 Task: Find connections with filter location Andradina with filter topic #contentmarketingwith filter profile language Spanish with filter current company Mott MacDonald with filter school Careers for youth in Salem with filter industry Farming with filter service category Training with filter keywords title Translator
Action: Mouse moved to (679, 119)
Screenshot: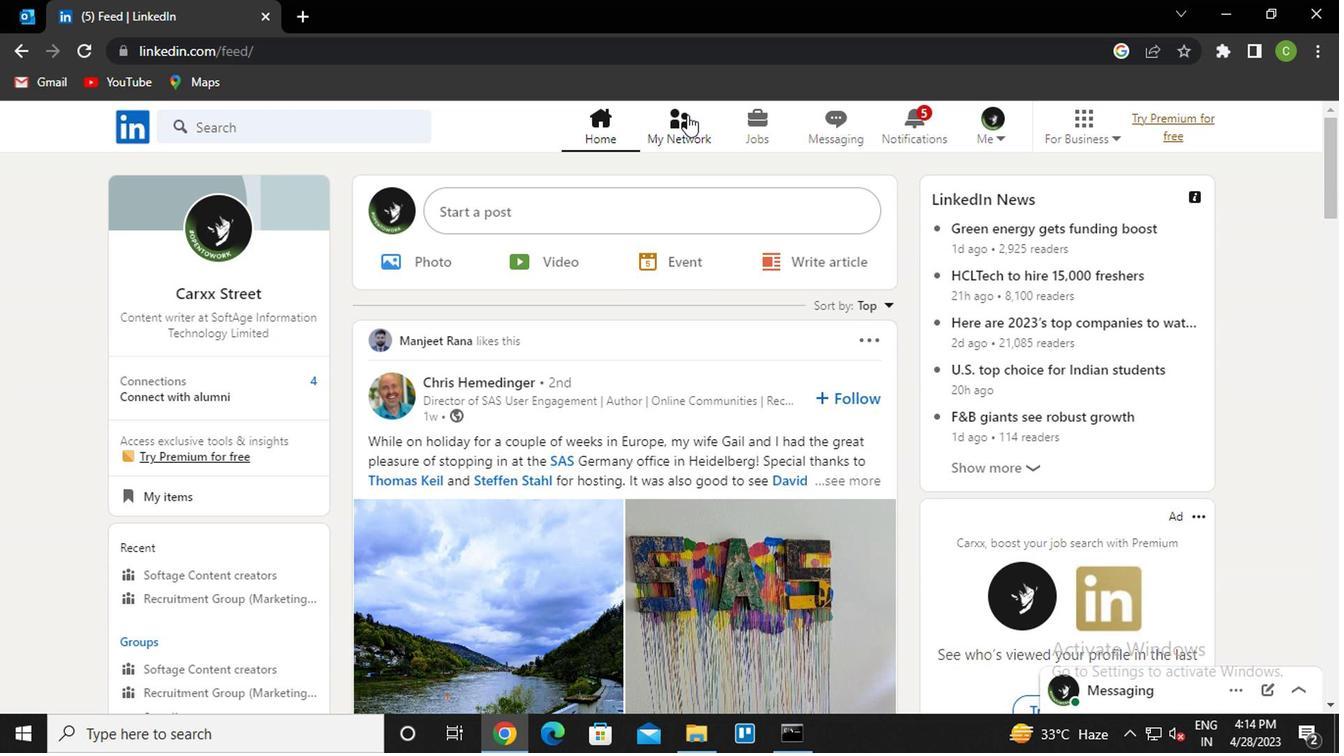 
Action: Mouse pressed left at (679, 119)
Screenshot: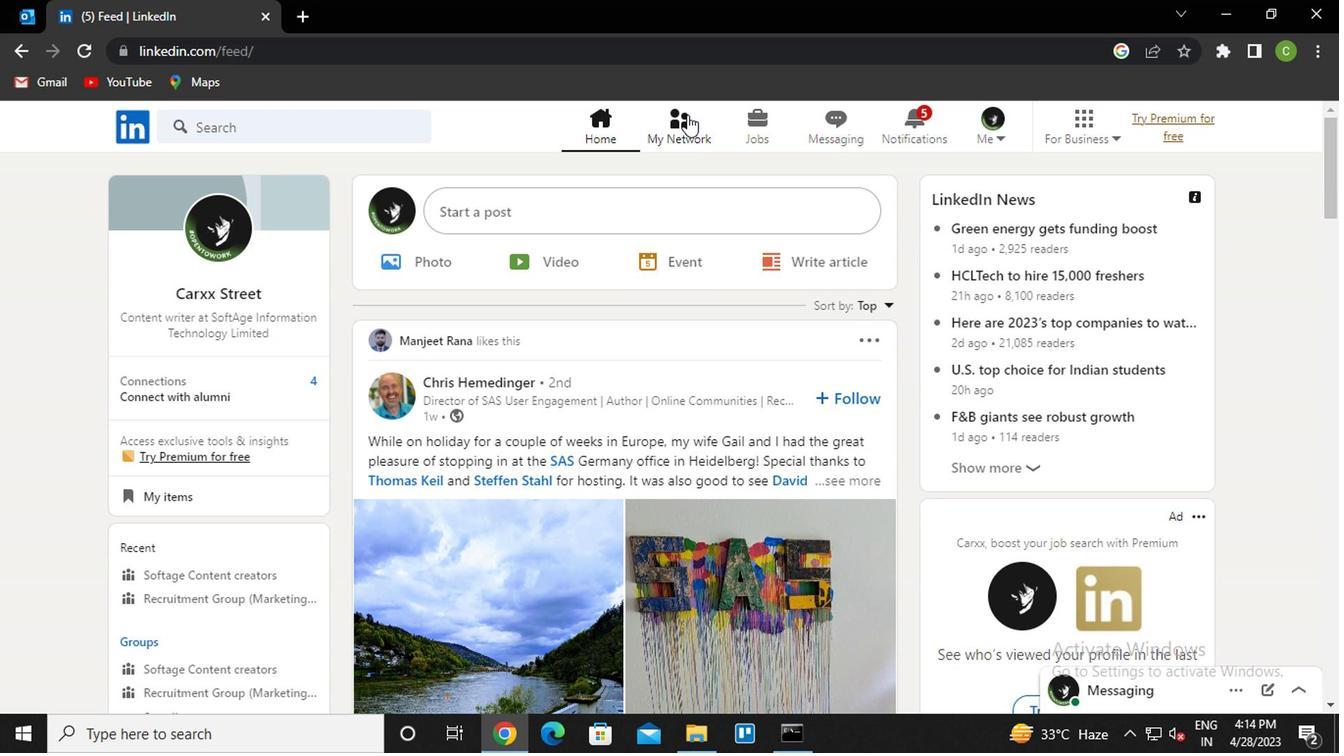 
Action: Mouse moved to (281, 242)
Screenshot: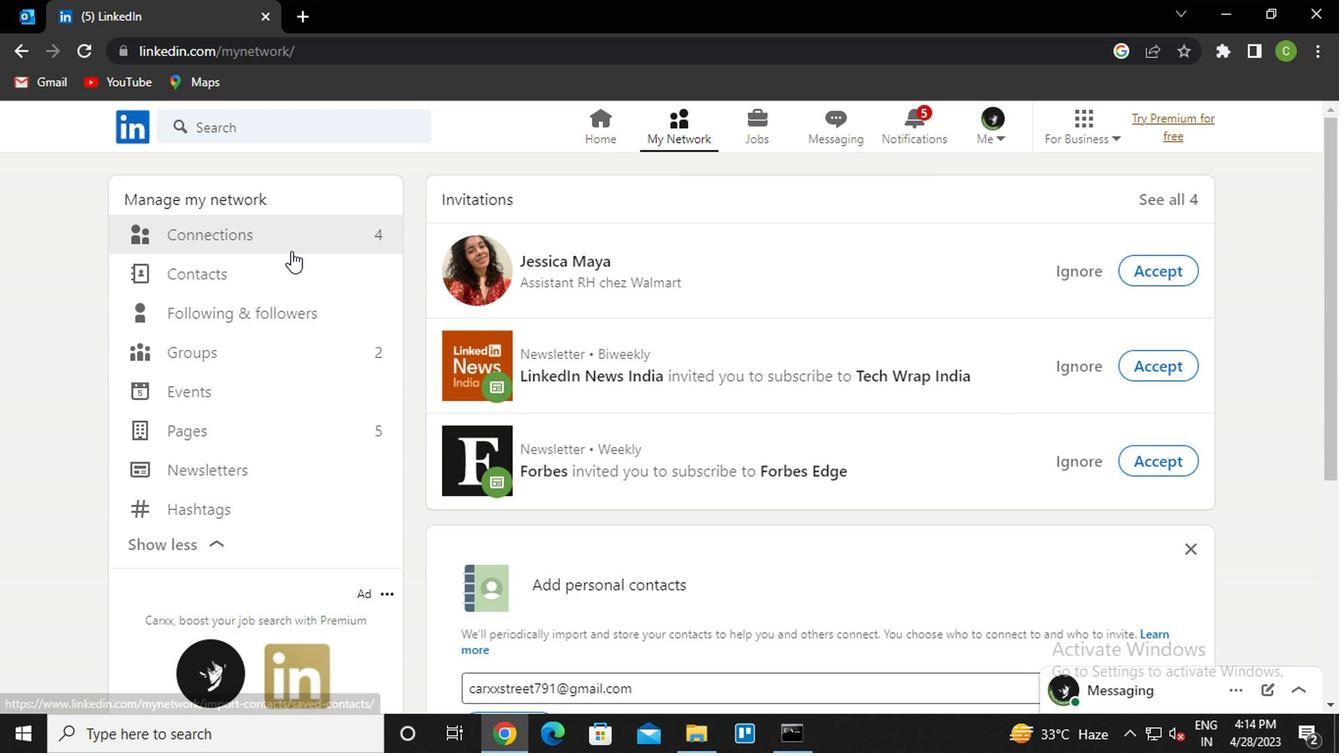 
Action: Mouse pressed left at (281, 242)
Screenshot: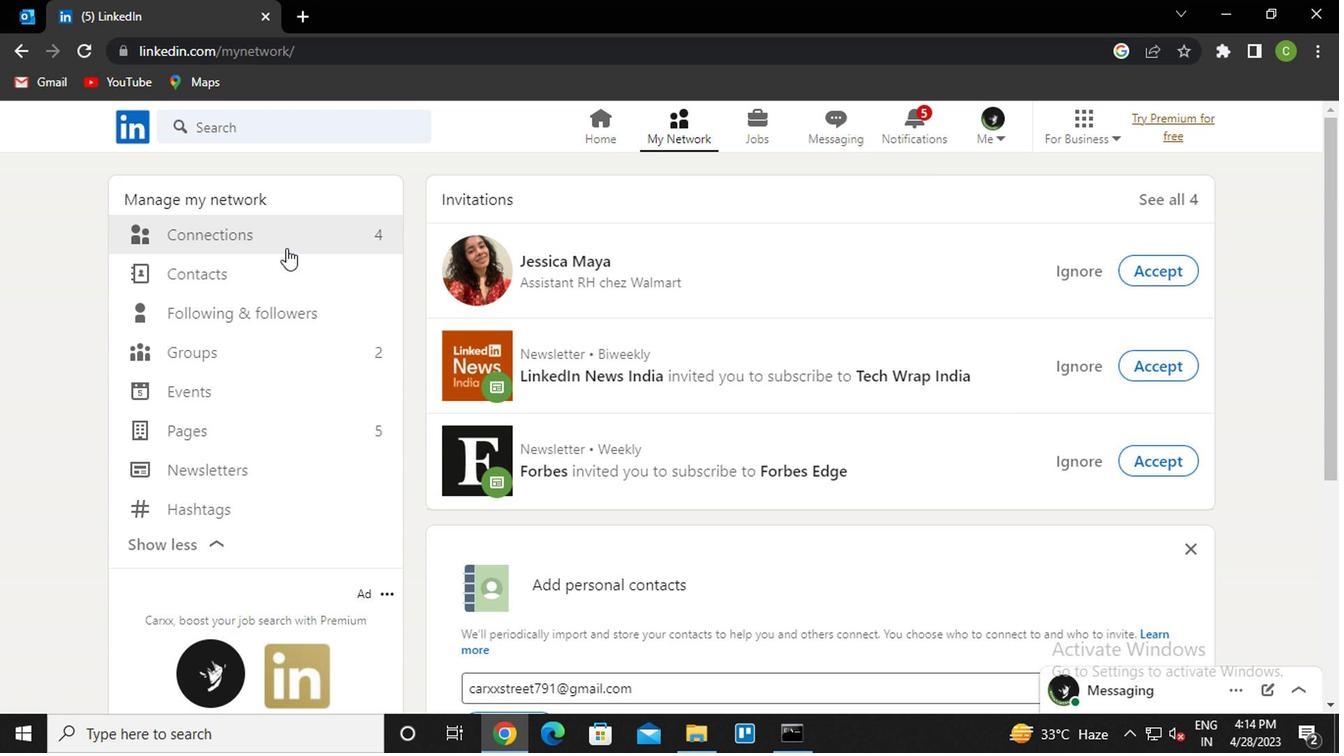 
Action: Mouse moved to (811, 236)
Screenshot: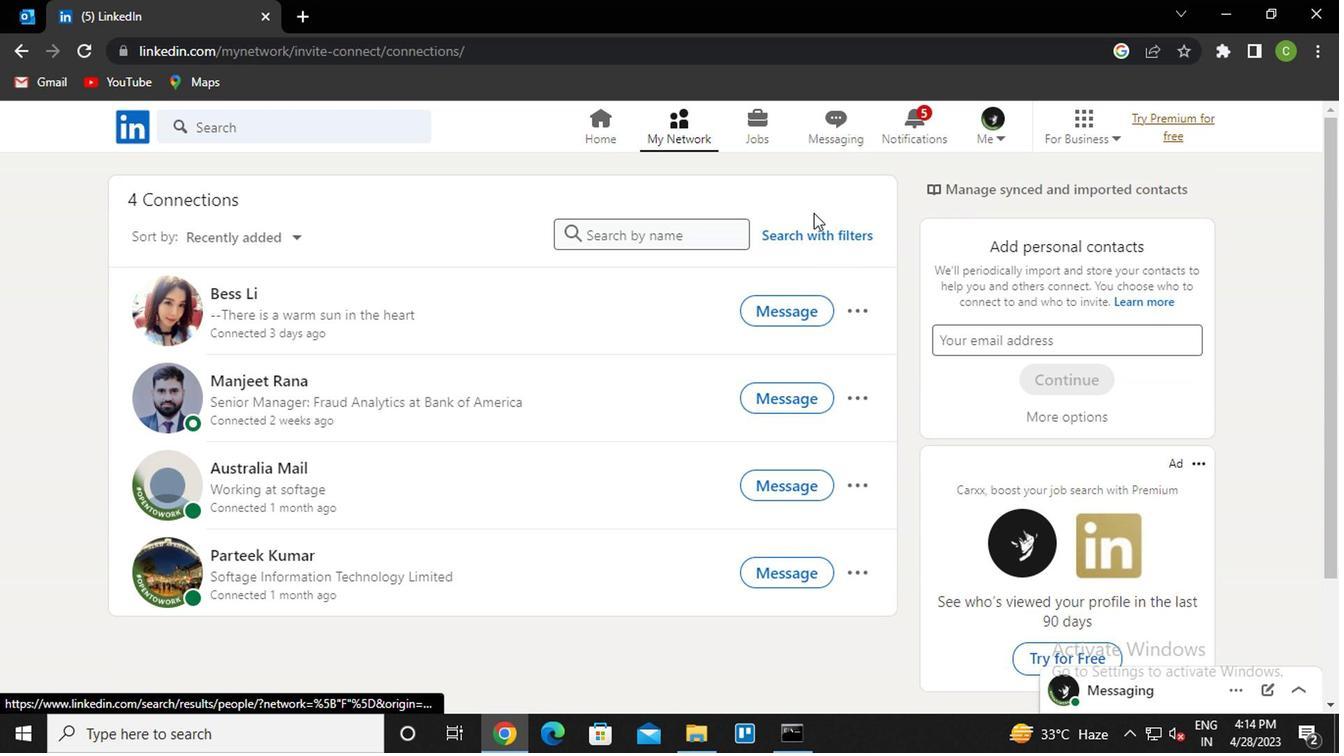 
Action: Mouse pressed left at (811, 236)
Screenshot: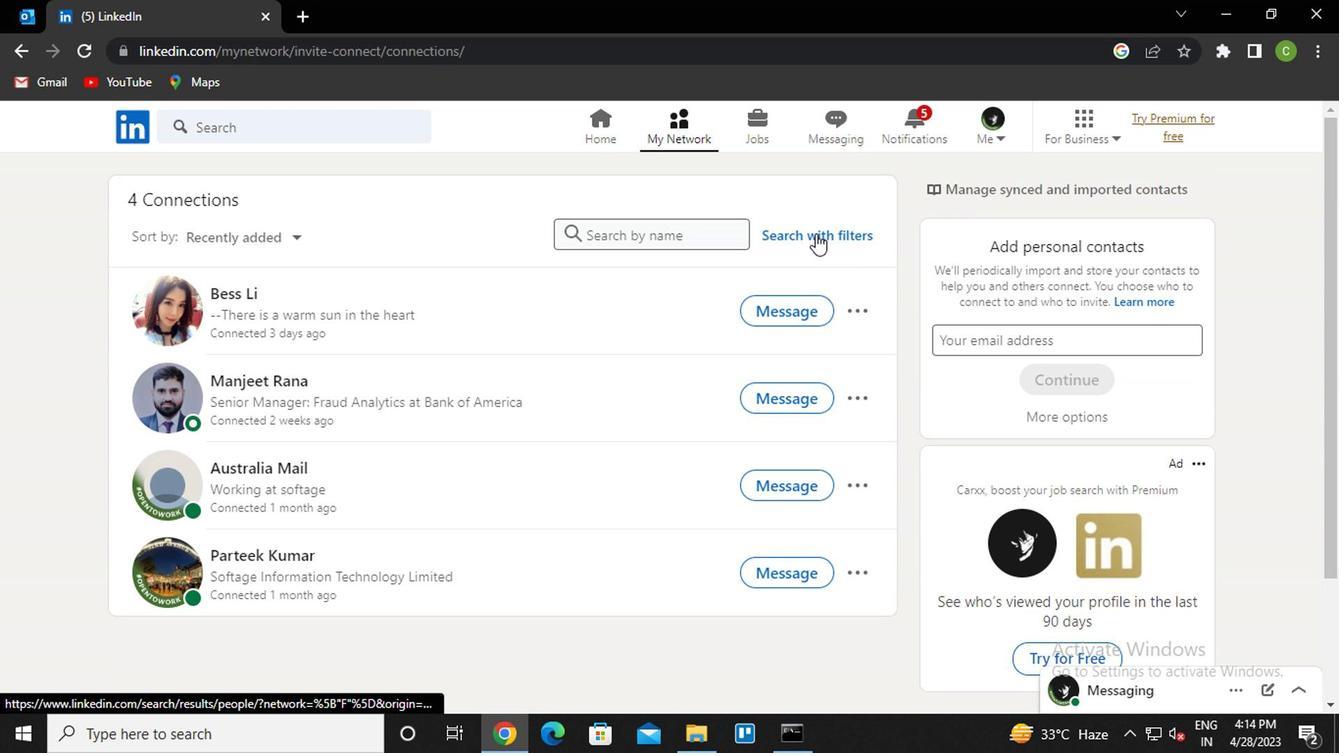 
Action: Mouse moved to (735, 178)
Screenshot: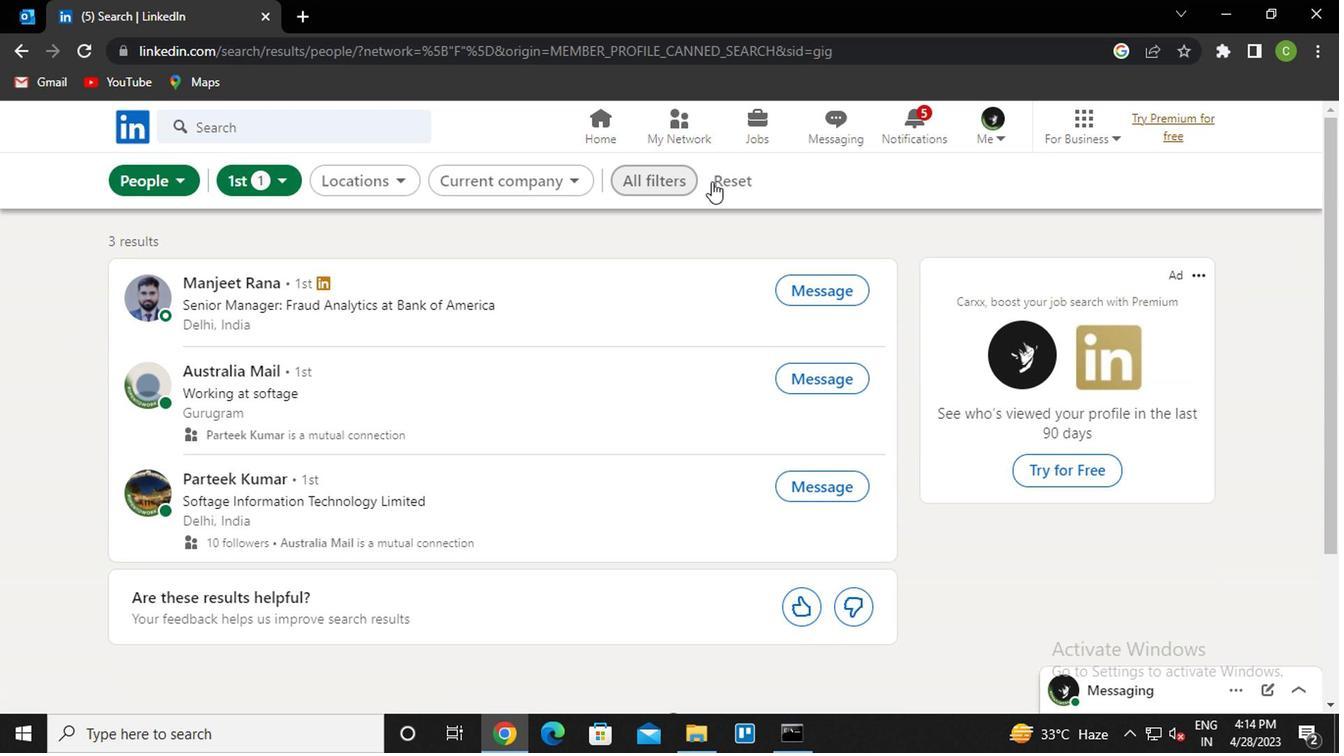 
Action: Mouse pressed left at (735, 178)
Screenshot: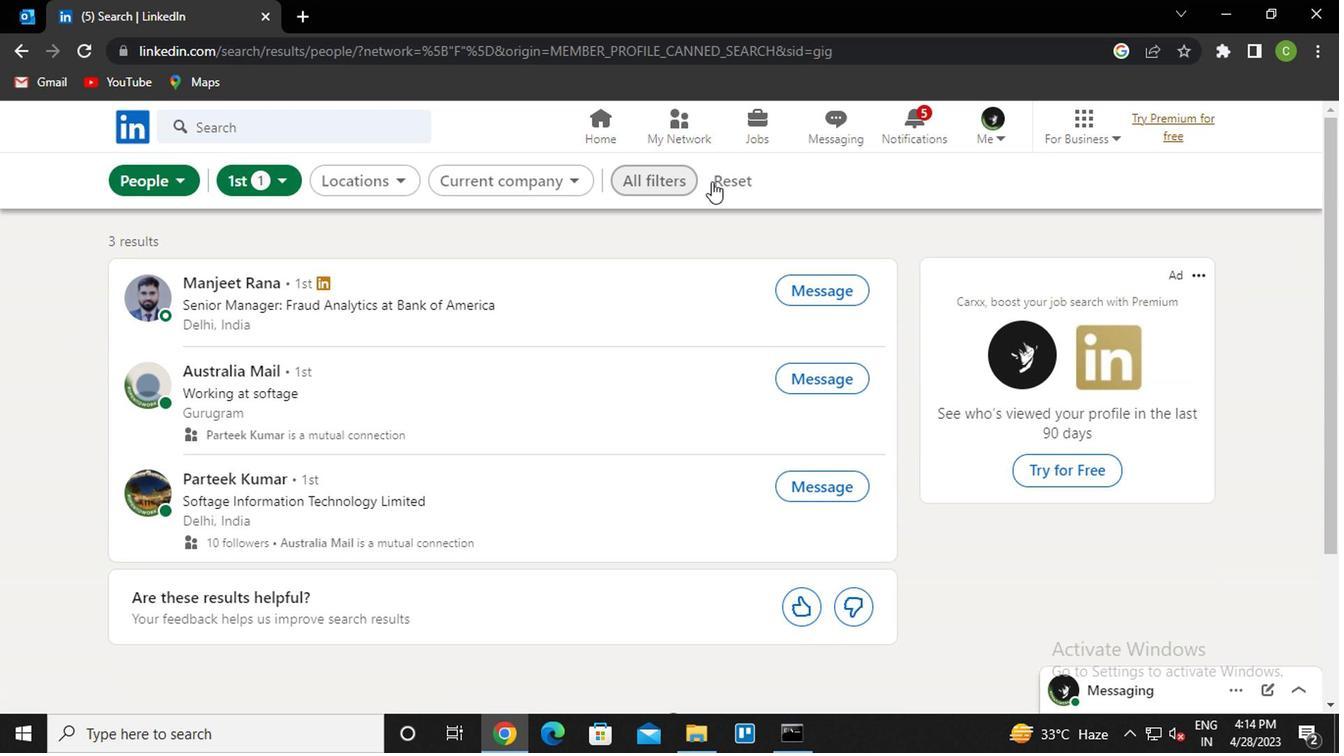 
Action: Mouse moved to (698, 182)
Screenshot: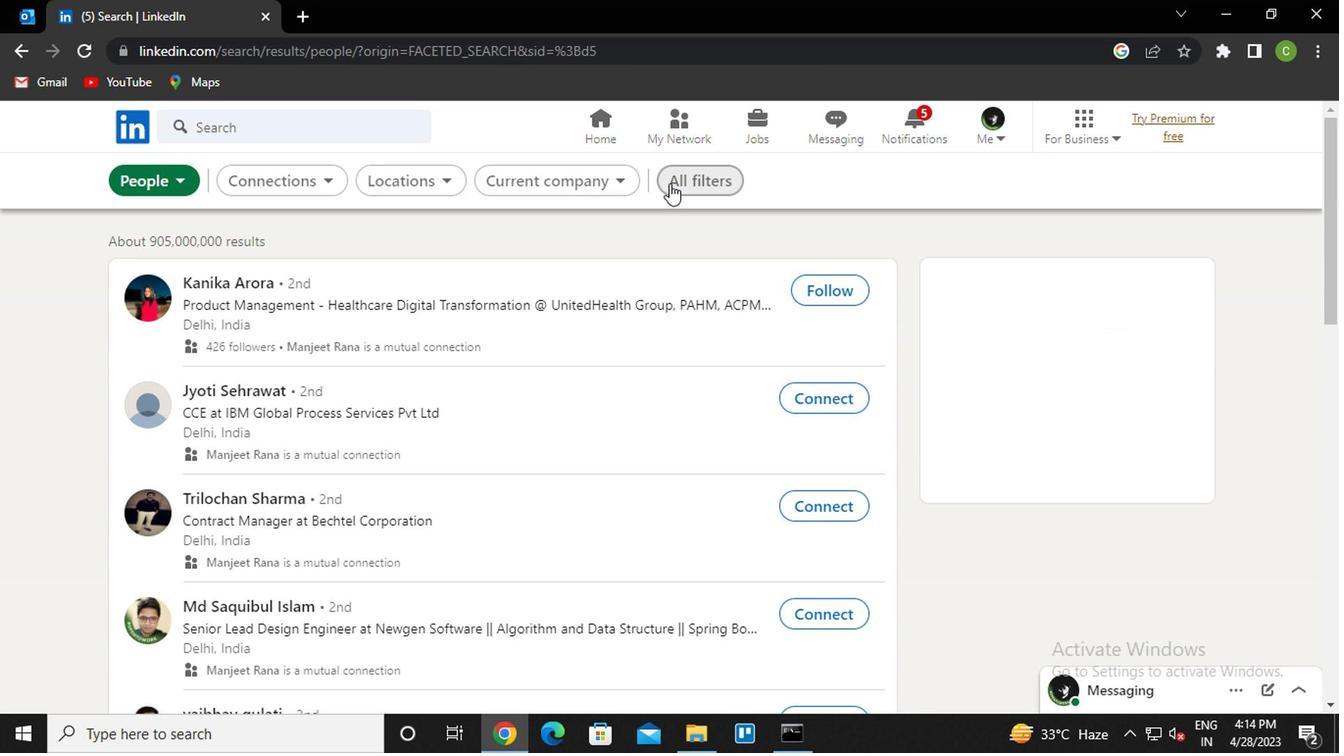 
Action: Mouse pressed left at (698, 182)
Screenshot: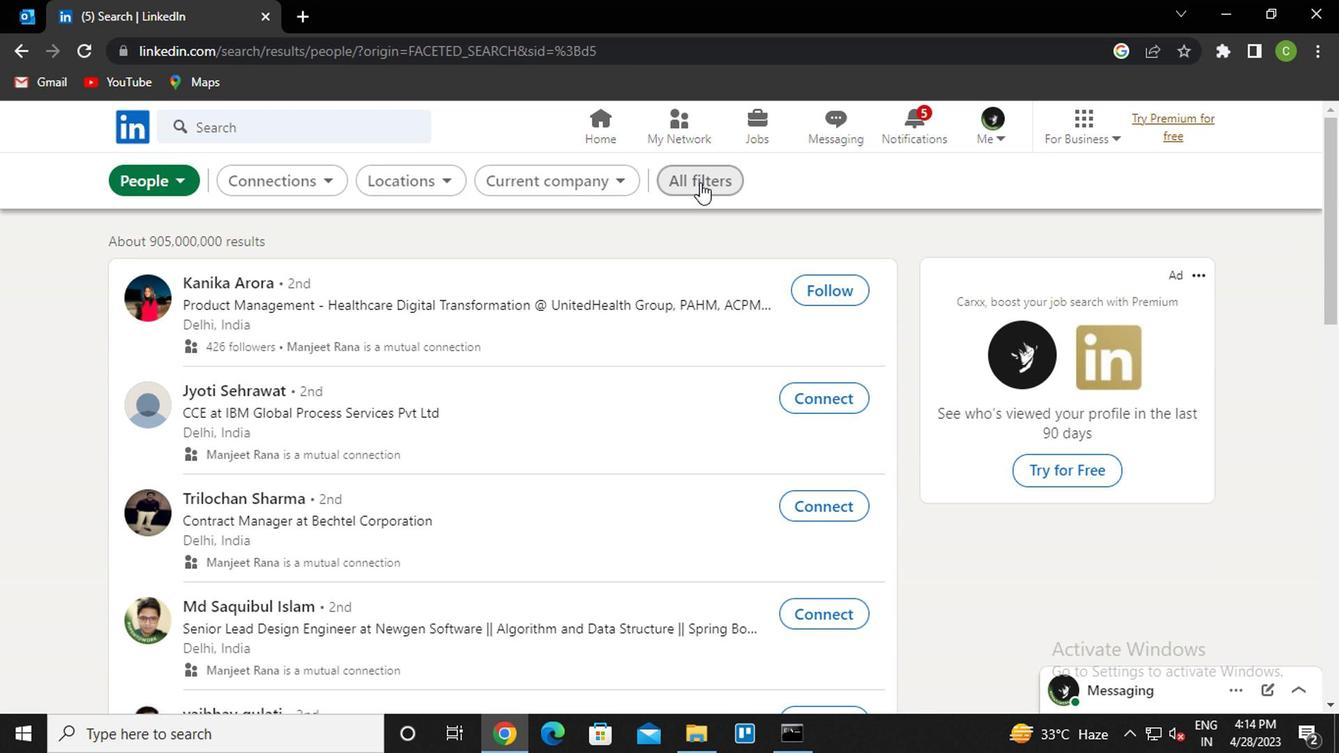 
Action: Mouse moved to (1069, 388)
Screenshot: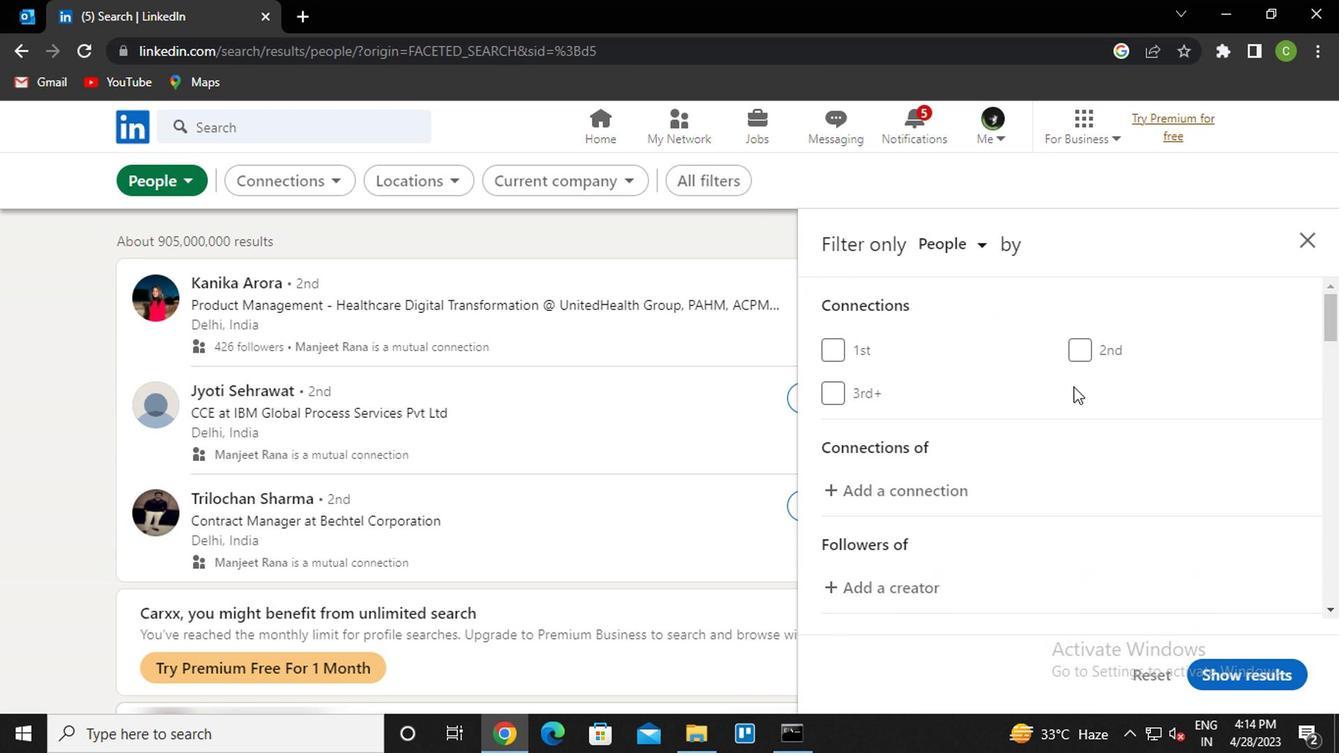 
Action: Mouse scrolled (1069, 387) with delta (0, 0)
Screenshot: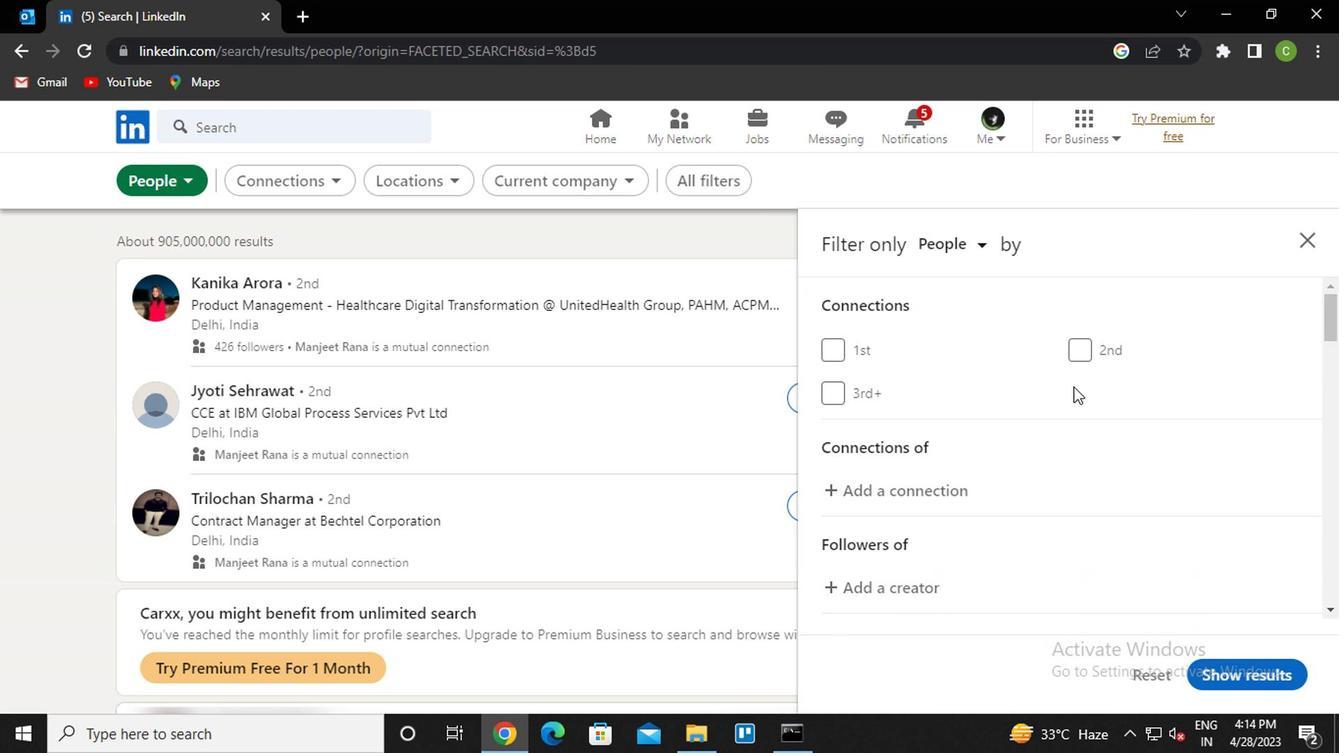 
Action: Mouse scrolled (1069, 387) with delta (0, 0)
Screenshot: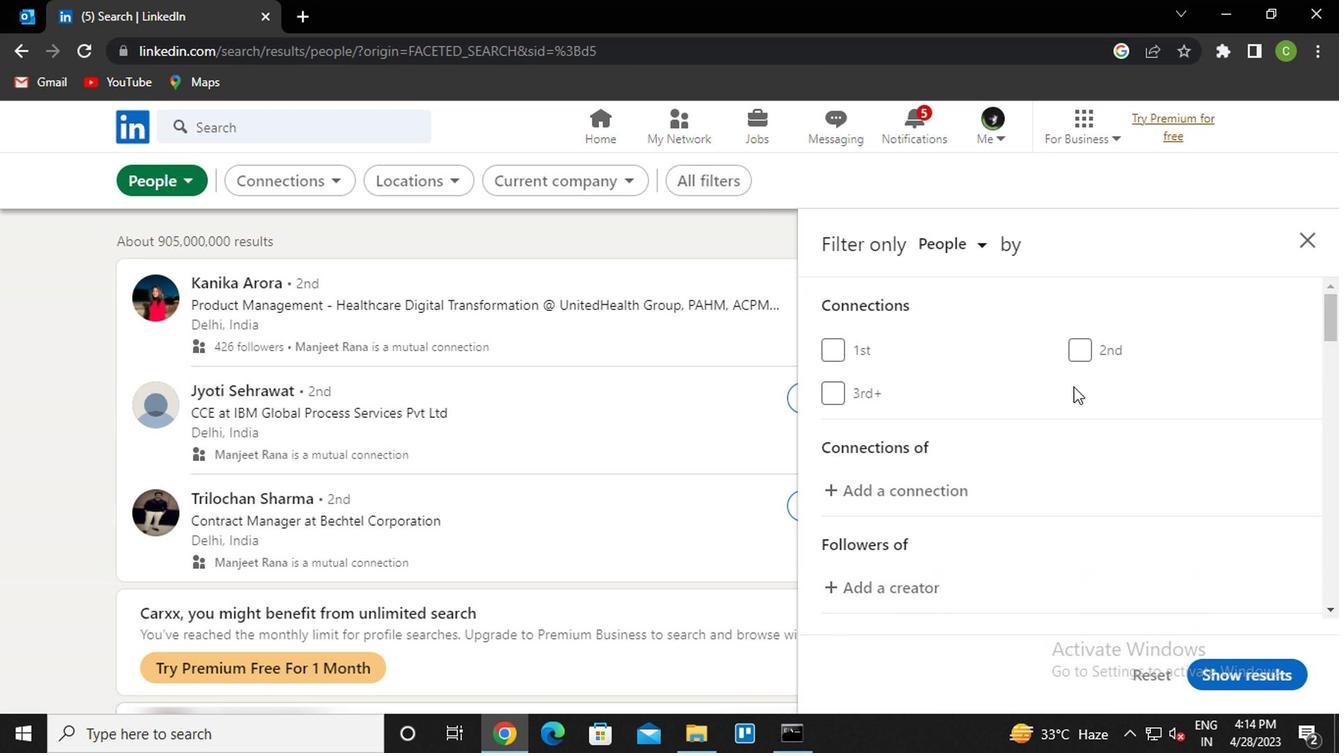 
Action: Mouse scrolled (1069, 387) with delta (0, 0)
Screenshot: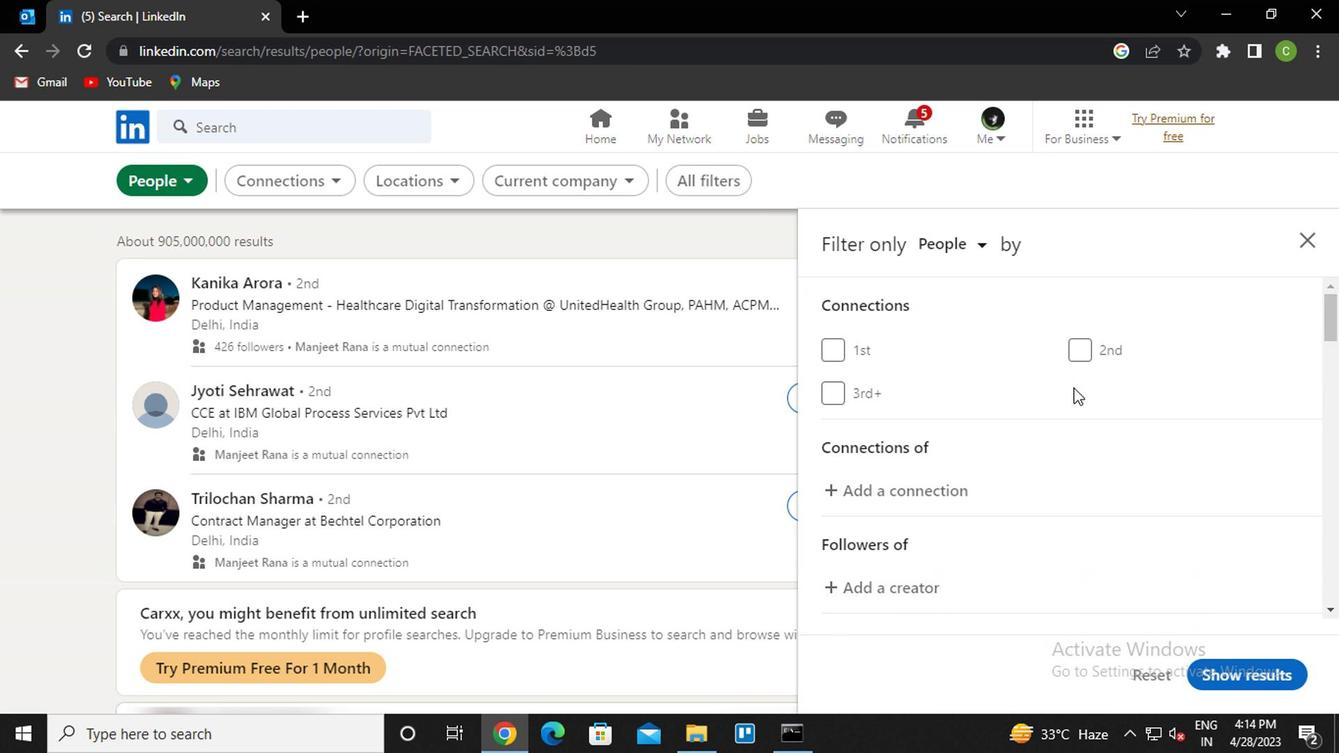 
Action: Mouse moved to (1114, 472)
Screenshot: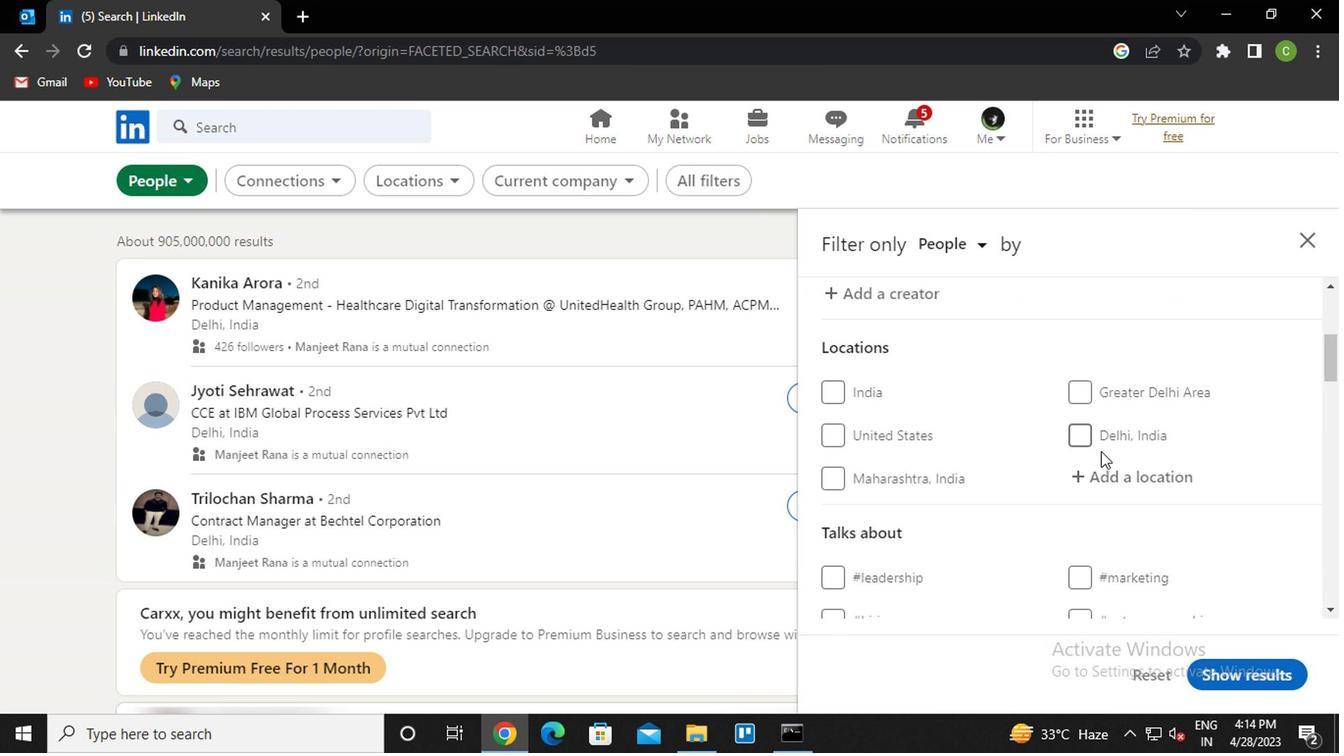 
Action: Mouse pressed left at (1114, 472)
Screenshot: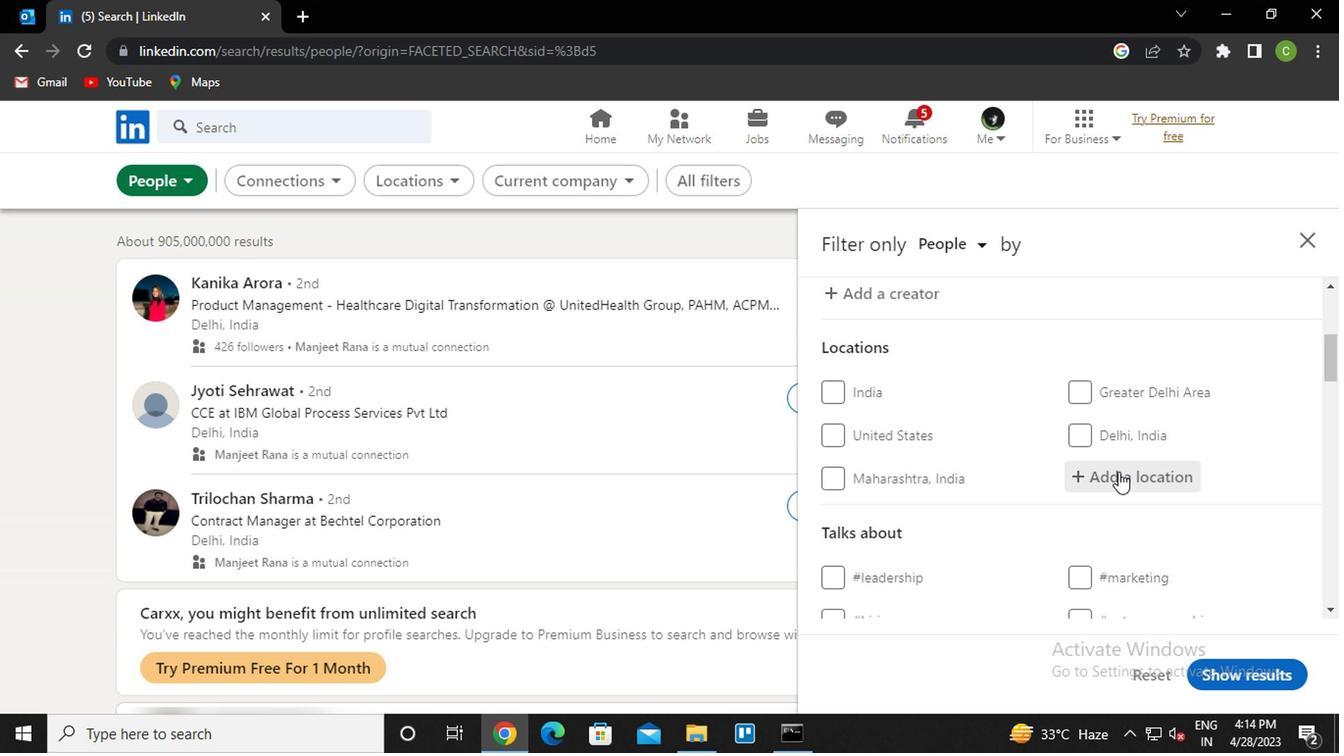 
Action: Key pressed <Key.caps_lock>a<Key.caps_lock>ndra<Key.down><Key.down><Key.enter>
Screenshot: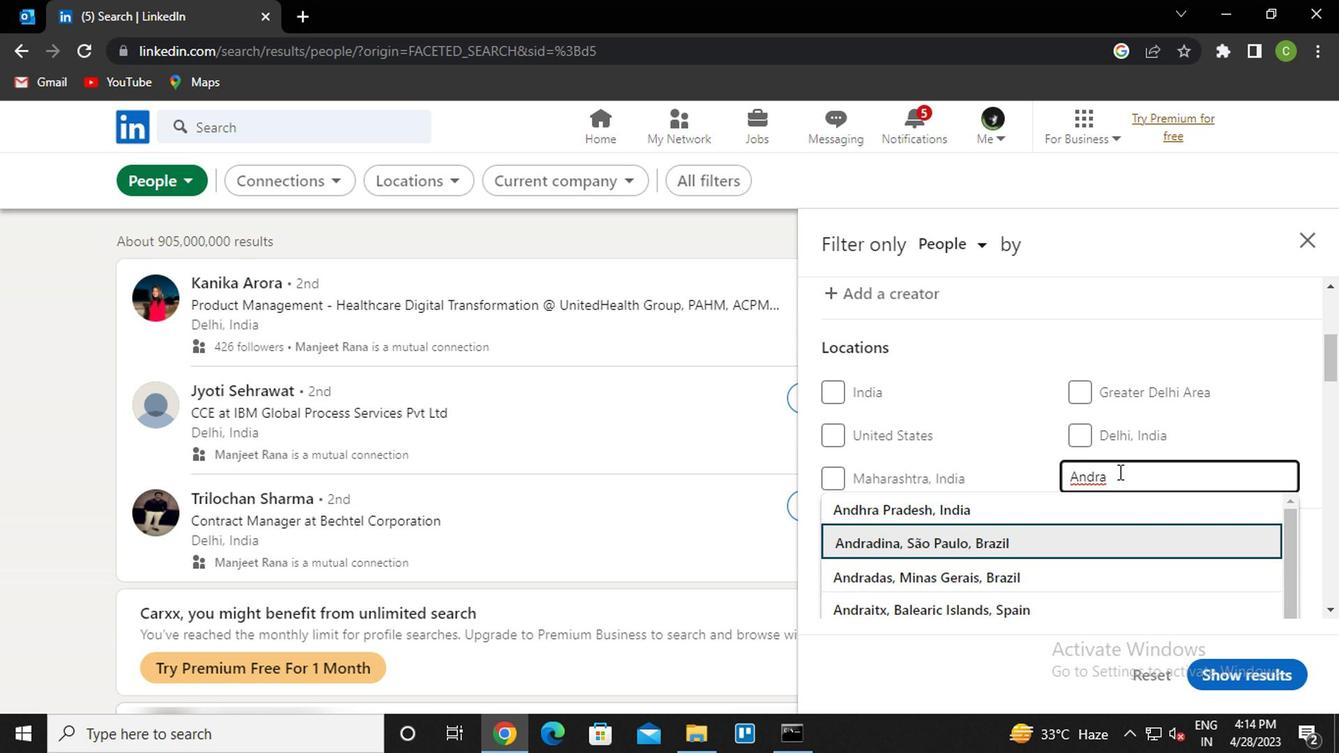 
Action: Mouse moved to (1121, 475)
Screenshot: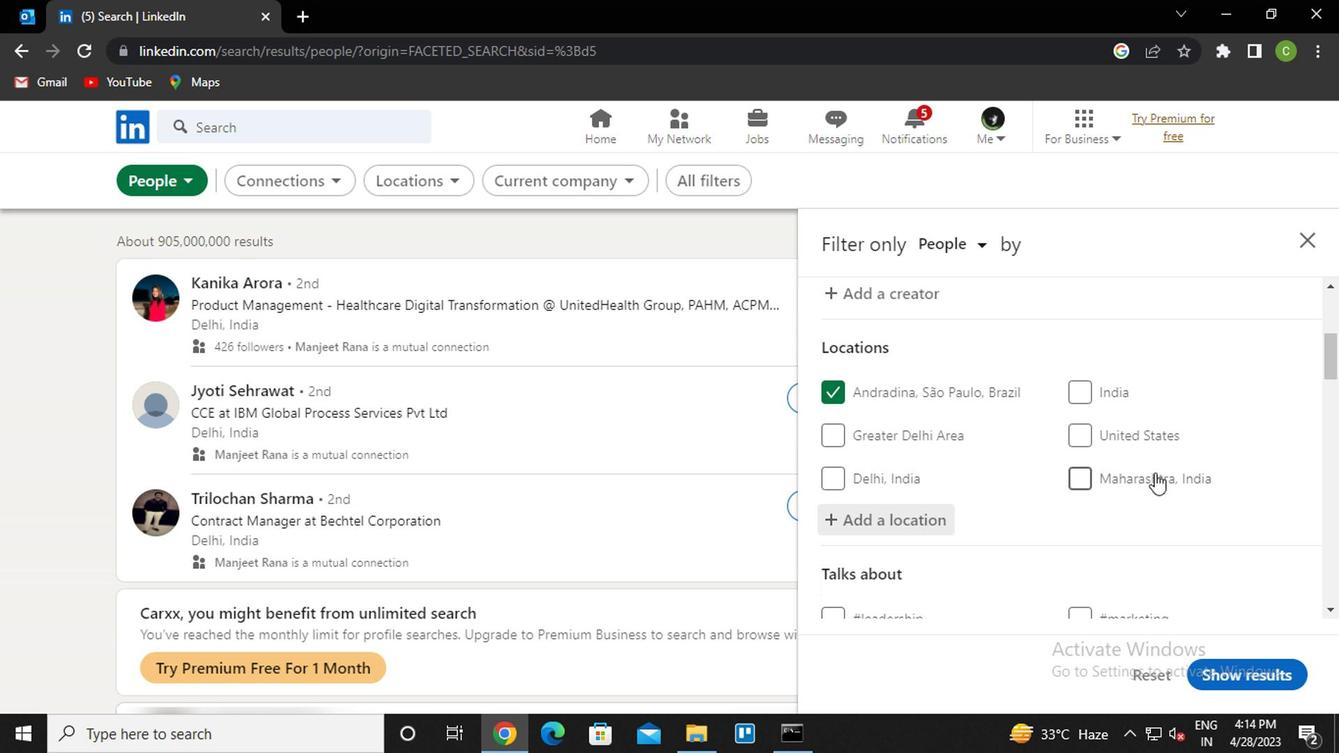 
Action: Mouse scrolled (1121, 475) with delta (0, 0)
Screenshot: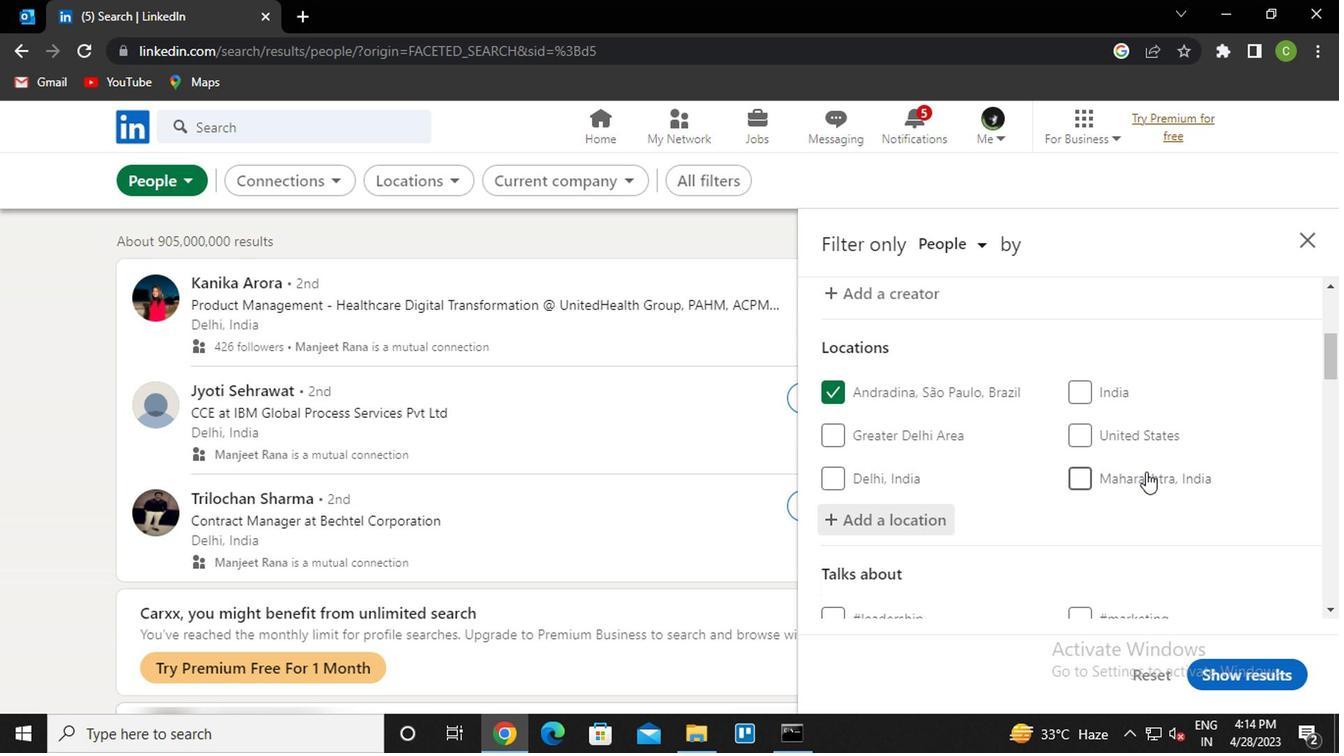 
Action: Mouse moved to (1120, 475)
Screenshot: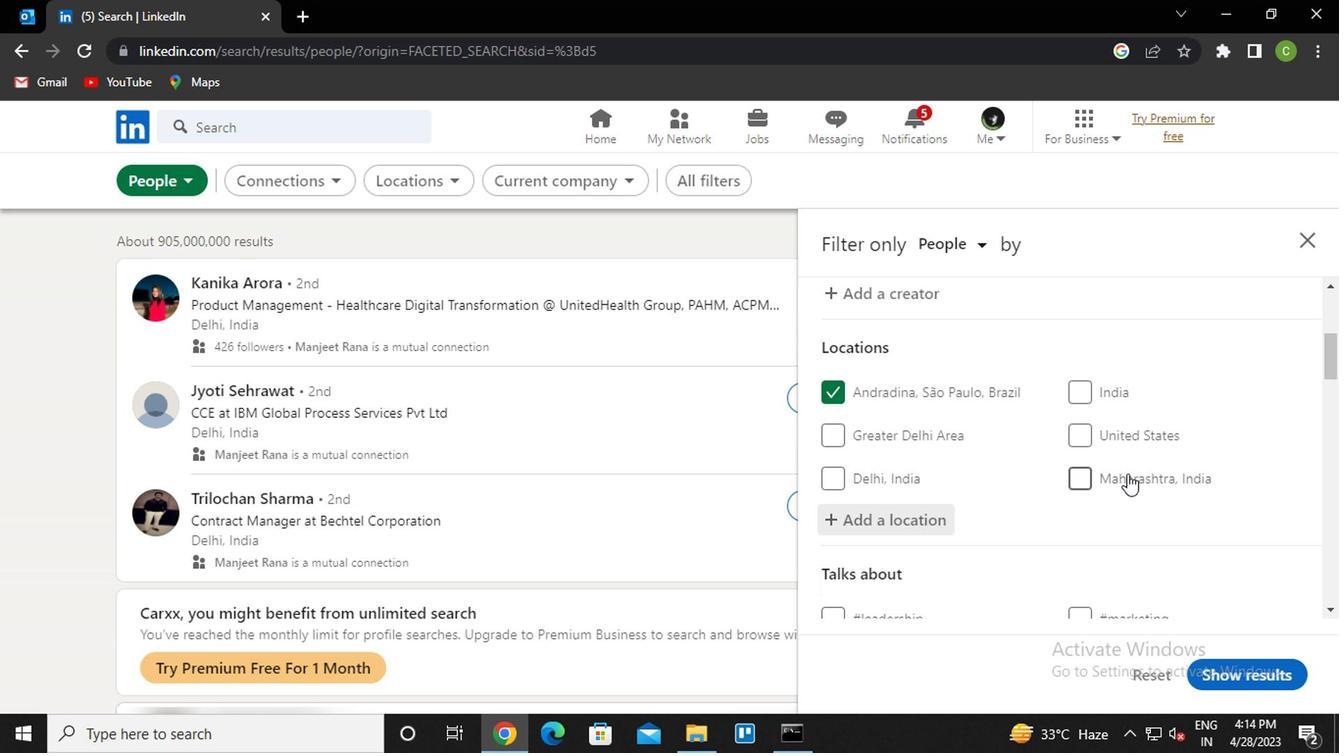 
Action: Mouse scrolled (1120, 475) with delta (0, 0)
Screenshot: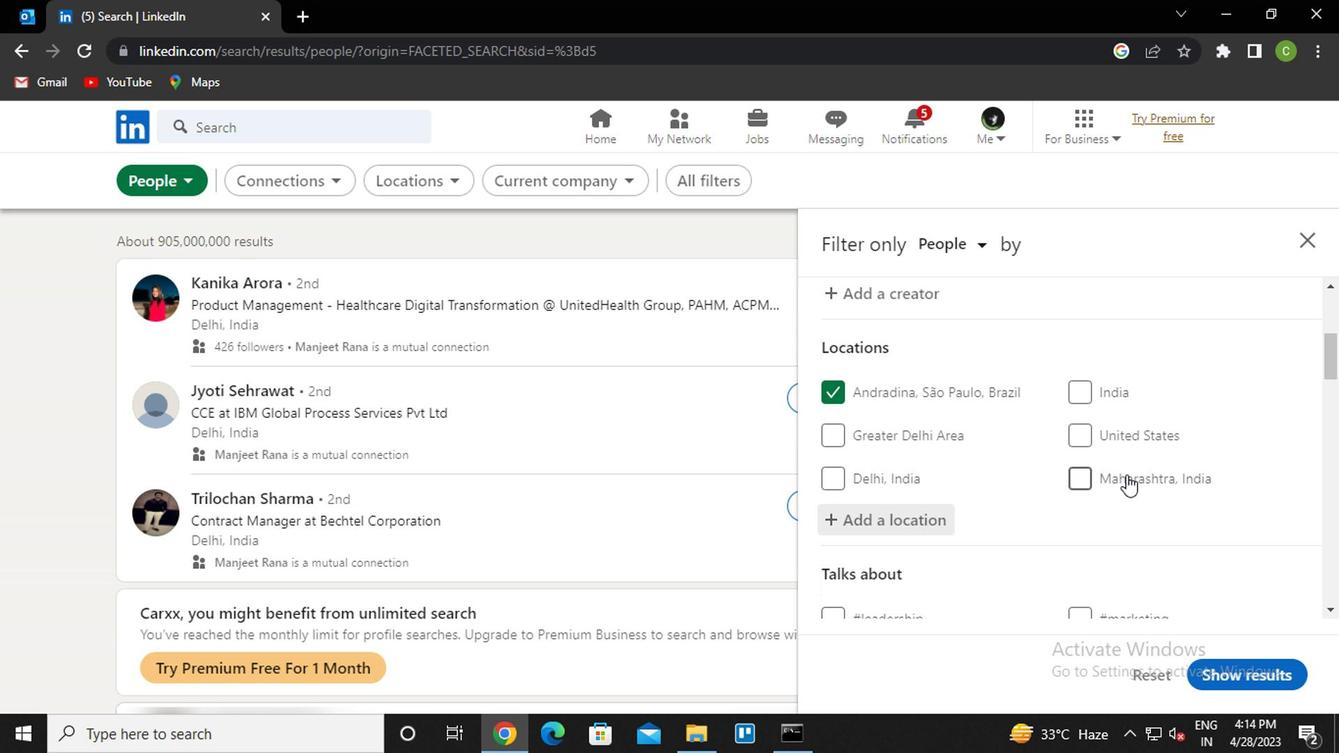 
Action: Mouse scrolled (1120, 475) with delta (0, 0)
Screenshot: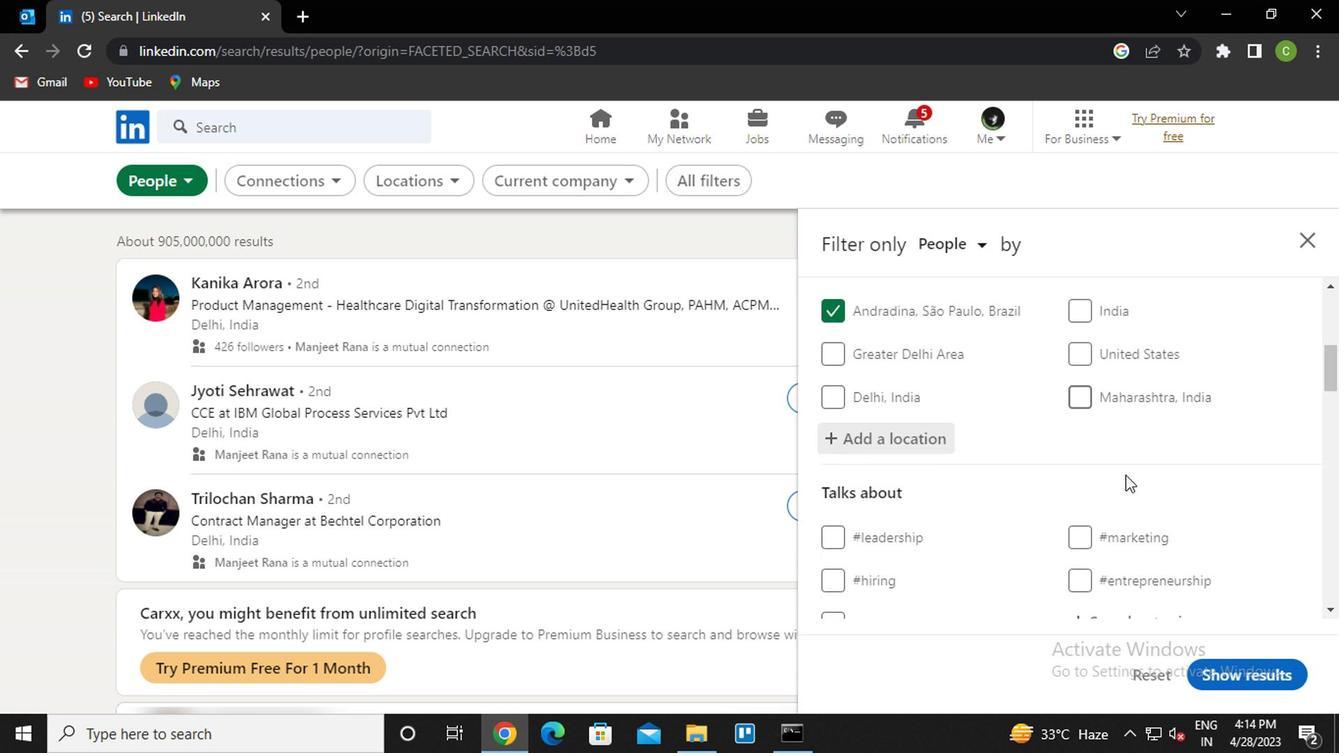 
Action: Mouse scrolled (1120, 475) with delta (0, 0)
Screenshot: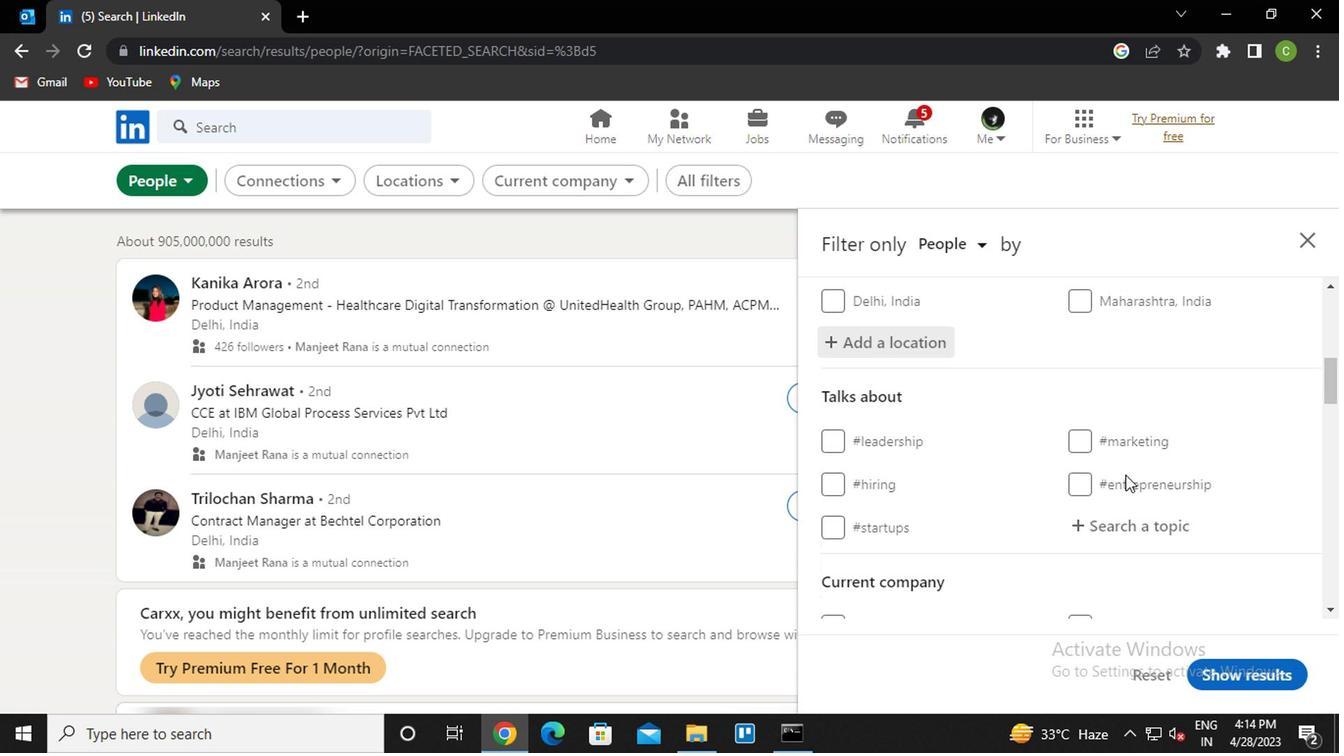 
Action: Mouse moved to (1148, 317)
Screenshot: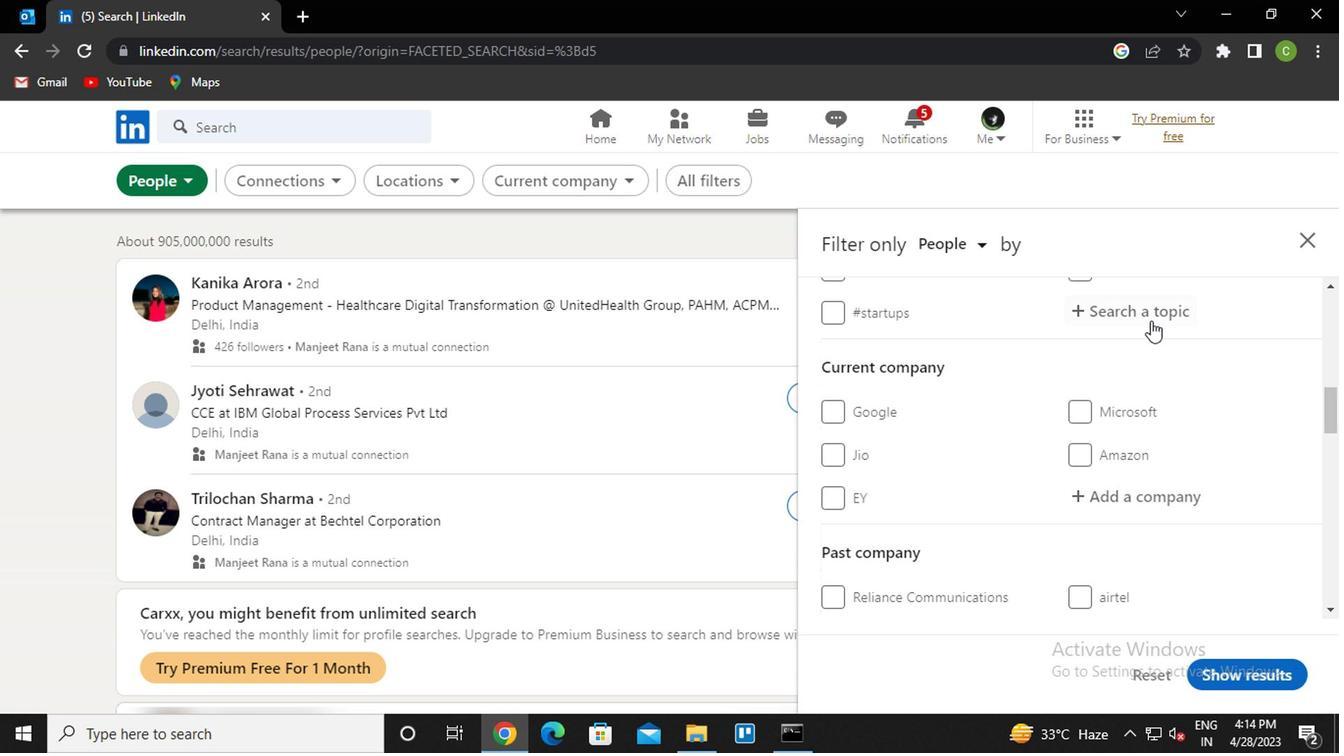 
Action: Mouse pressed left at (1148, 317)
Screenshot: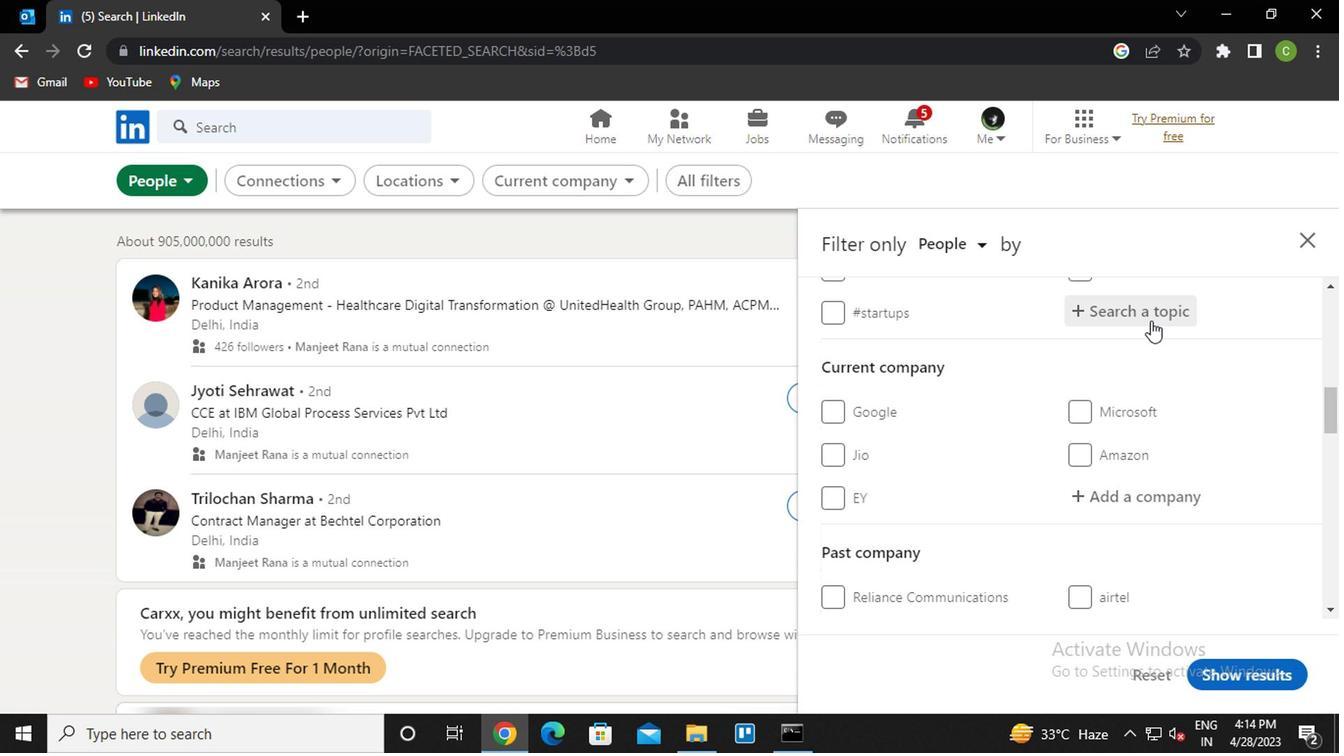 
Action: Key pressed <Key.caps_lock>c<Key.caps_lock>ontentmarketing<Key.down><Key.enter>
Screenshot: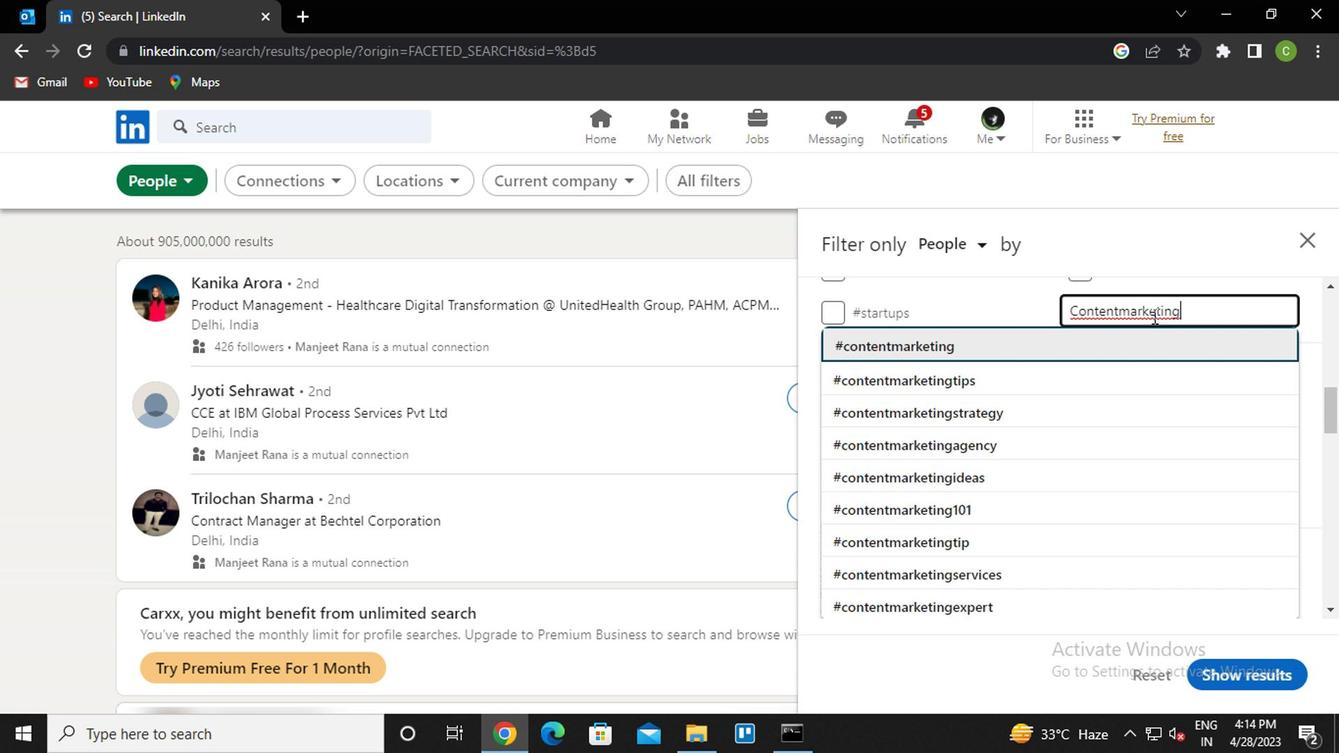 
Action: Mouse moved to (1143, 324)
Screenshot: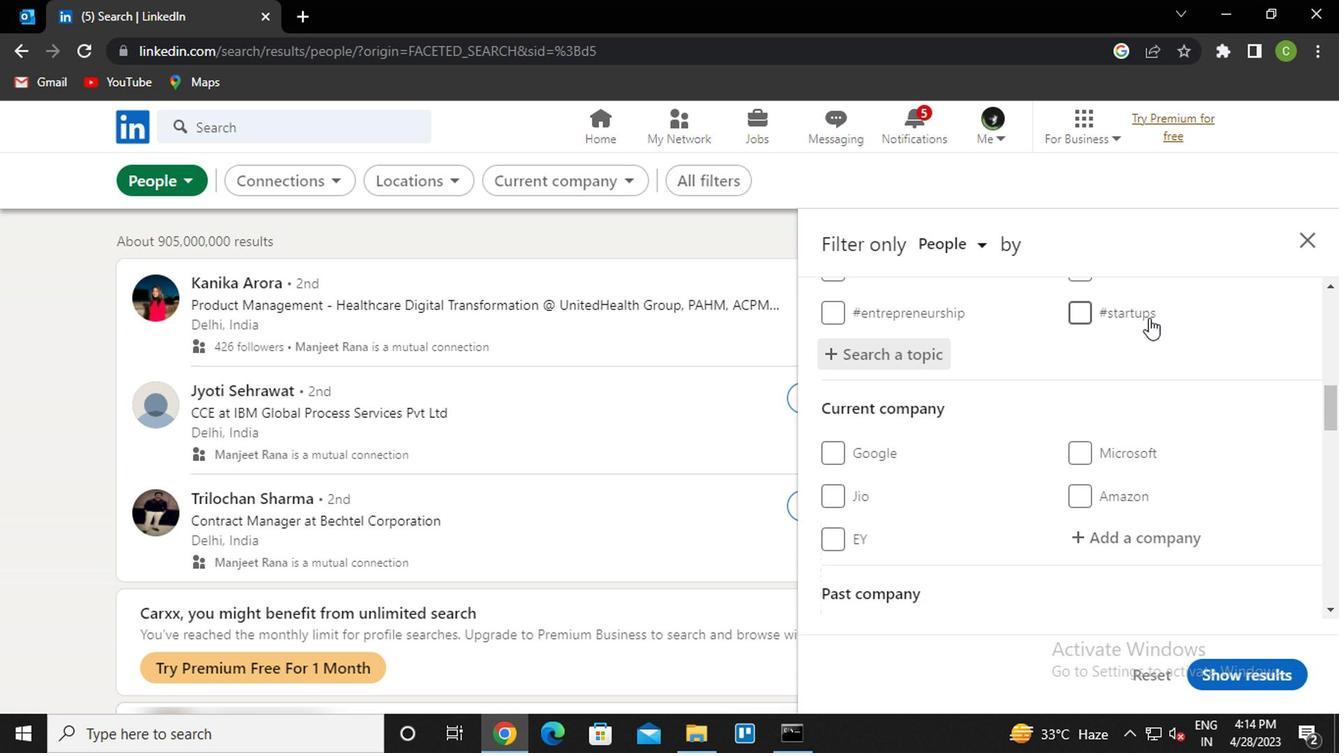 
Action: Mouse scrolled (1143, 322) with delta (0, -1)
Screenshot: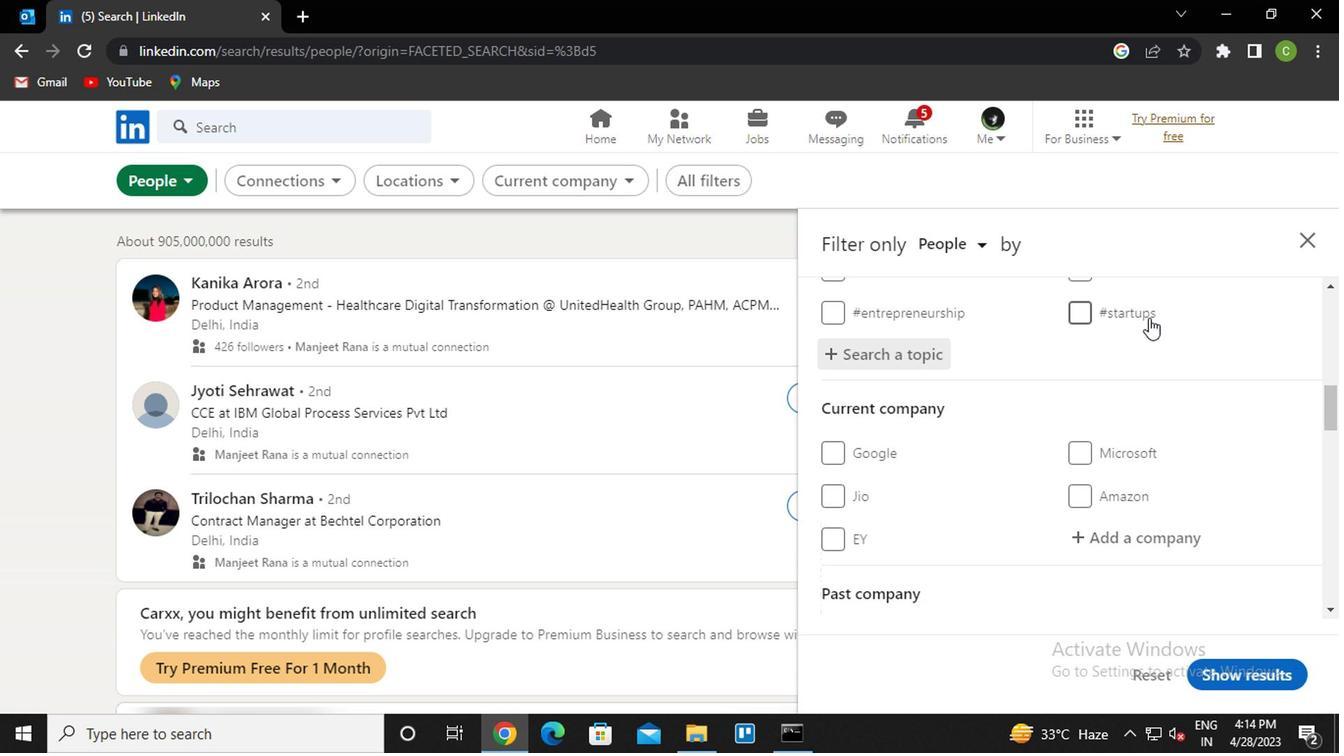 
Action: Mouse moved to (1143, 325)
Screenshot: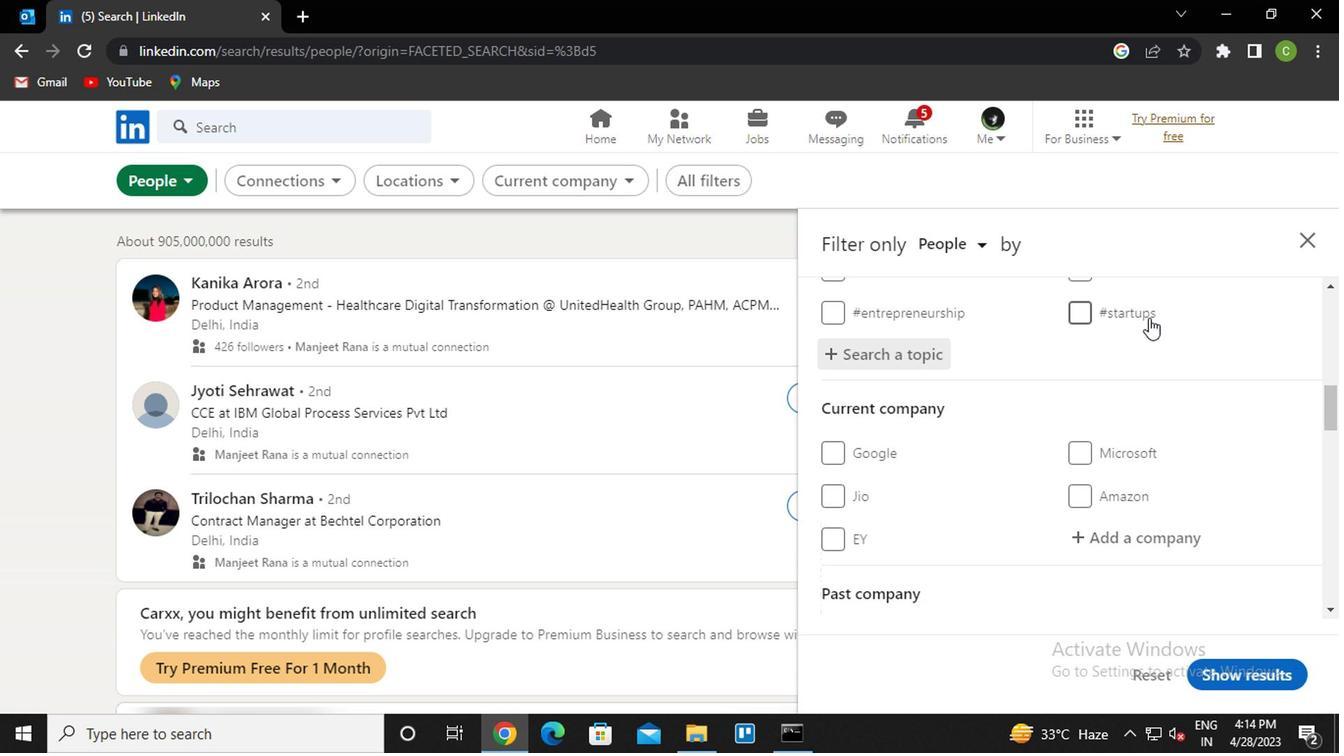 
Action: Mouse scrolled (1143, 324) with delta (0, 0)
Screenshot: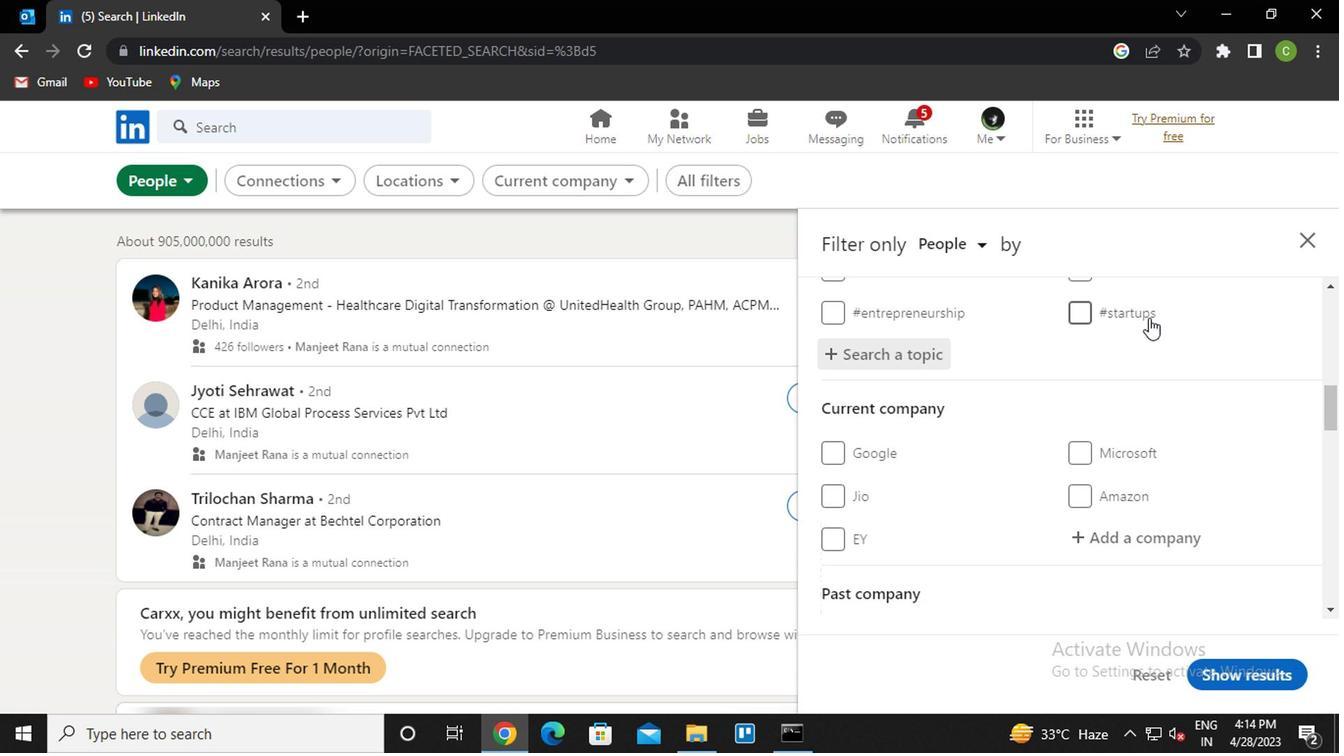
Action: Mouse moved to (1143, 334)
Screenshot: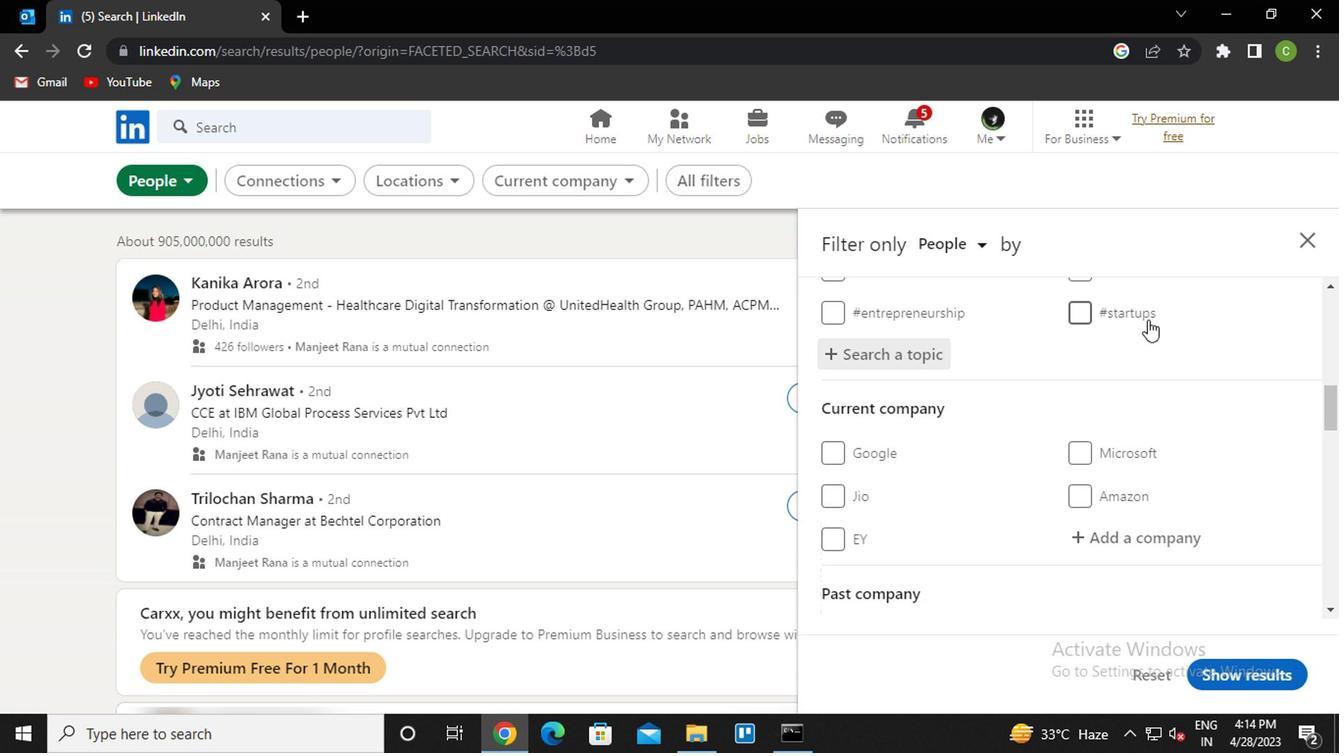 
Action: Mouse scrolled (1143, 334) with delta (0, 0)
Screenshot: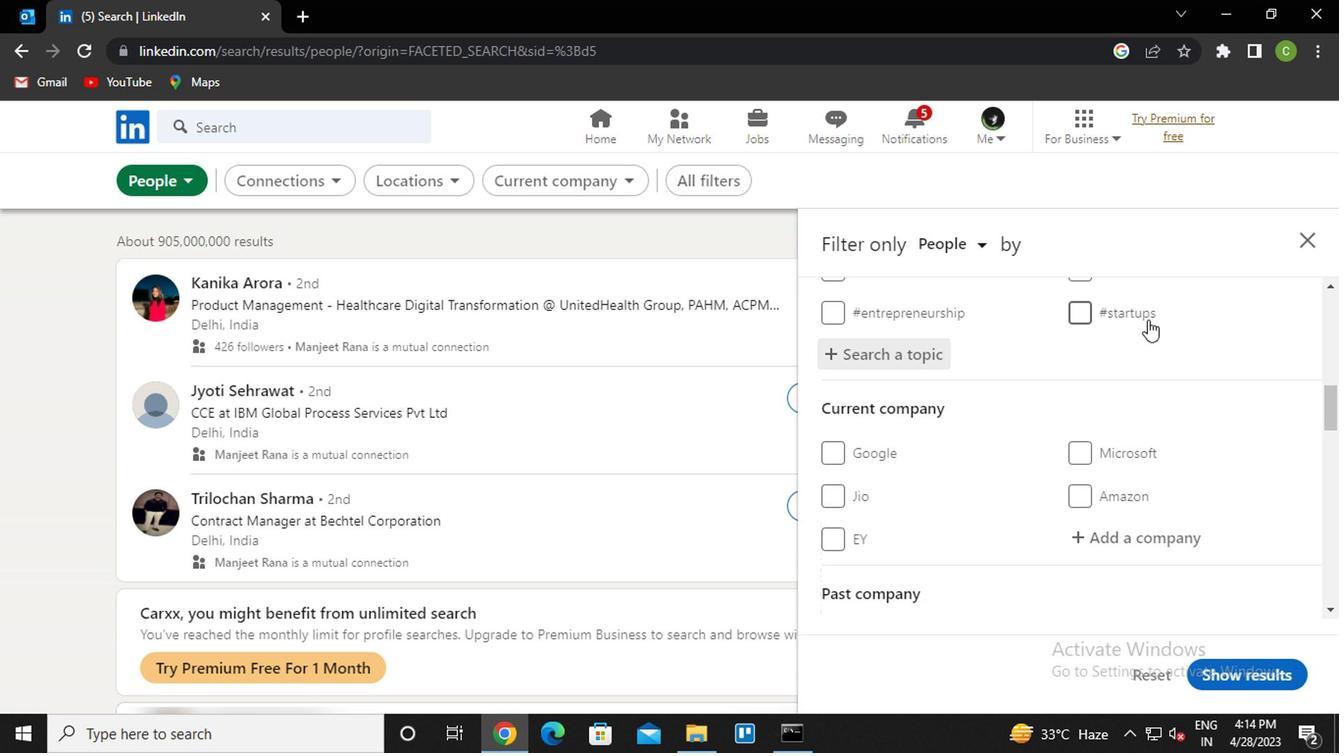 
Action: Mouse moved to (1143, 339)
Screenshot: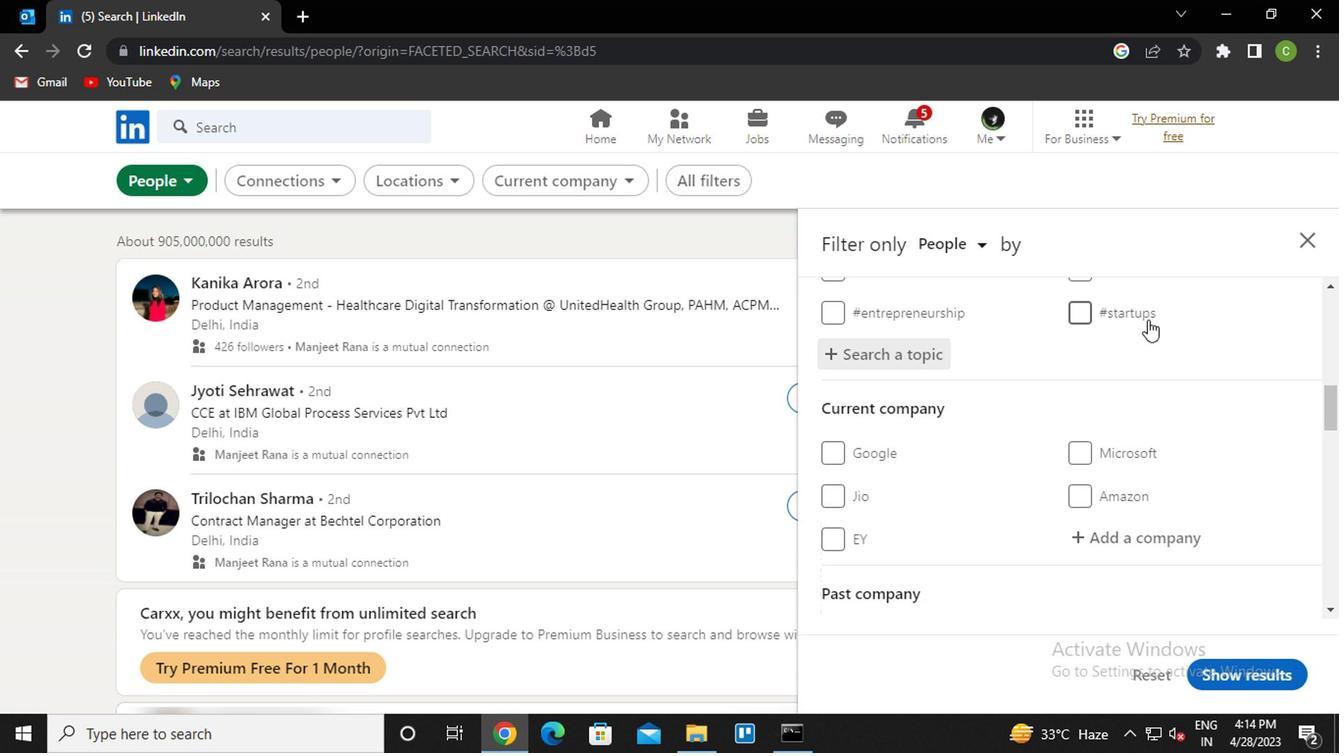 
Action: Mouse scrolled (1143, 339) with delta (0, 0)
Screenshot: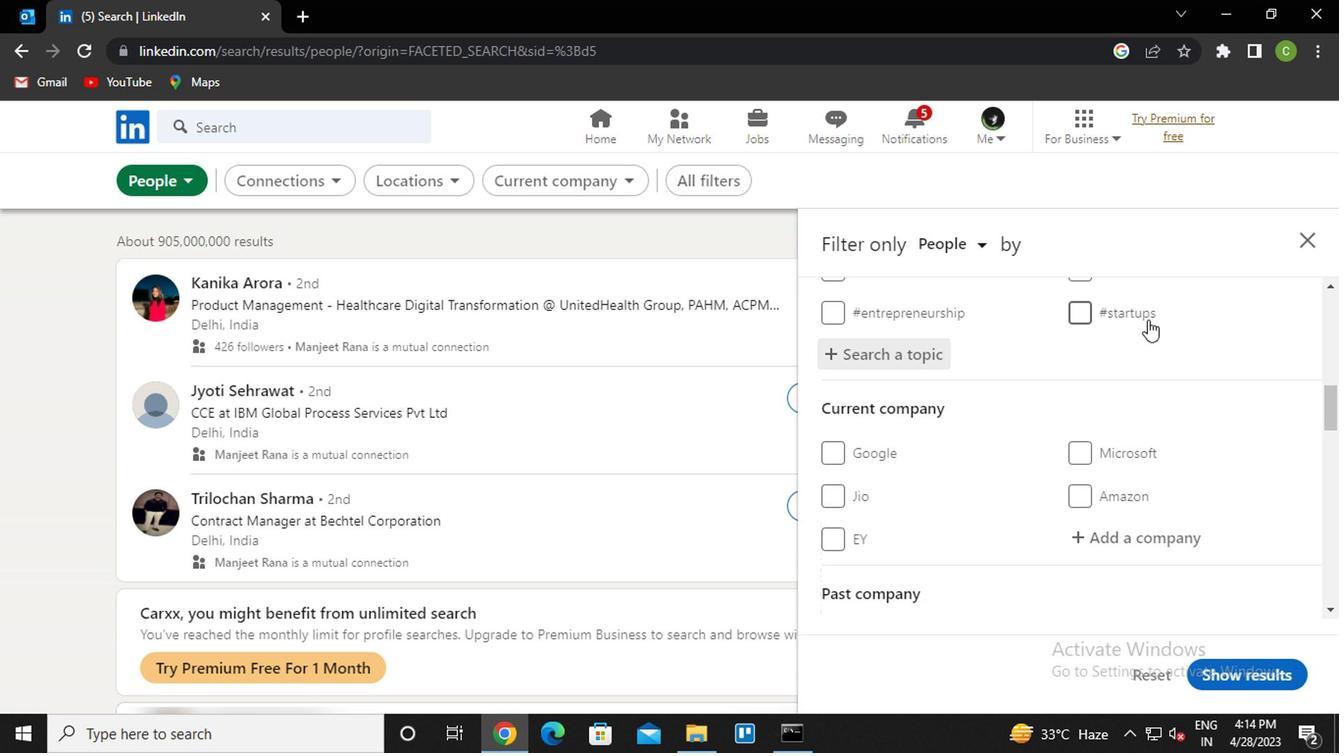 
Action: Mouse moved to (1143, 341)
Screenshot: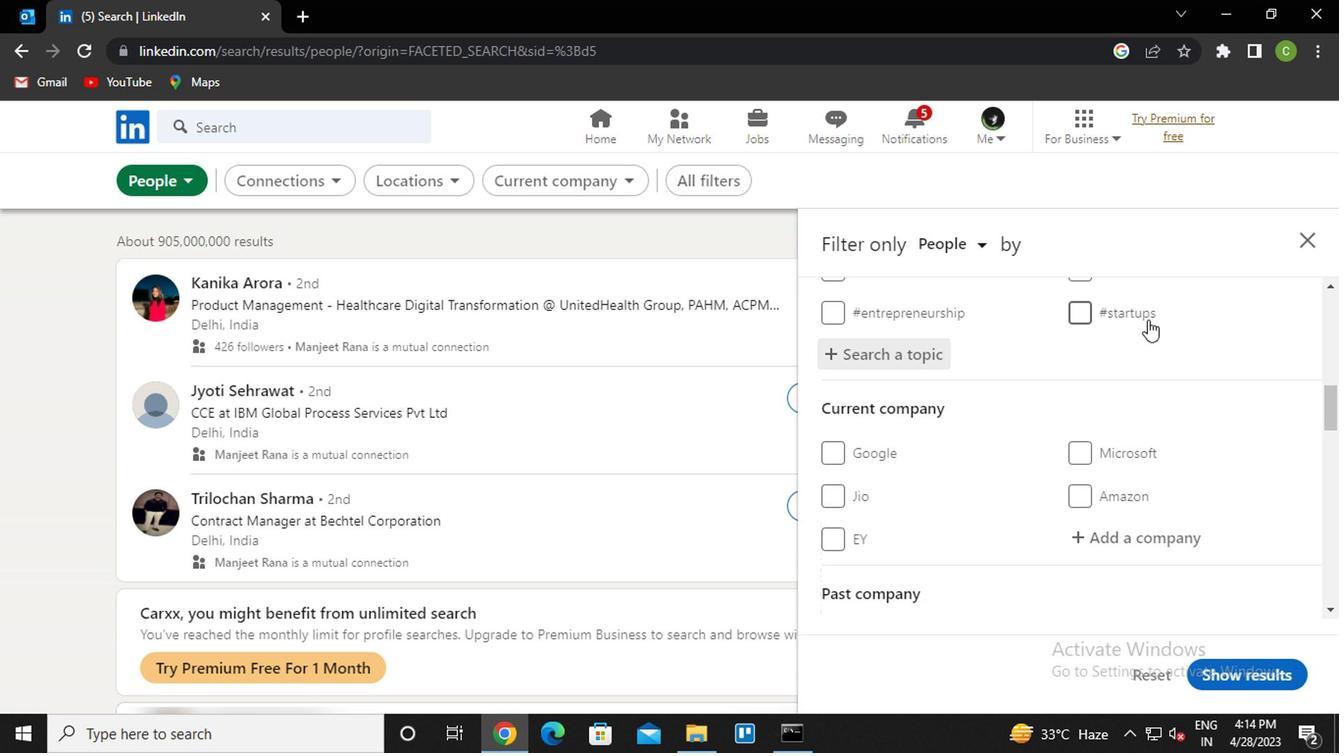 
Action: Mouse scrolled (1143, 340) with delta (0, -1)
Screenshot: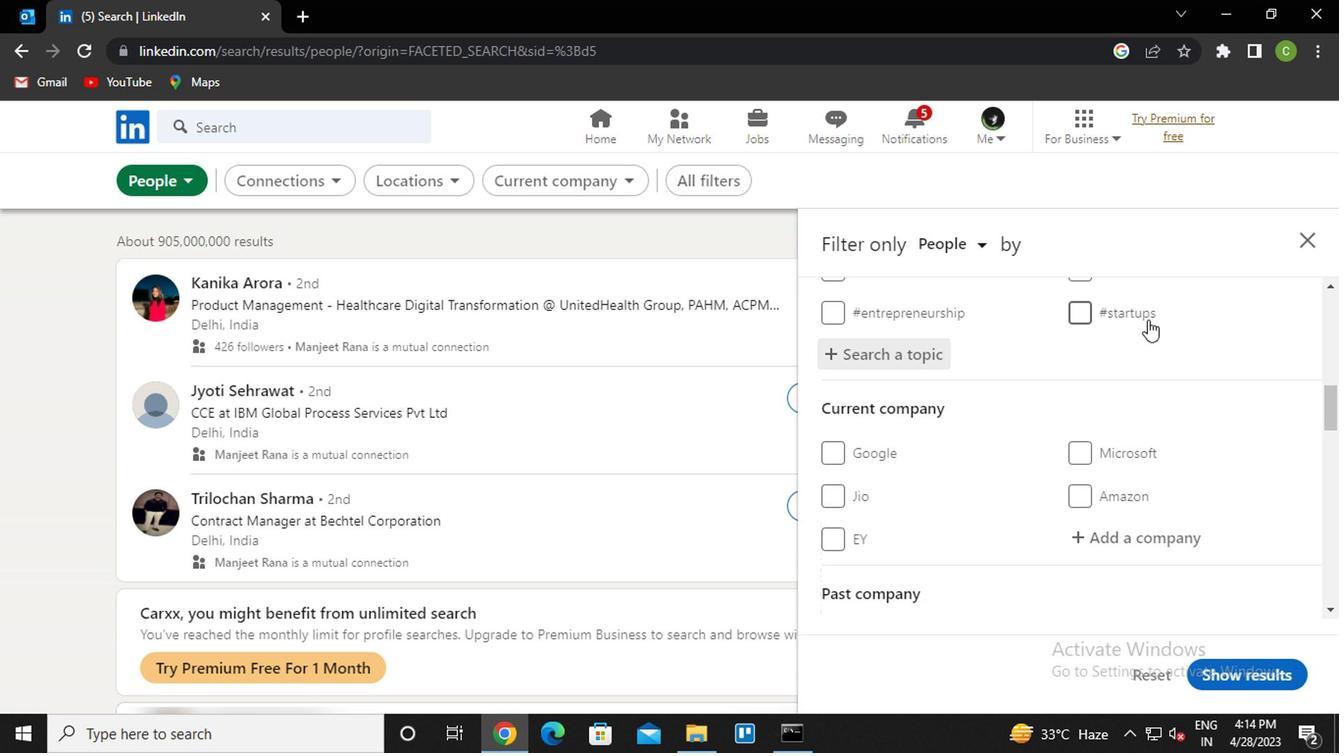 
Action: Mouse moved to (1142, 342)
Screenshot: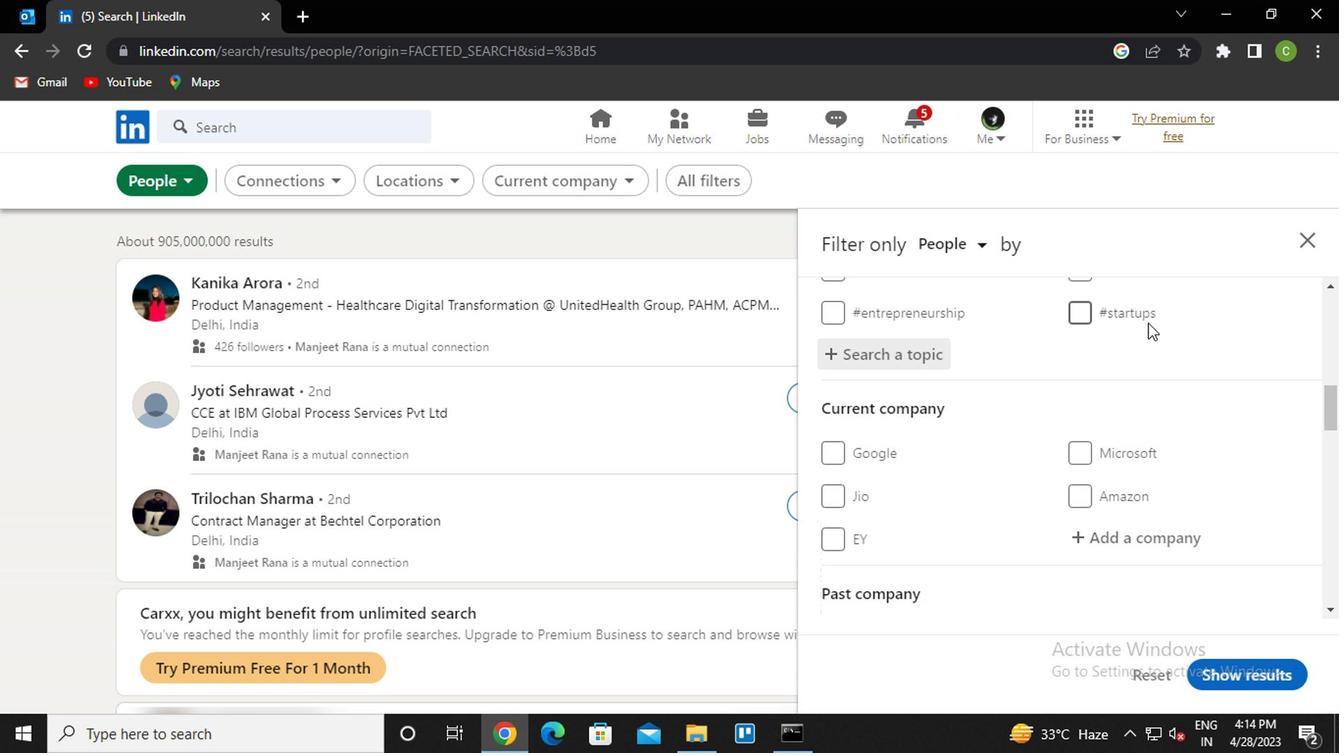 
Action: Mouse scrolled (1142, 341) with delta (0, 0)
Screenshot: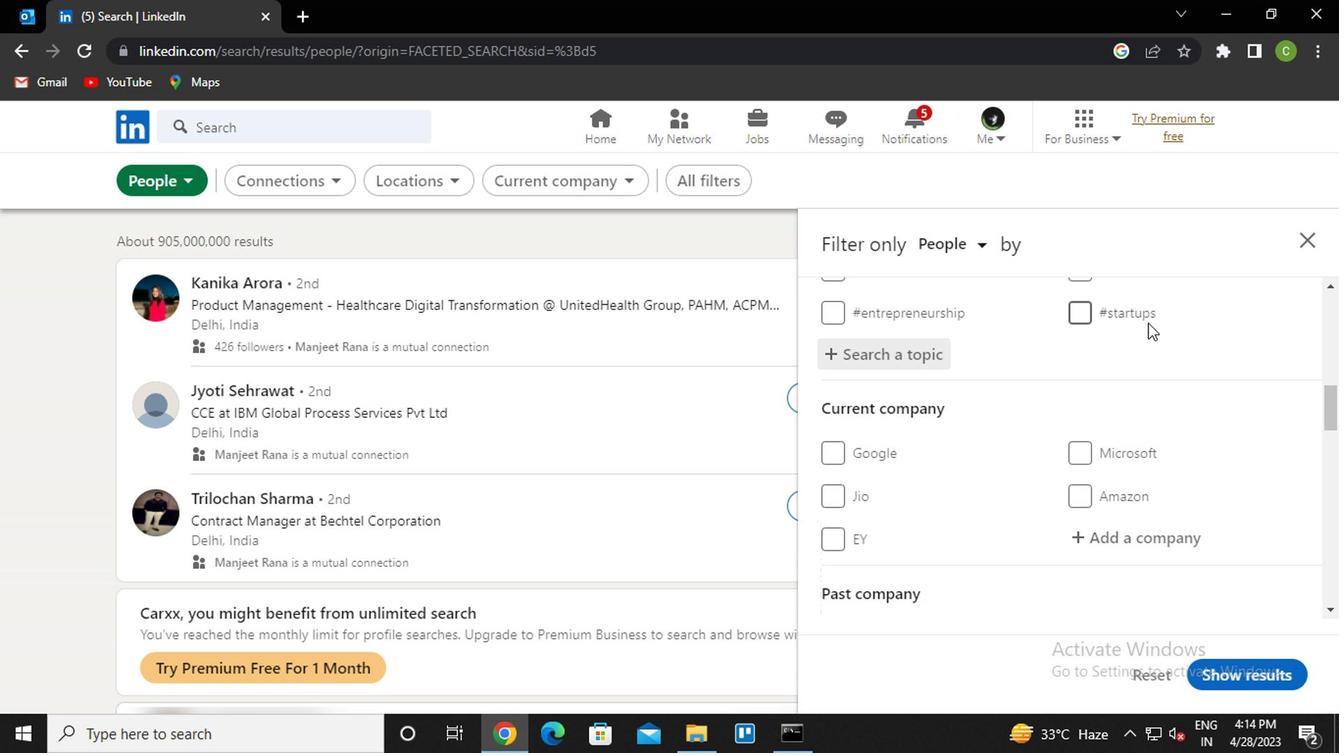 
Action: Mouse moved to (1141, 342)
Screenshot: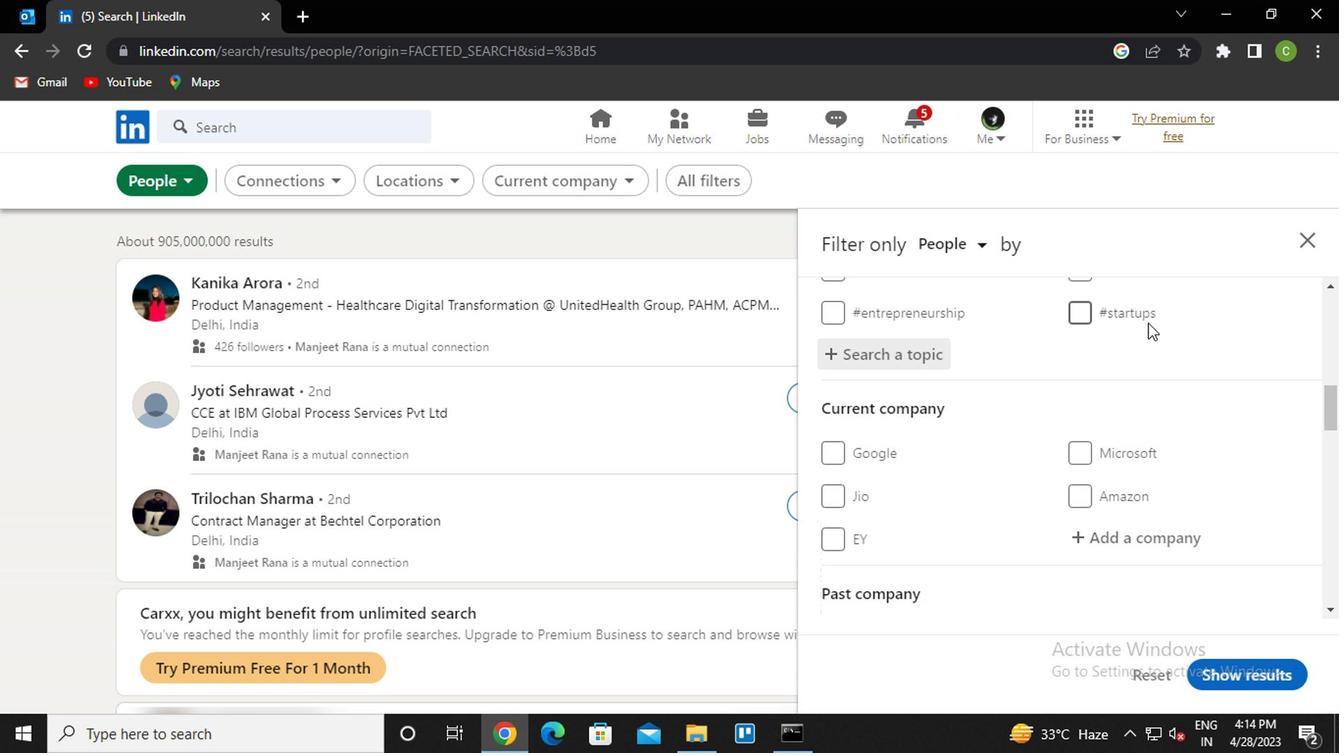 
Action: Mouse scrolled (1141, 341) with delta (0, 0)
Screenshot: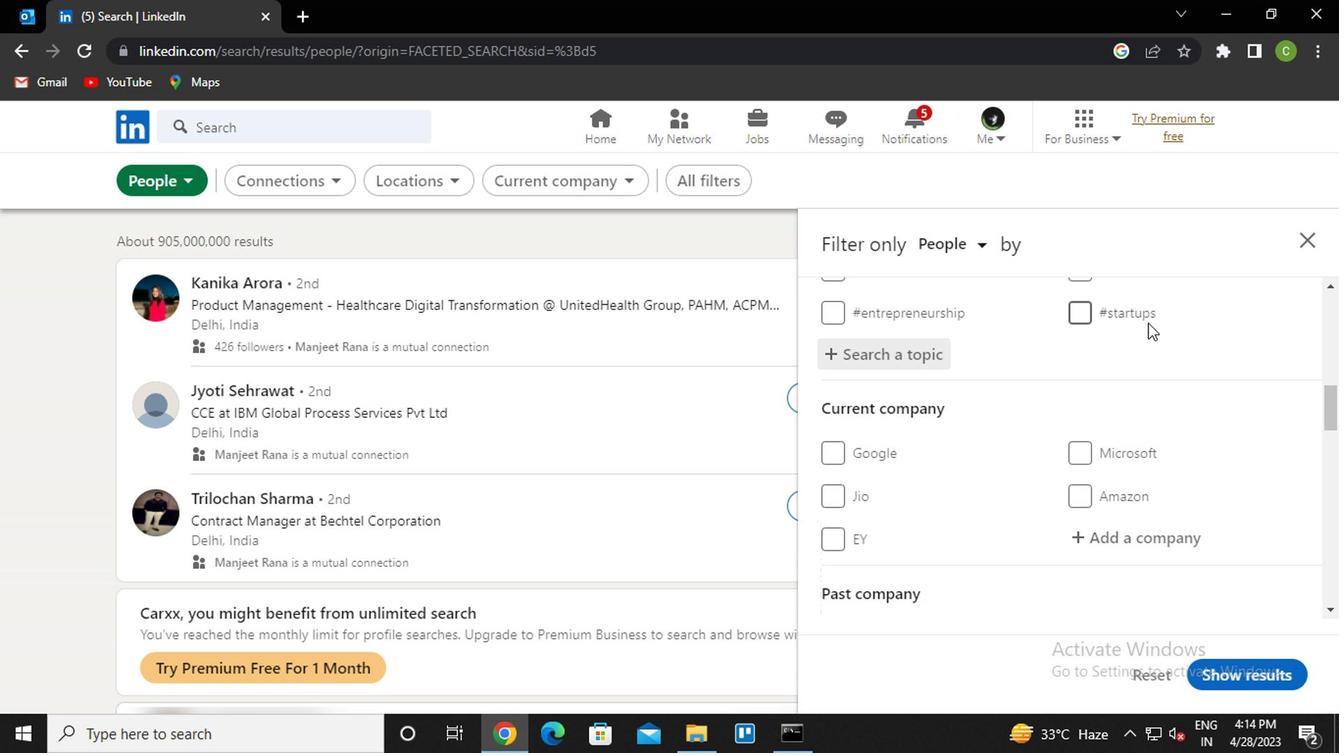 
Action: Mouse moved to (1140, 343)
Screenshot: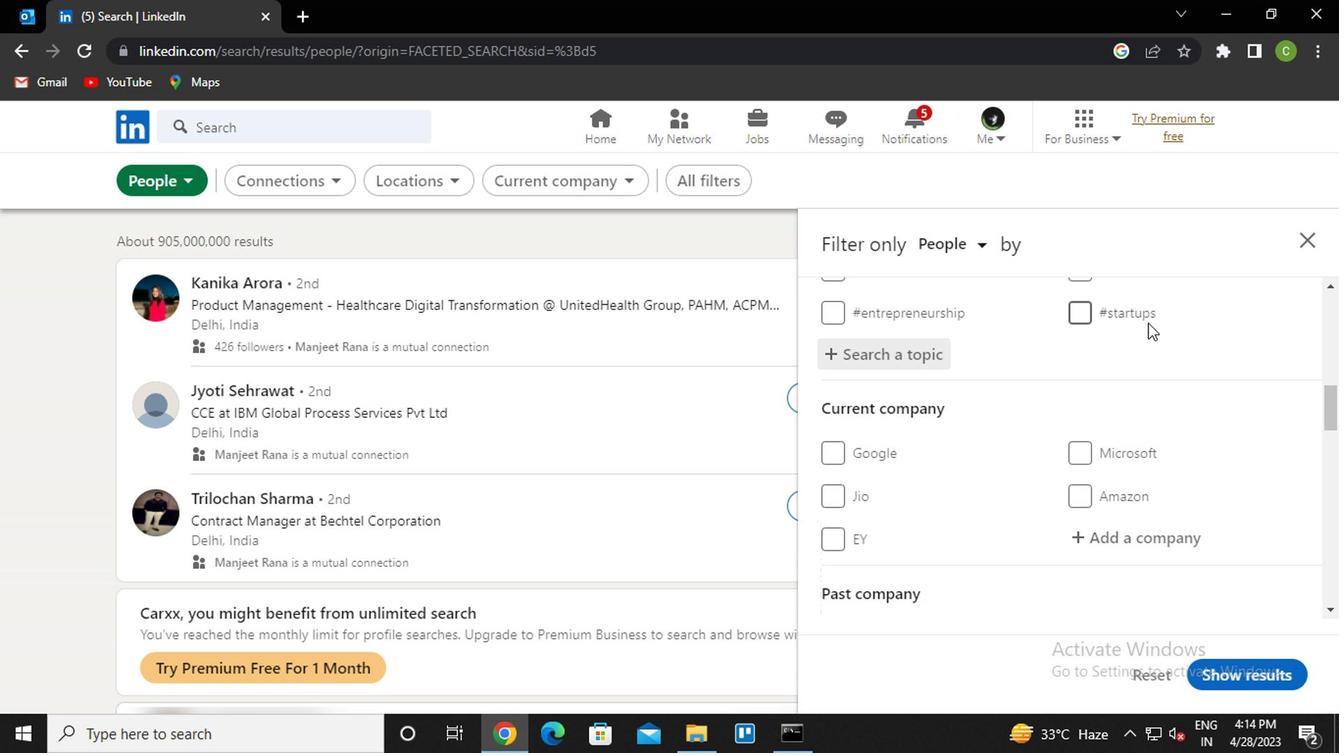 
Action: Mouse scrolled (1140, 342) with delta (0, -1)
Screenshot: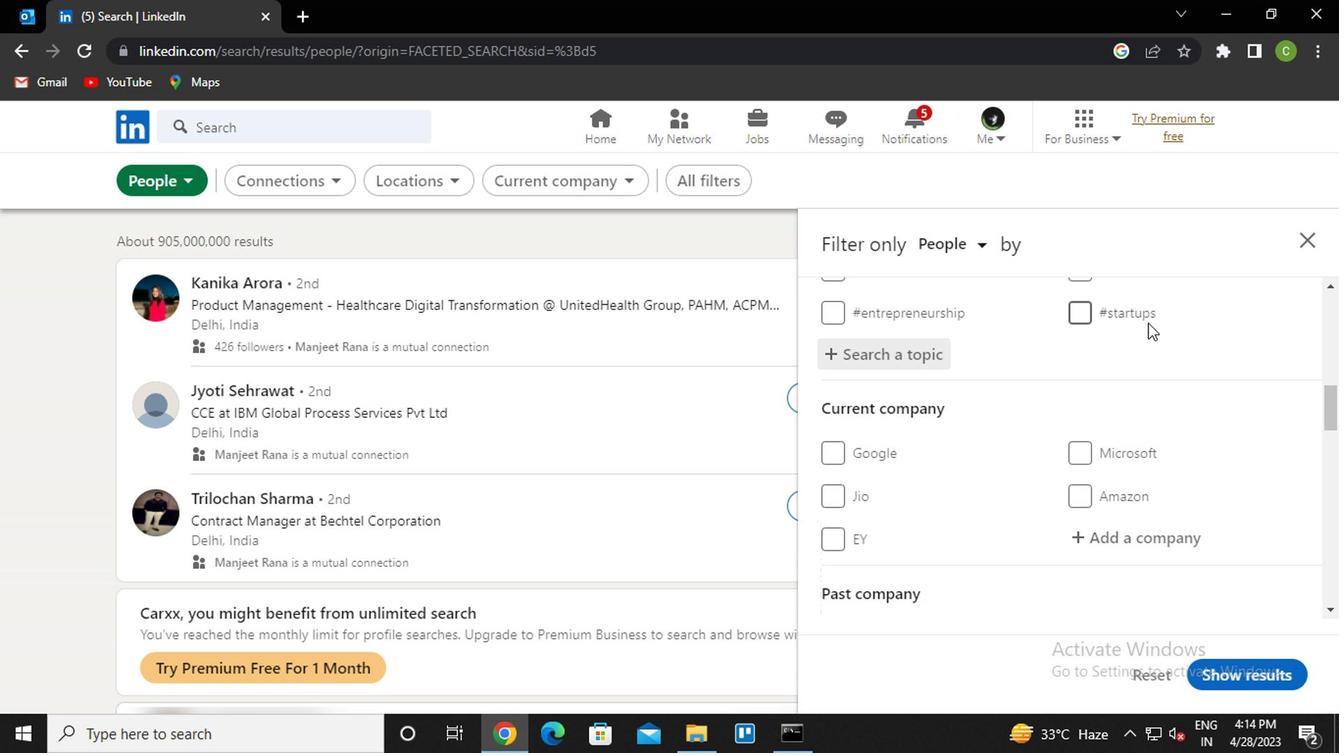 
Action: Mouse moved to (1136, 347)
Screenshot: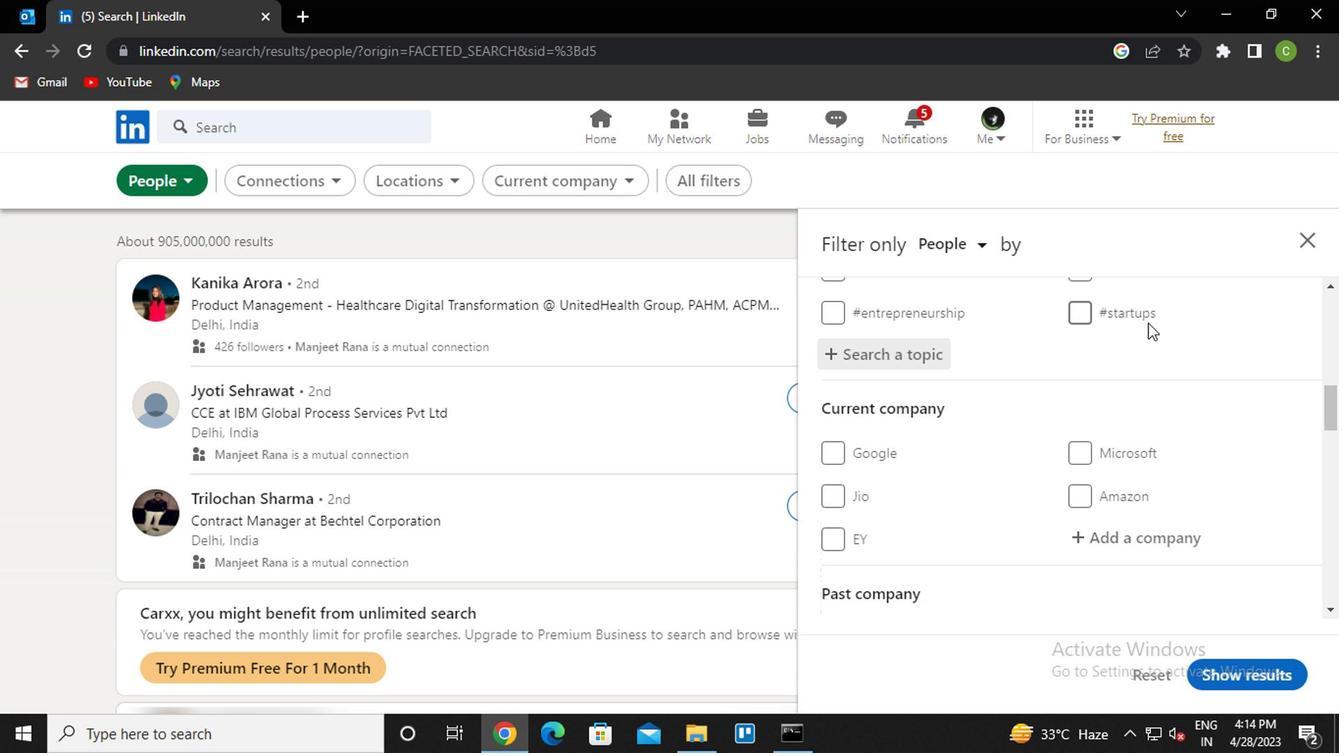 
Action: Mouse scrolled (1136, 346) with delta (0, 0)
Screenshot: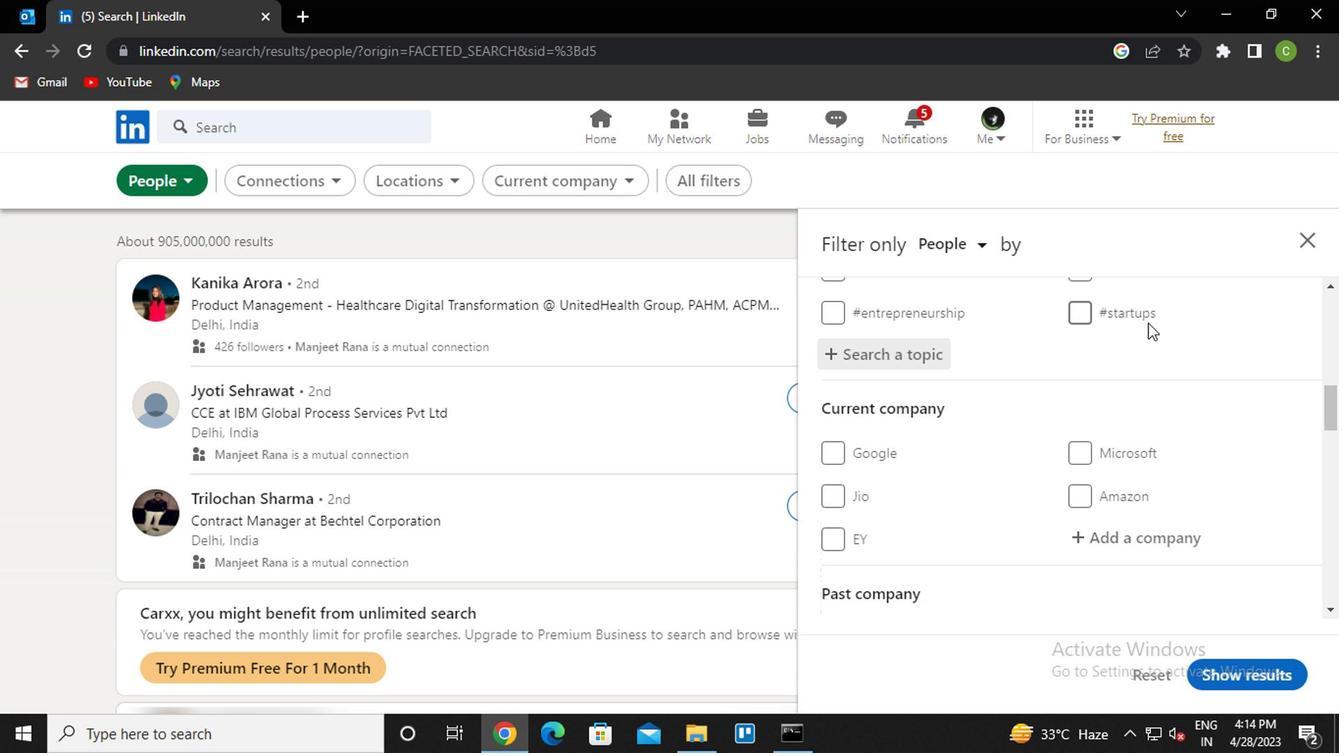 
Action: Mouse moved to (839, 390)
Screenshot: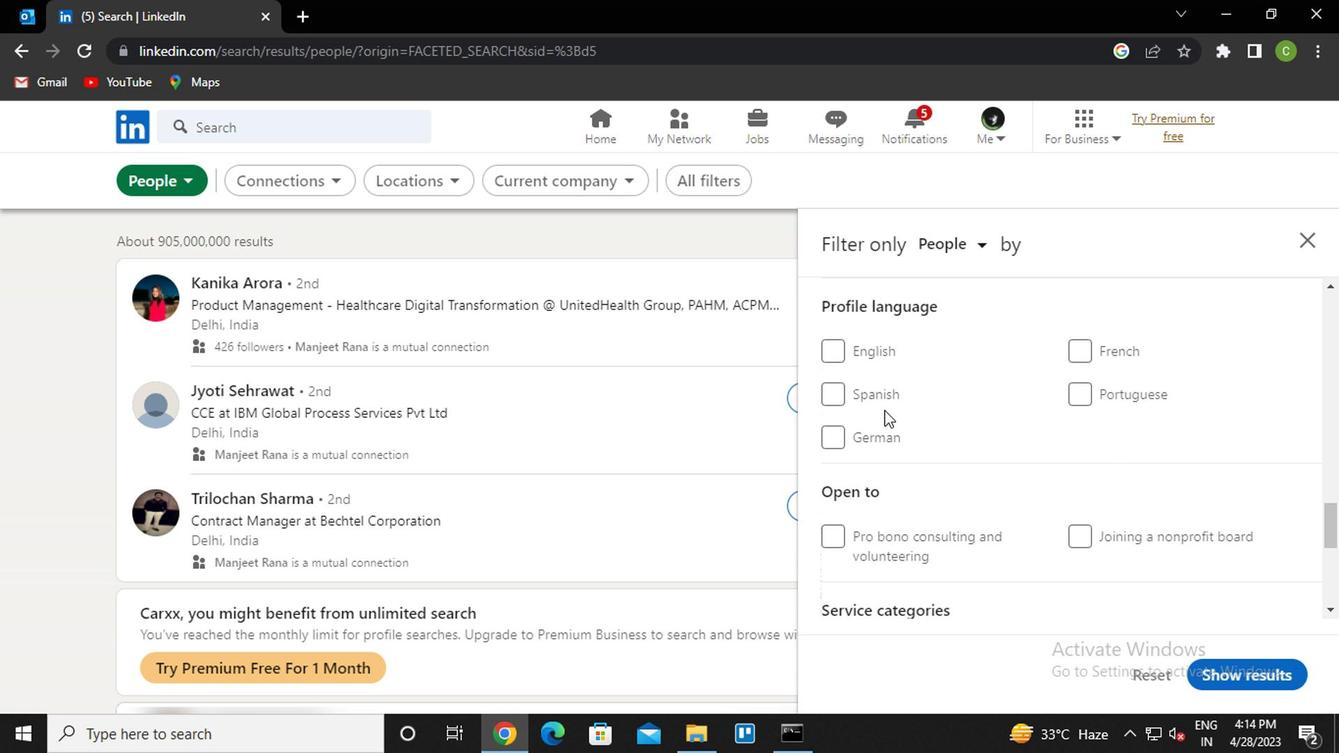 
Action: Mouse pressed left at (839, 390)
Screenshot: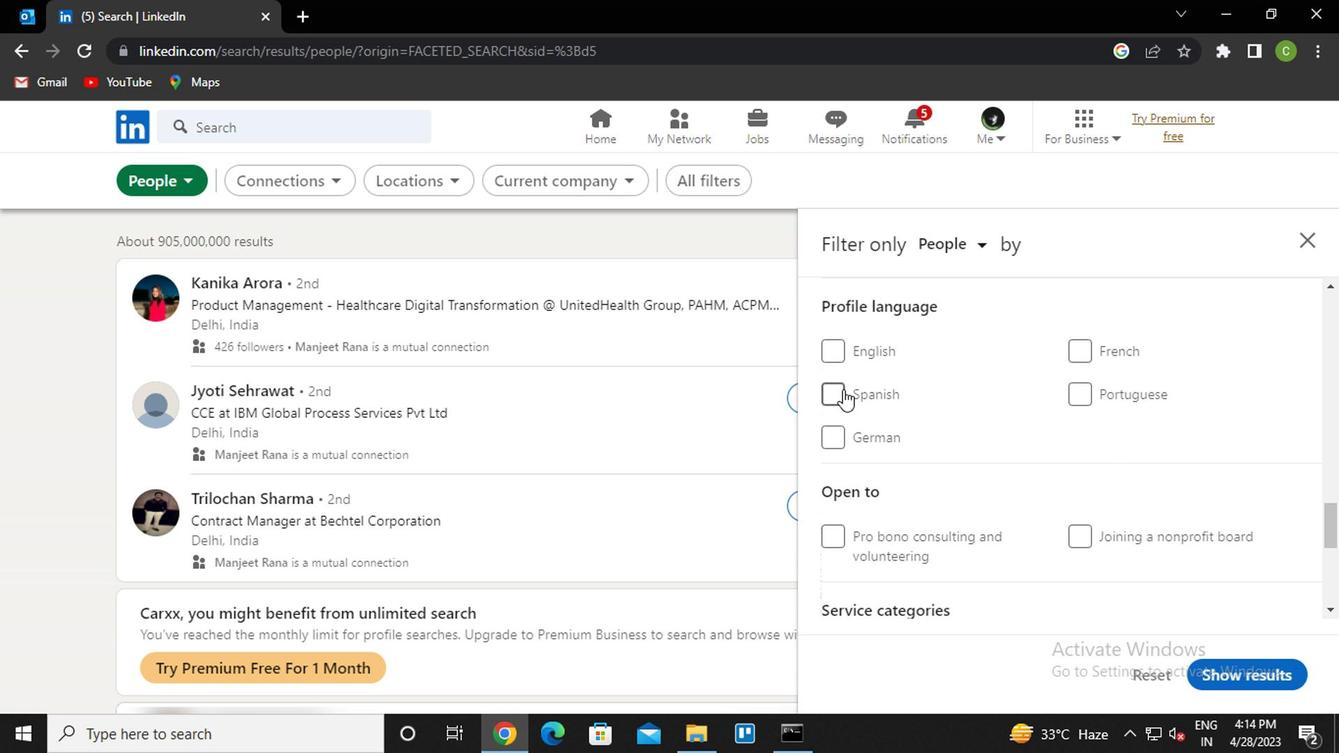 
Action: Mouse moved to (841, 393)
Screenshot: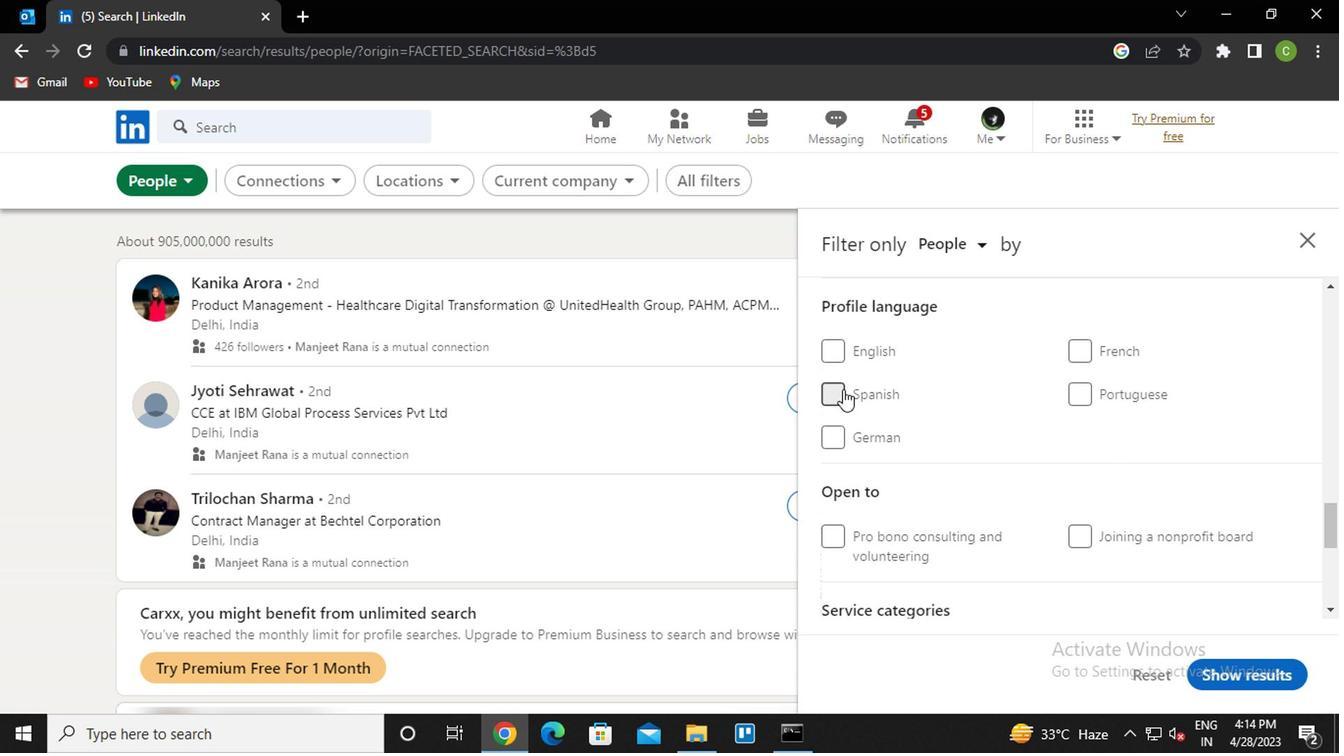 
Action: Mouse scrolled (841, 394) with delta (0, 1)
Screenshot: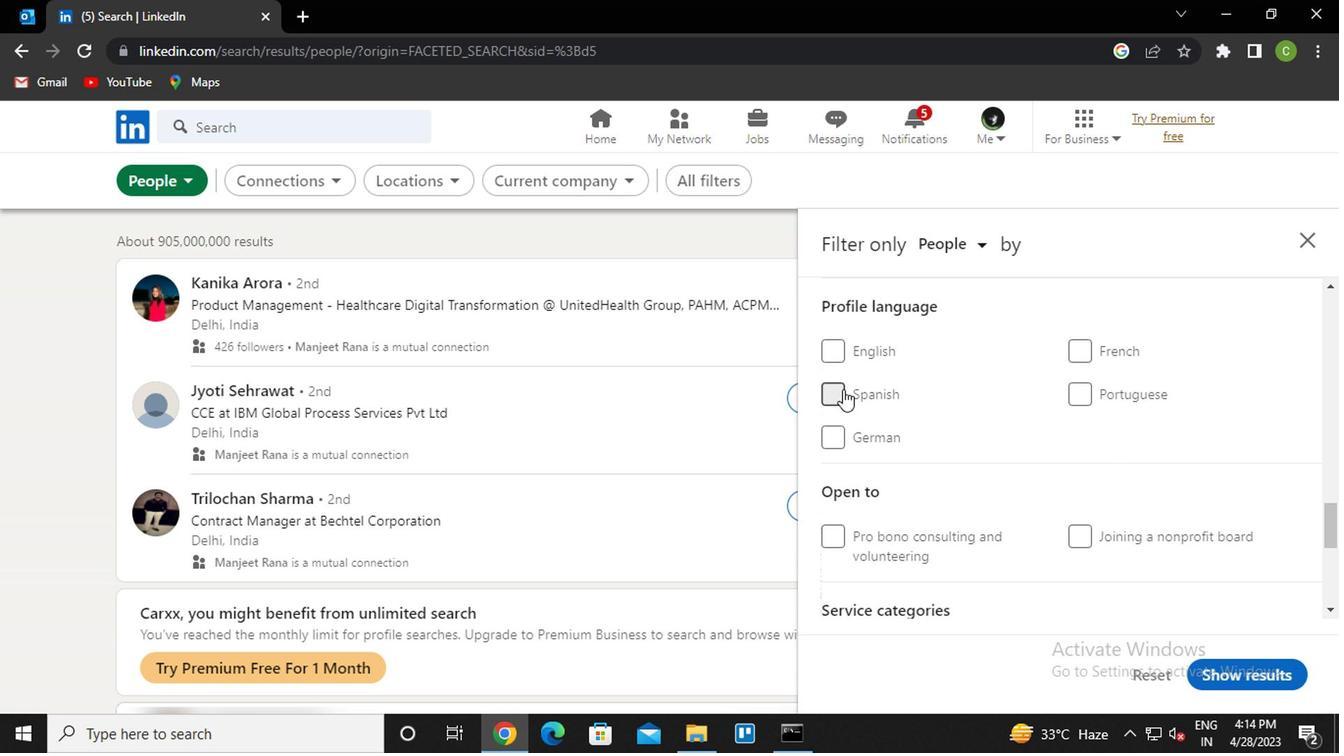 
Action: Mouse scrolled (841, 394) with delta (0, 1)
Screenshot: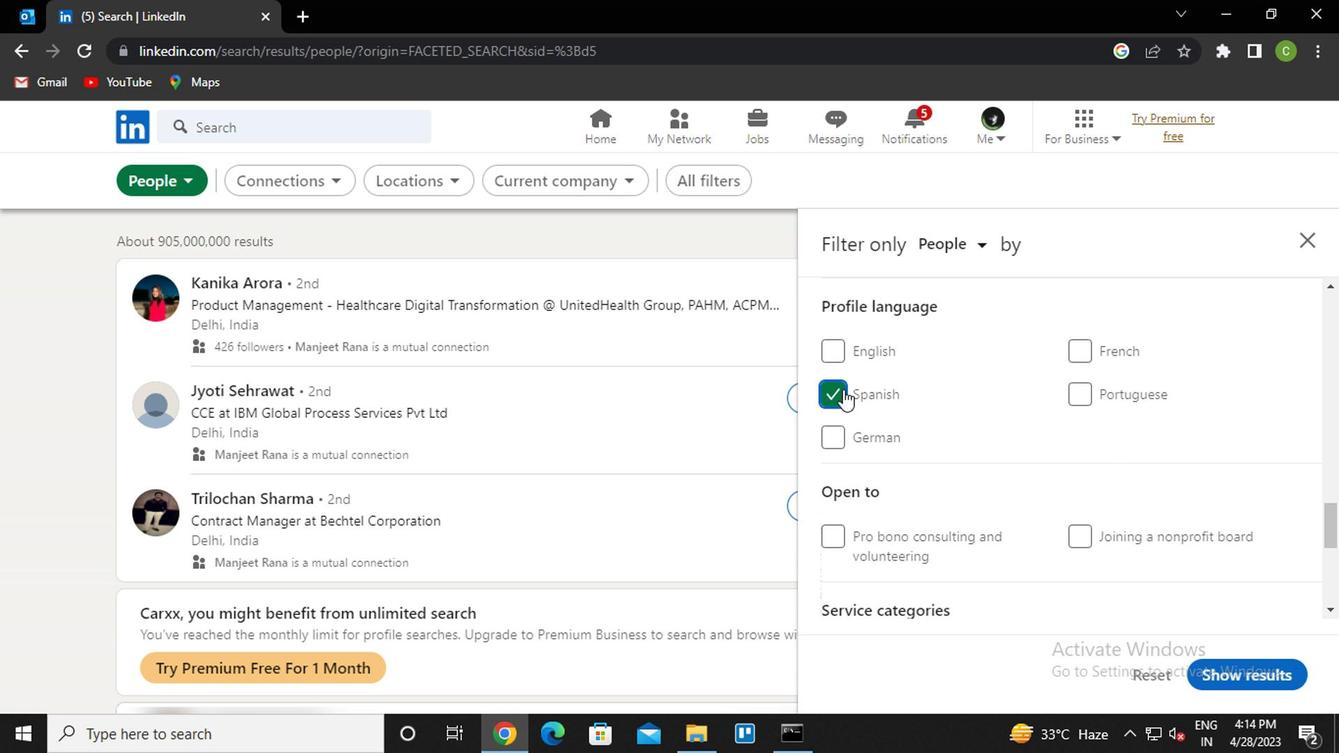 
Action: Mouse scrolled (841, 394) with delta (0, 1)
Screenshot: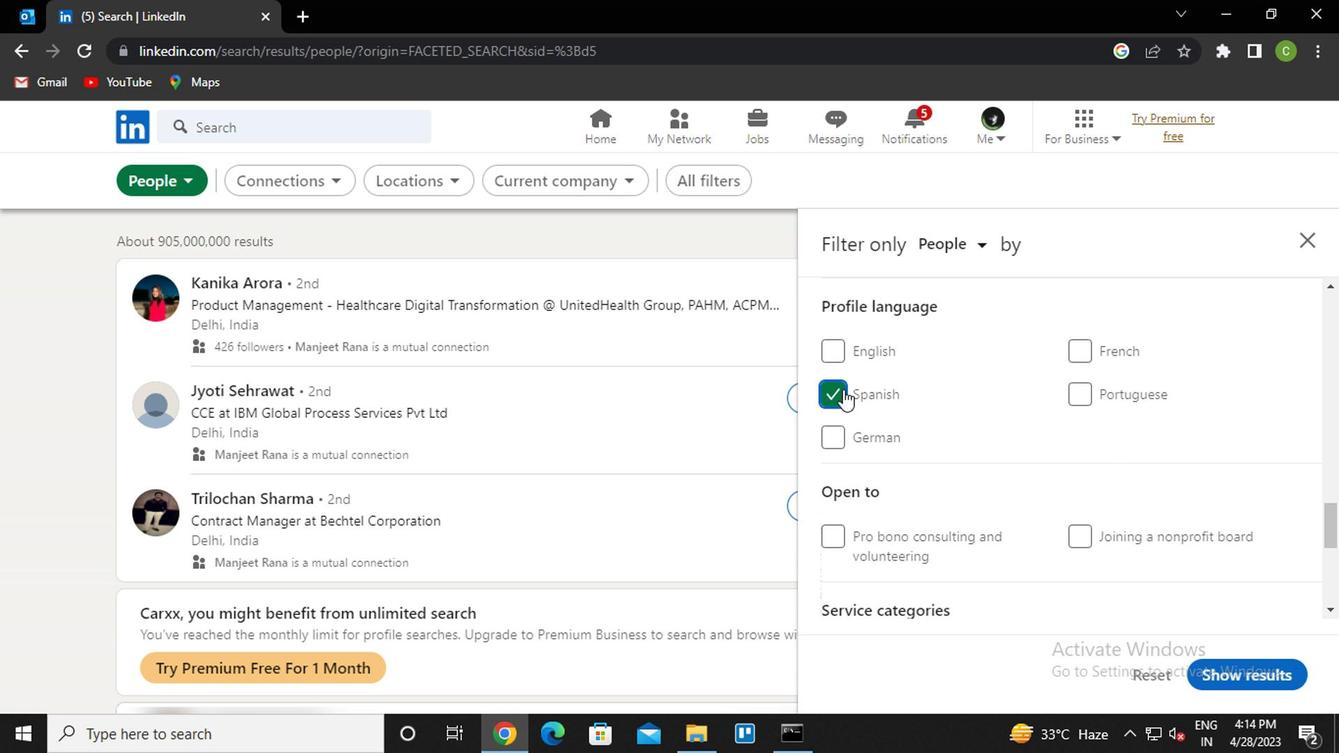 
Action: Mouse scrolled (841, 394) with delta (0, 1)
Screenshot: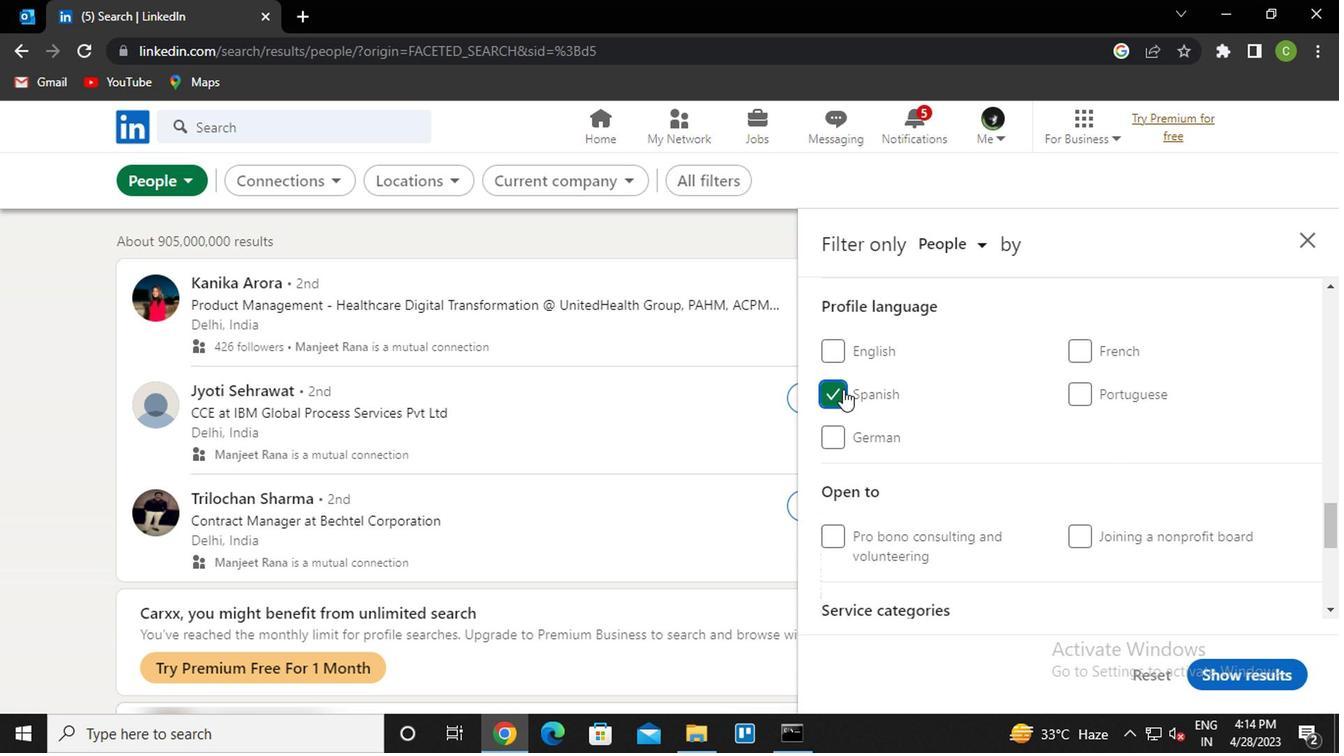 
Action: Mouse scrolled (841, 394) with delta (0, 1)
Screenshot: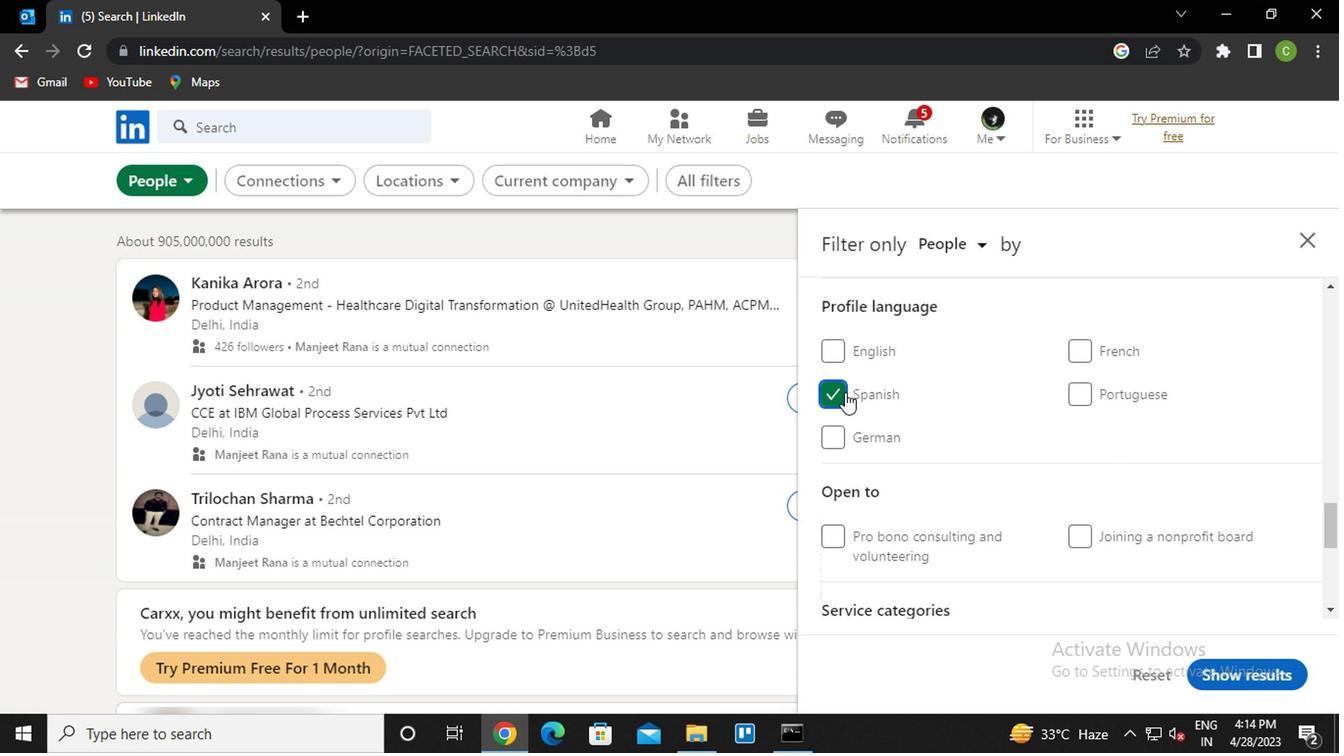 
Action: Mouse moved to (1026, 414)
Screenshot: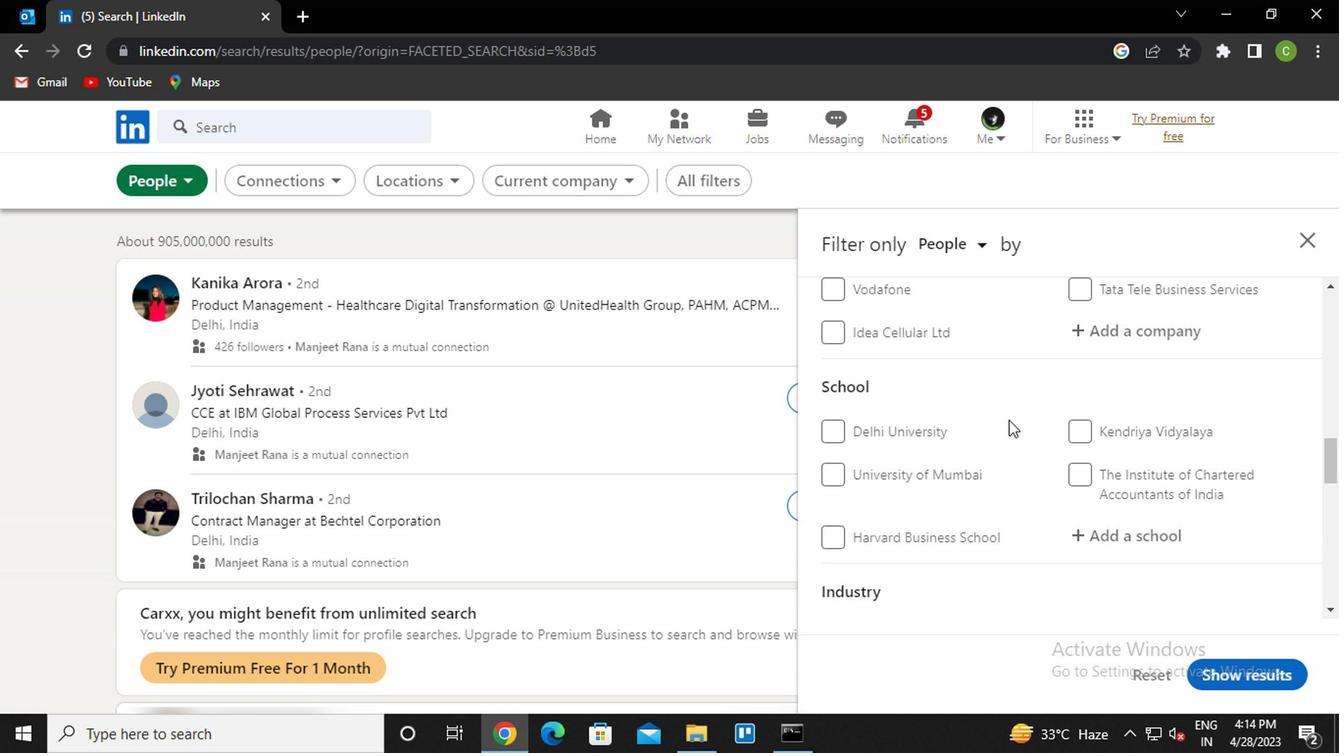 
Action: Mouse scrolled (1026, 415) with delta (0, 0)
Screenshot: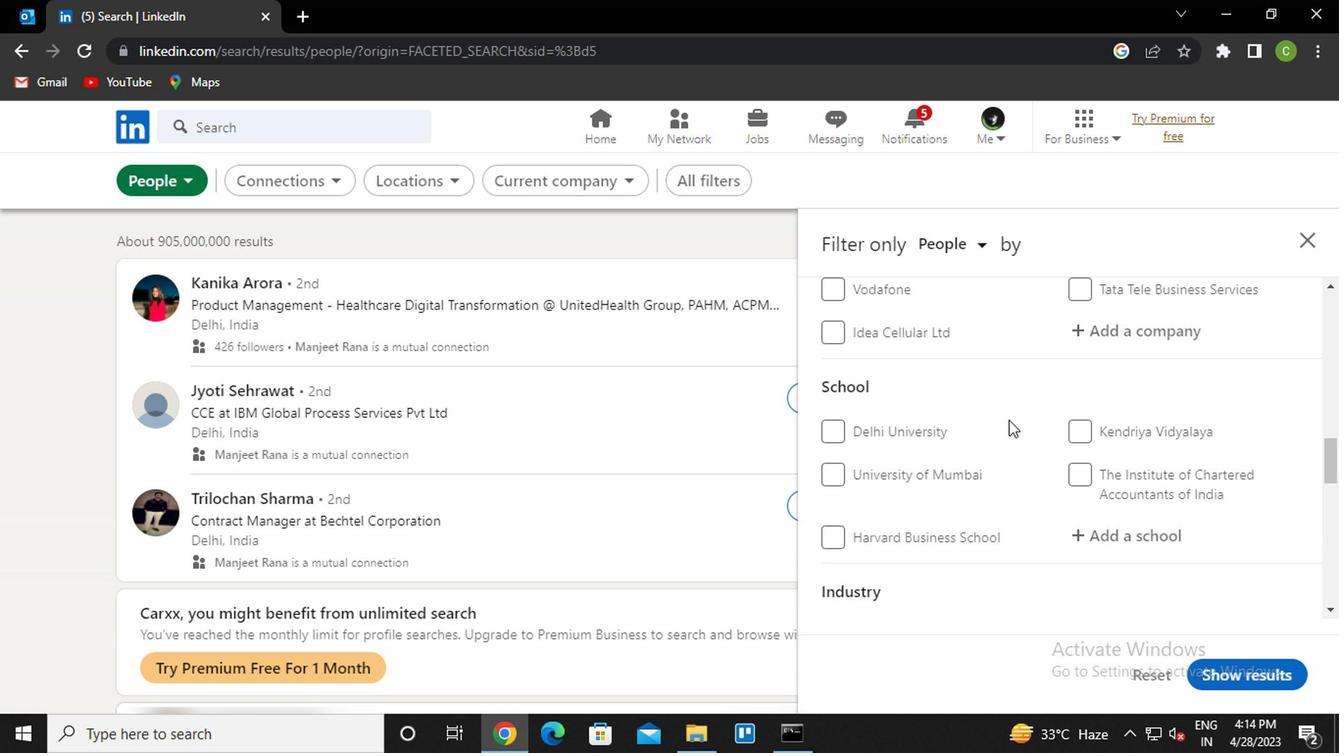 
Action: Mouse moved to (1035, 410)
Screenshot: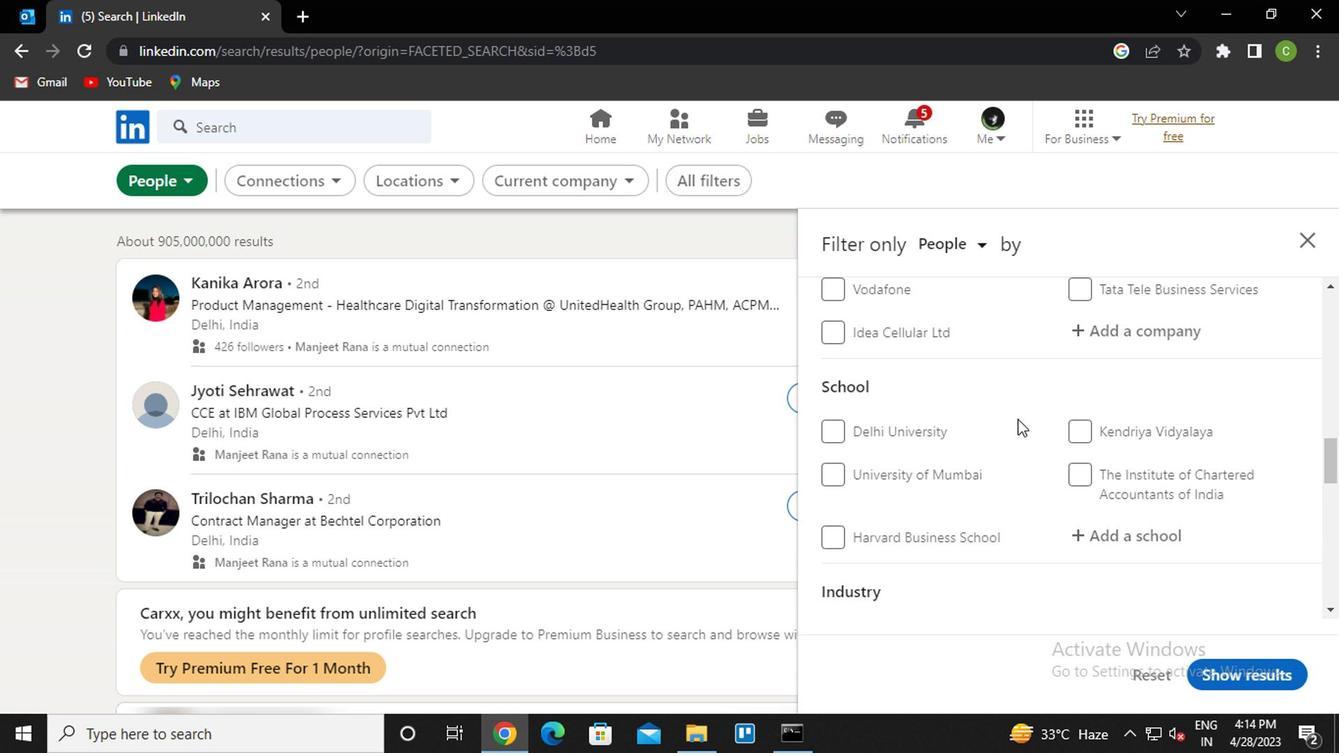 
Action: Mouse scrolled (1035, 411) with delta (0, 1)
Screenshot: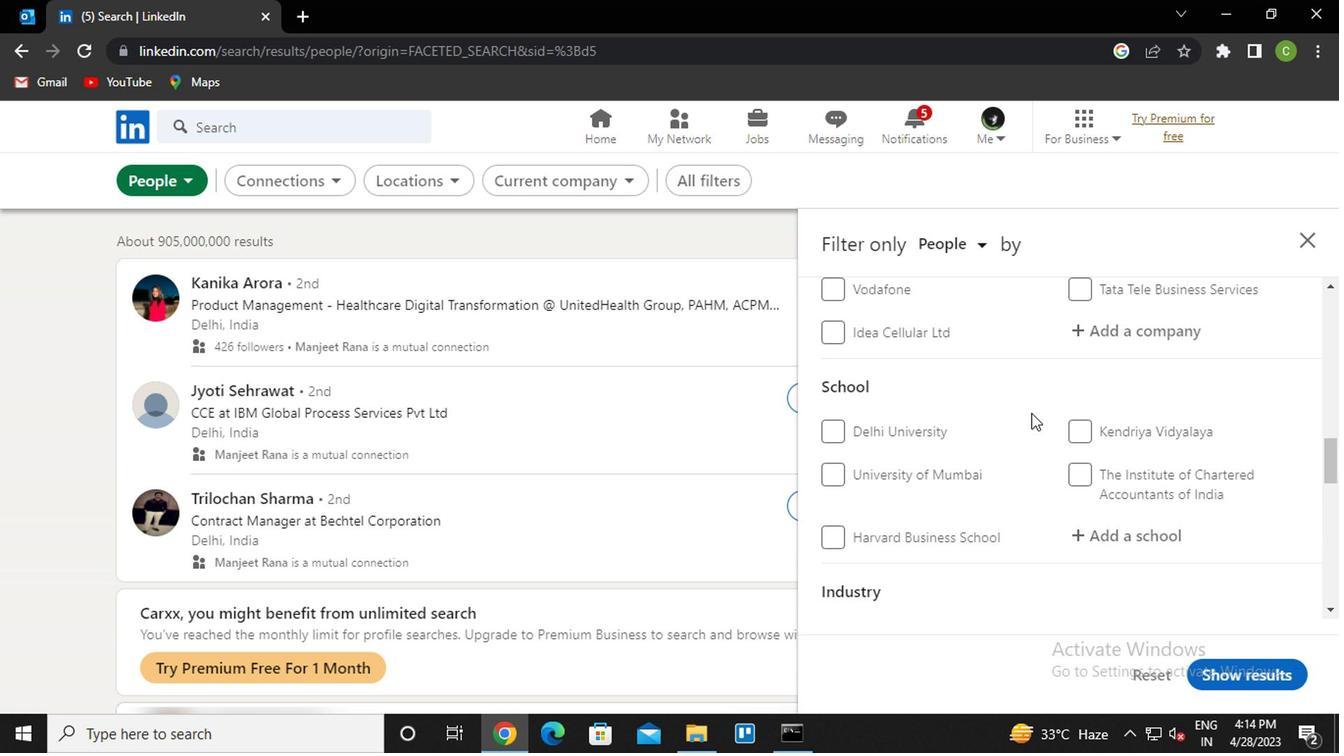 
Action: Mouse moved to (1164, 497)
Screenshot: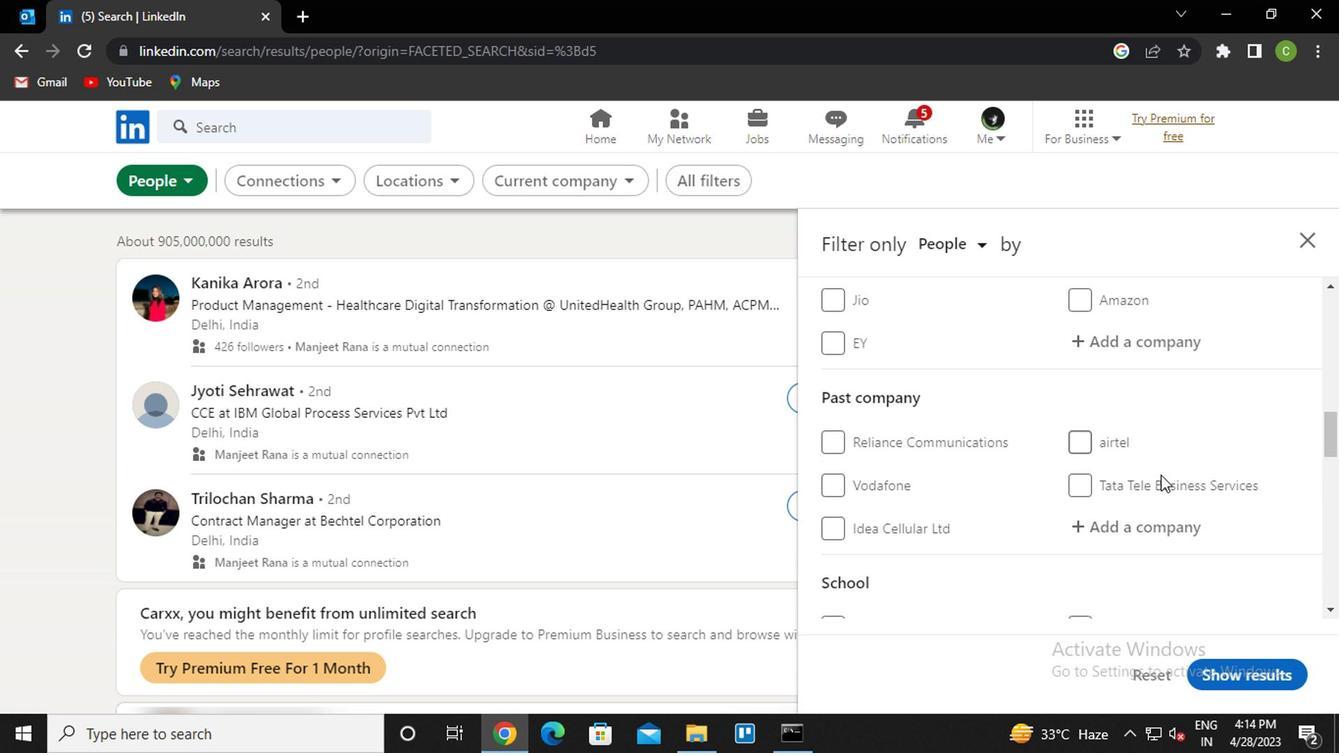 
Action: Mouse scrolled (1164, 496) with delta (0, 0)
Screenshot: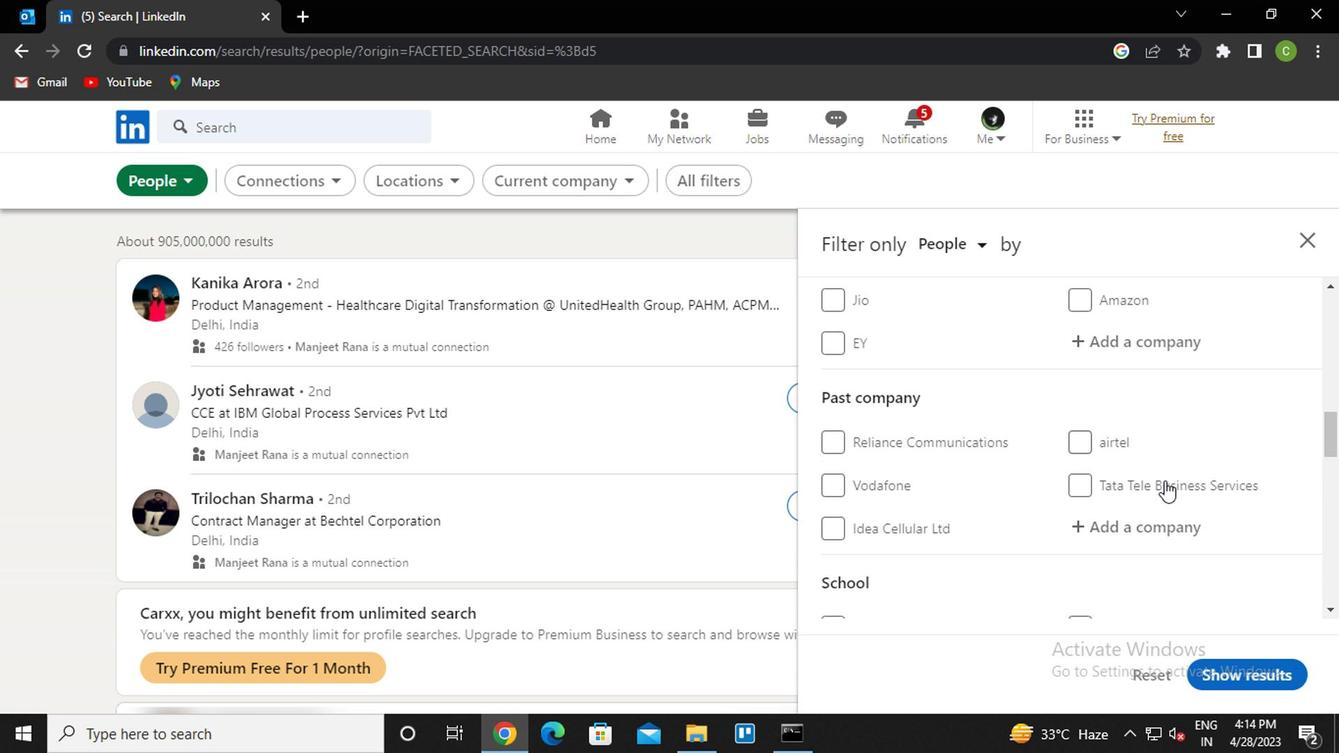 
Action: Mouse moved to (1143, 433)
Screenshot: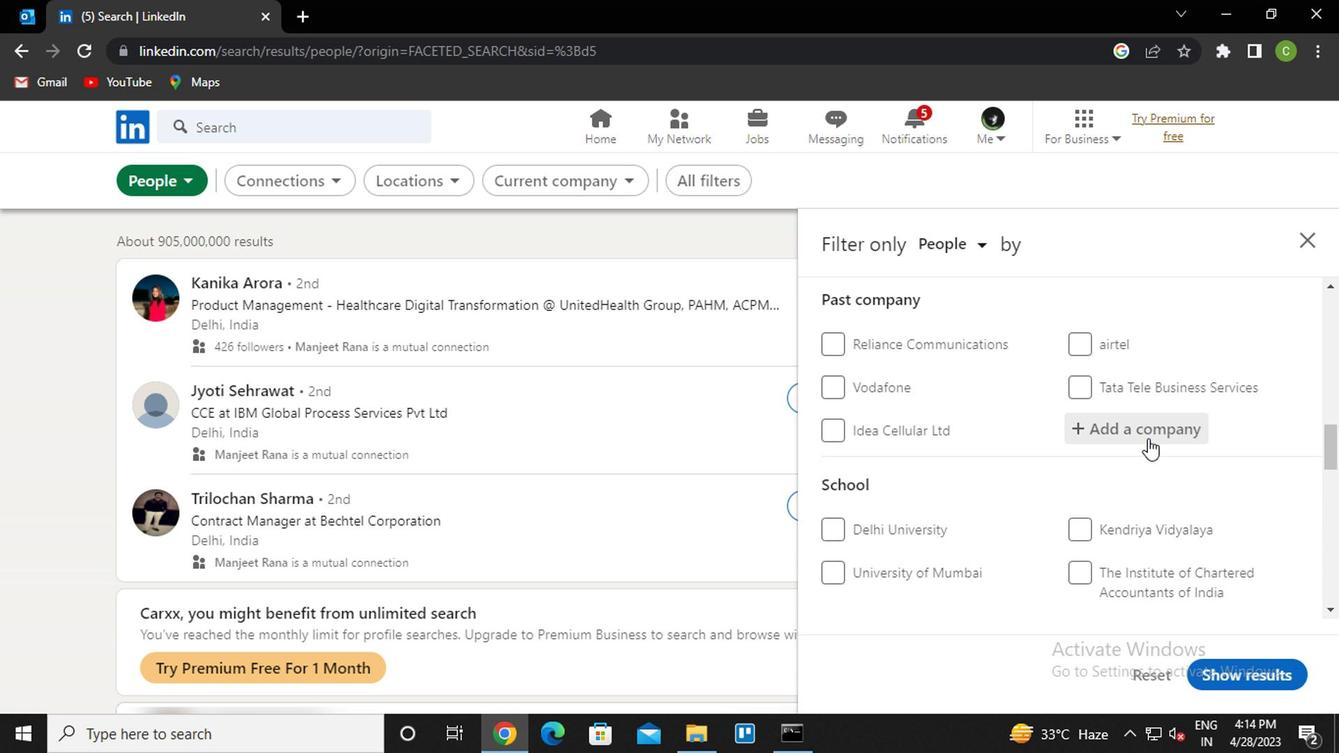 
Action: Mouse pressed left at (1143, 433)
Screenshot: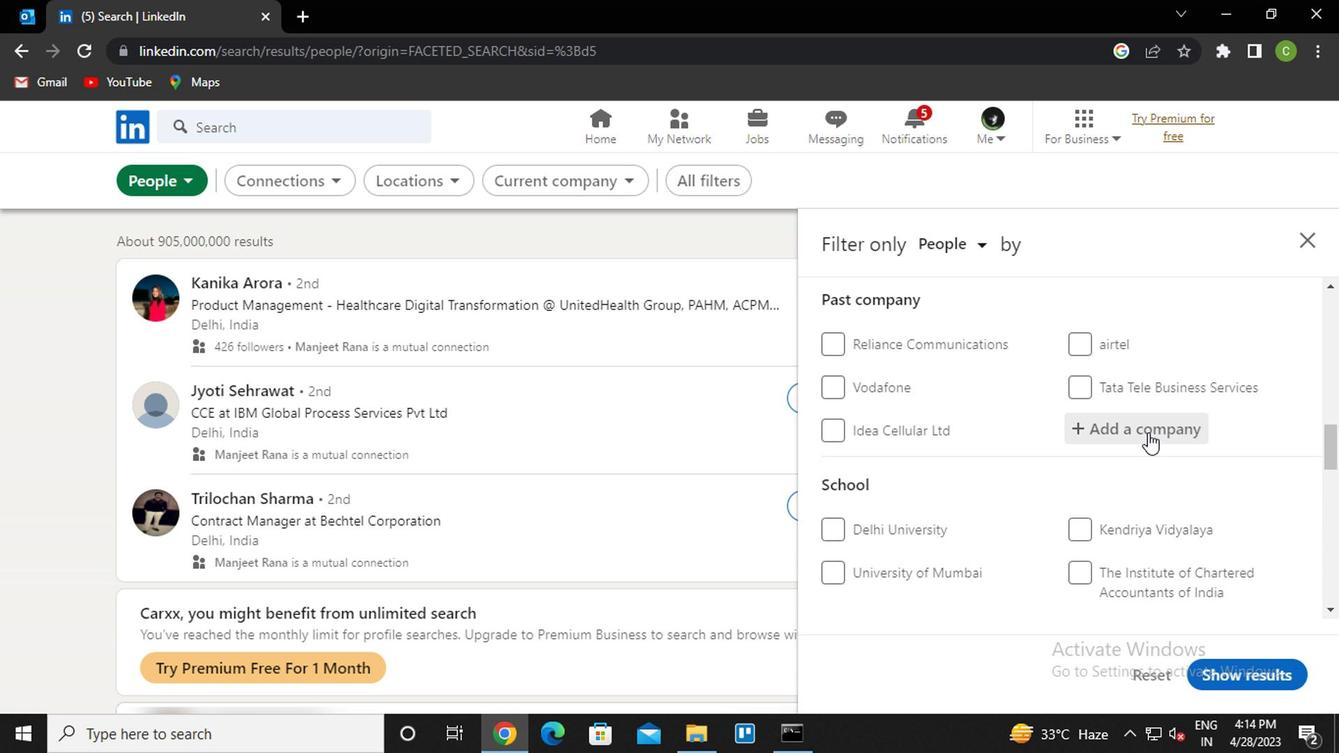 
Action: Key pressed <Key.caps_lock>m<Key.caps_lock>ott<Key.space><Key.down><Key.enter>
Screenshot: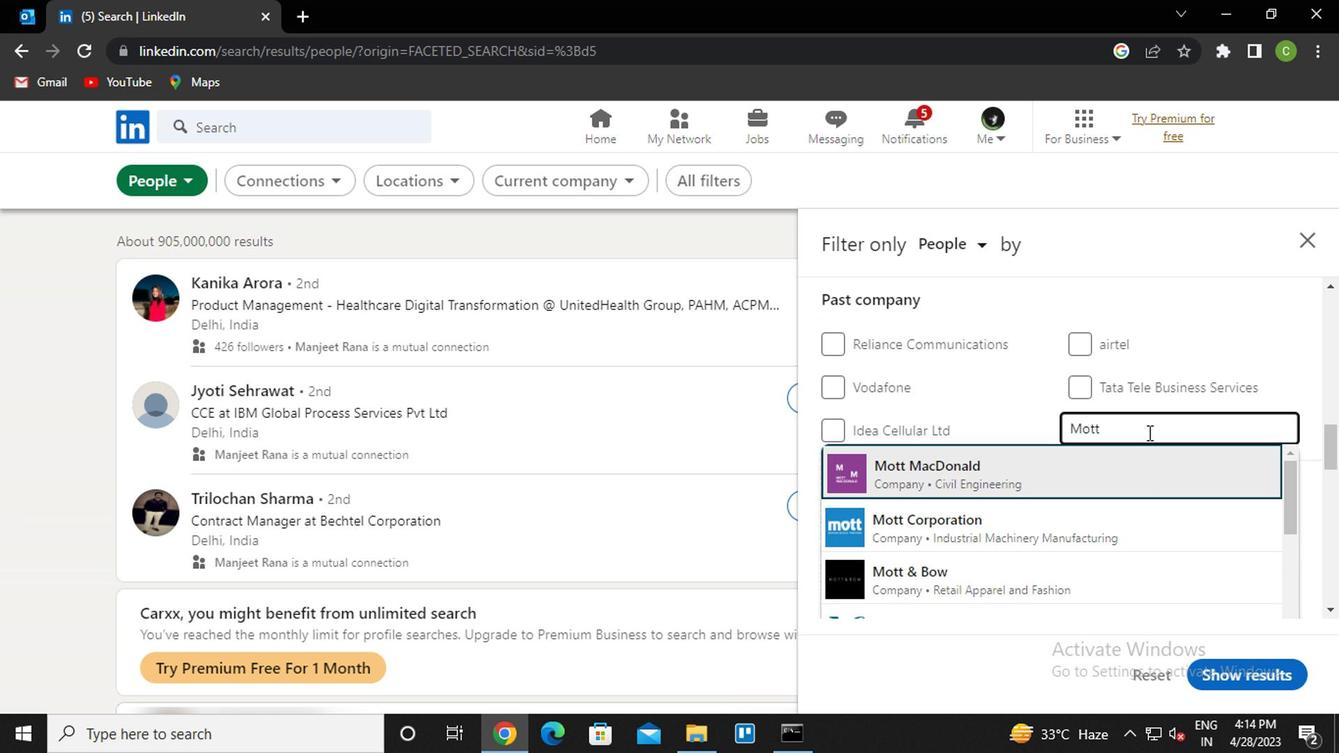 
Action: Mouse moved to (1143, 433)
Screenshot: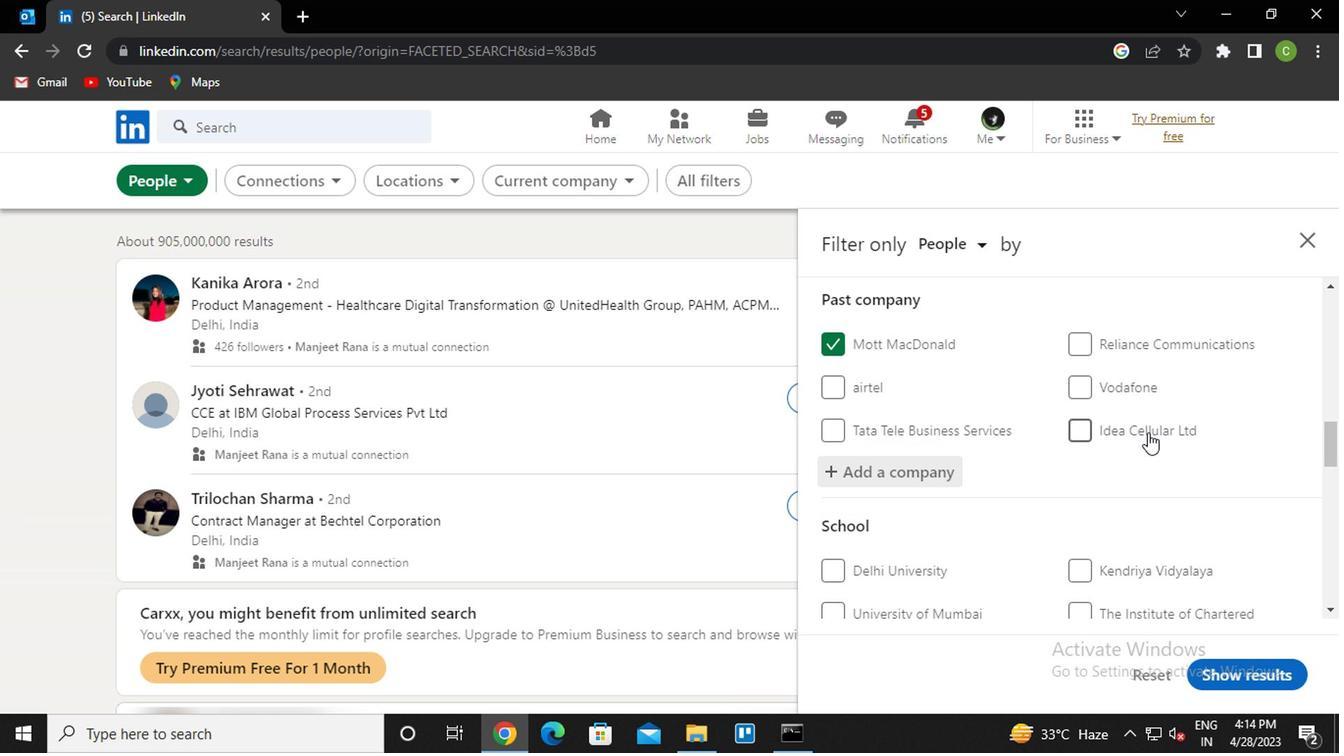 
Action: Mouse scrolled (1143, 431) with delta (0, -1)
Screenshot: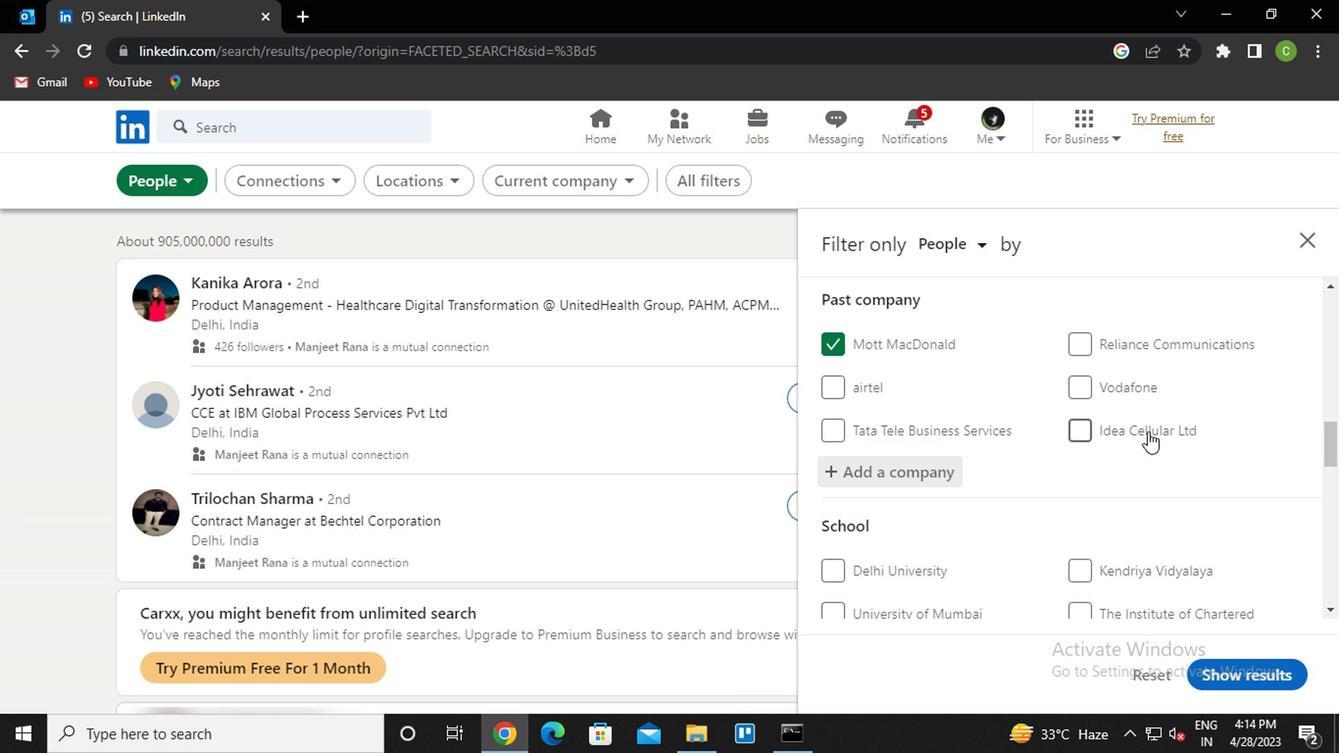 
Action: Mouse moved to (1139, 434)
Screenshot: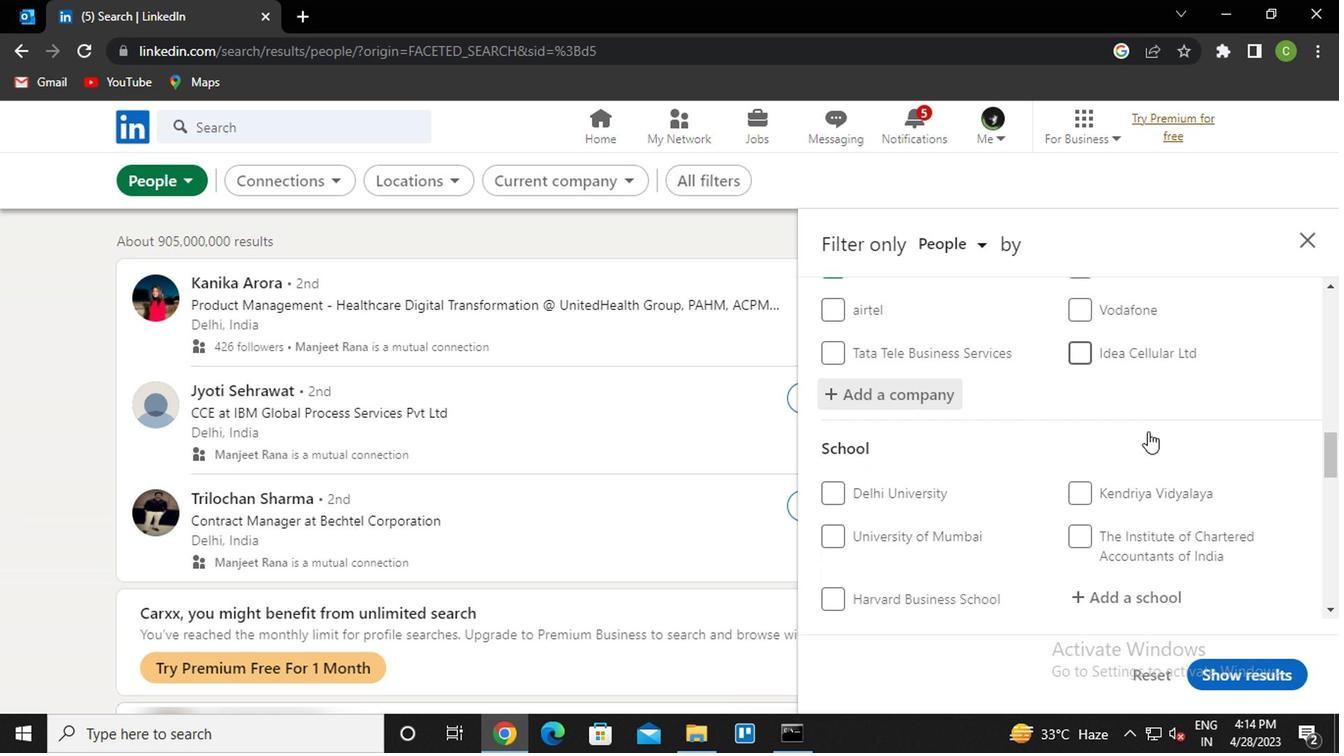 
Action: Mouse scrolled (1139, 433) with delta (0, 0)
Screenshot: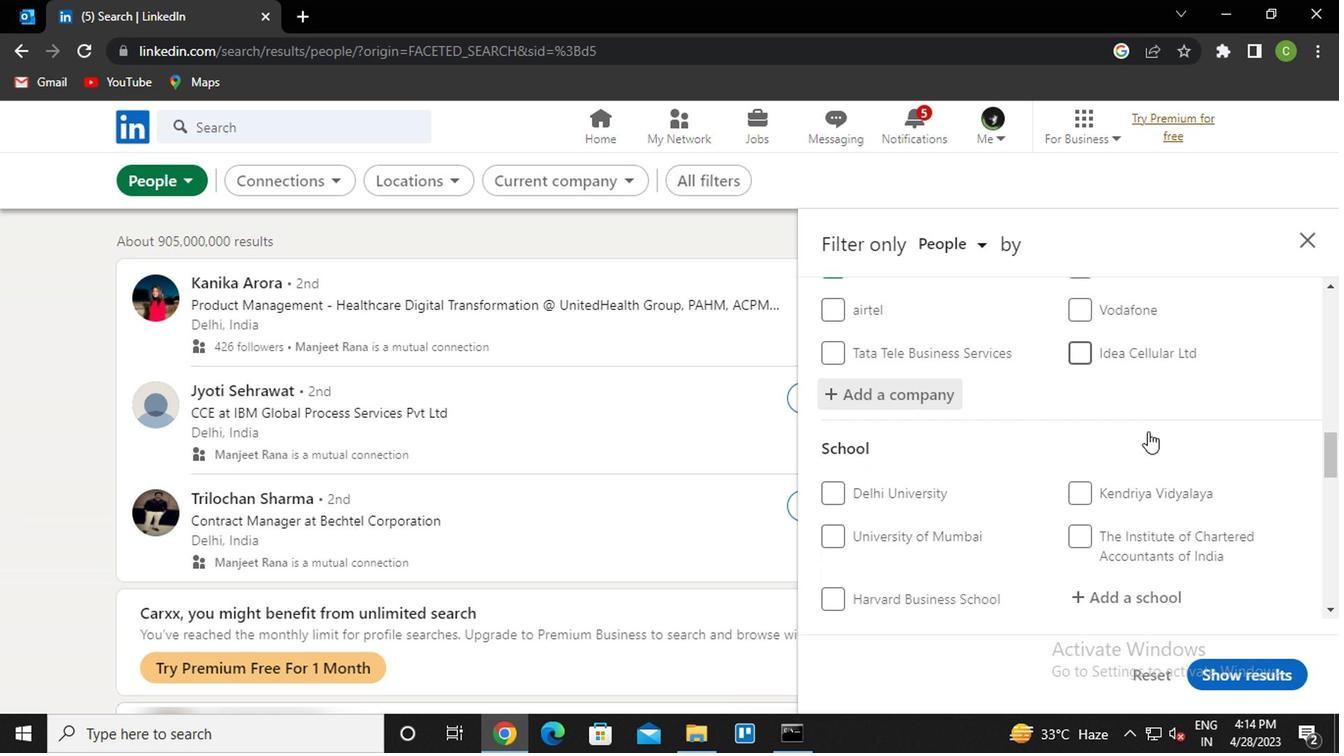 
Action: Mouse moved to (1121, 486)
Screenshot: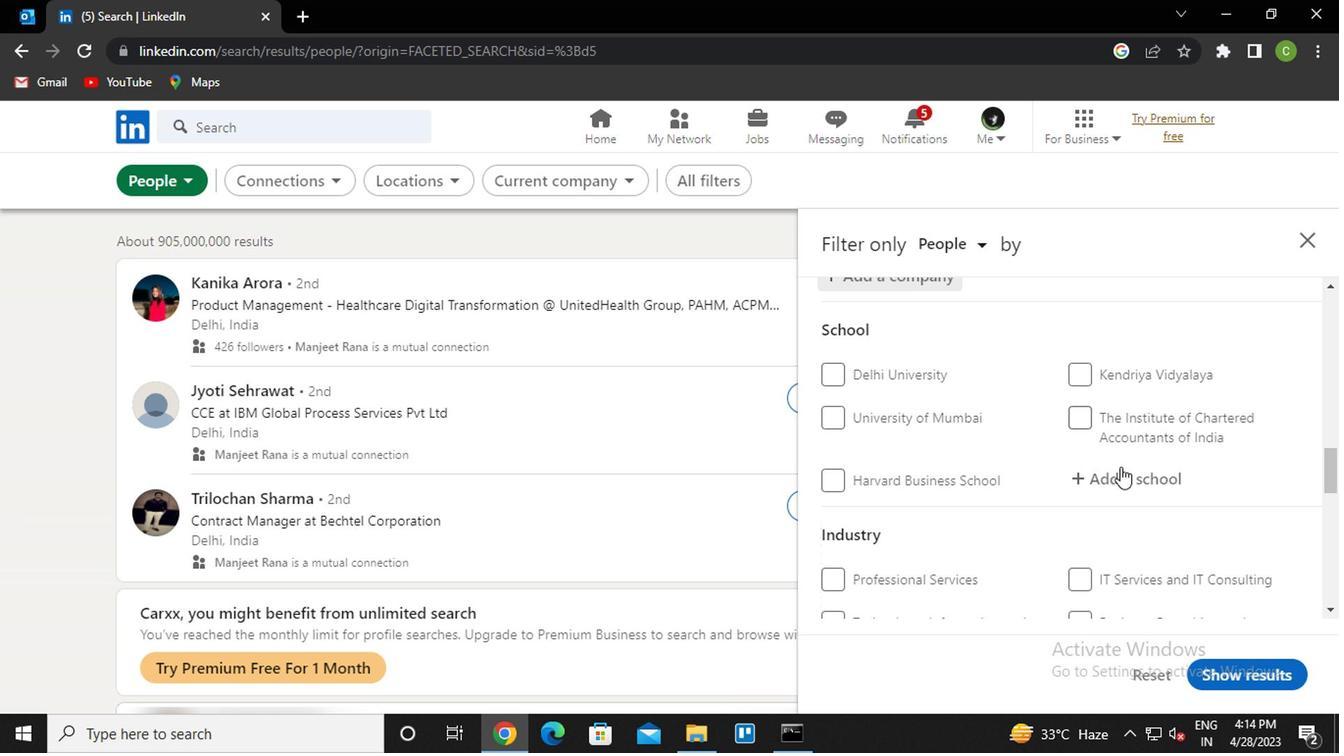 
Action: Mouse pressed left at (1121, 486)
Screenshot: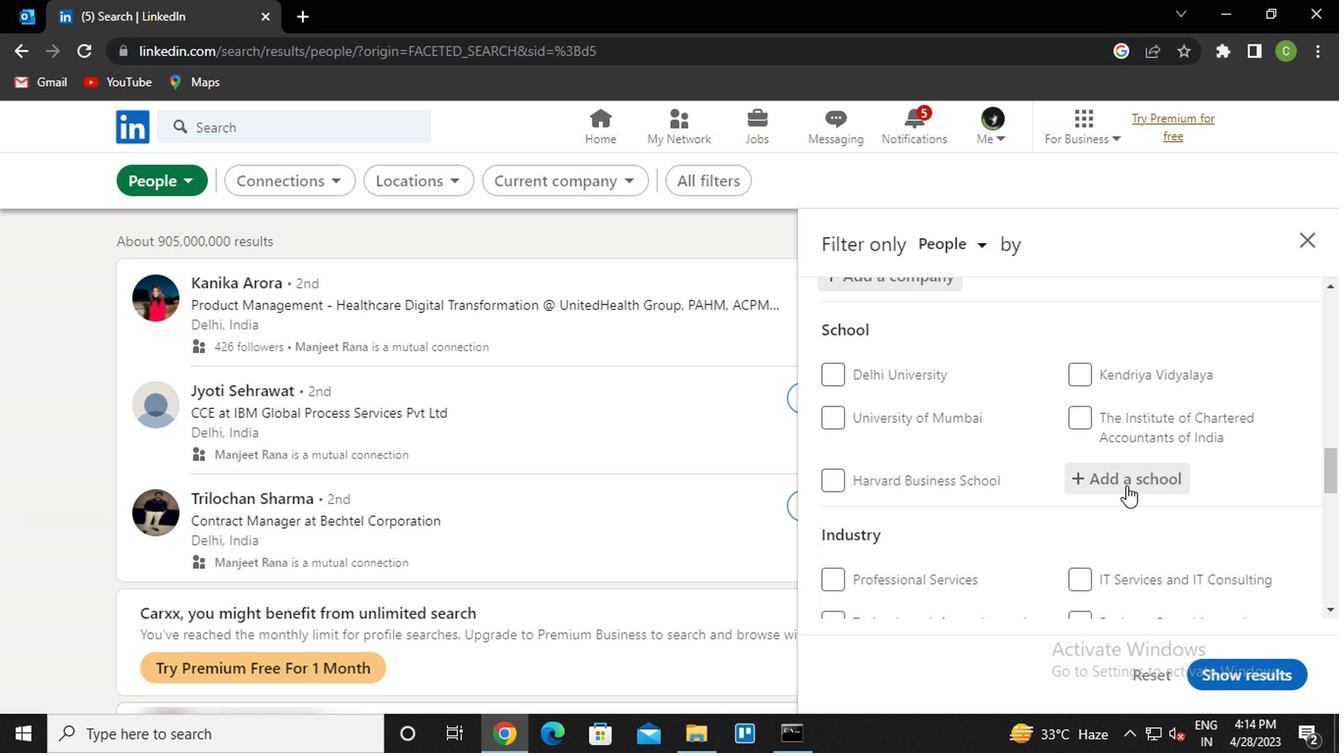 
Action: Key pressed <Key.caps_lock>c<Key.caps_lock>areers<Key.space>for<Key.space>youth<Key.left><Key.down><Key.down><Key.down><Key.down><Key.down><Key.down><Key.down><Key.up><Key.down><Key.down><Key.down><Key.down><Key.up><Key.down><Key.down><Key.down><Key.down><Key.up><Key.enter>
Screenshot: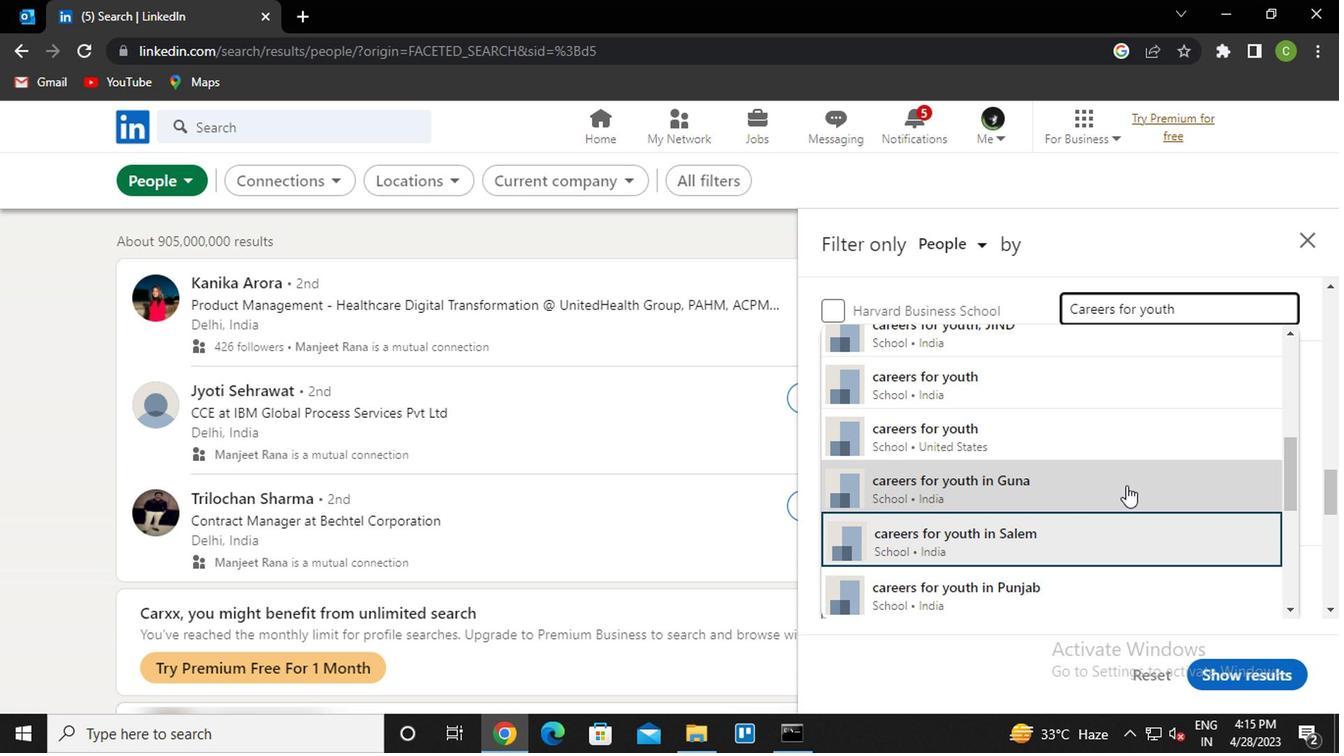 
Action: Mouse moved to (1109, 477)
Screenshot: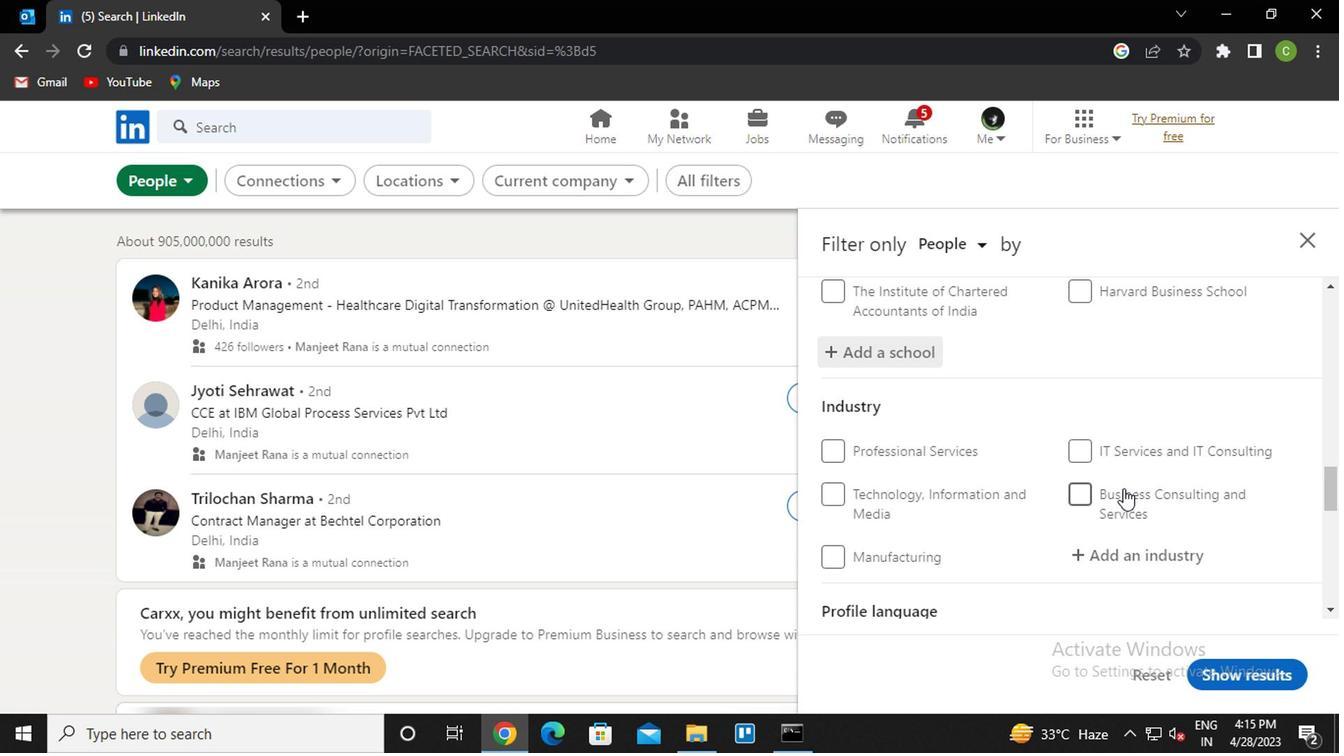 
Action: Mouse scrolled (1109, 477) with delta (0, 0)
Screenshot: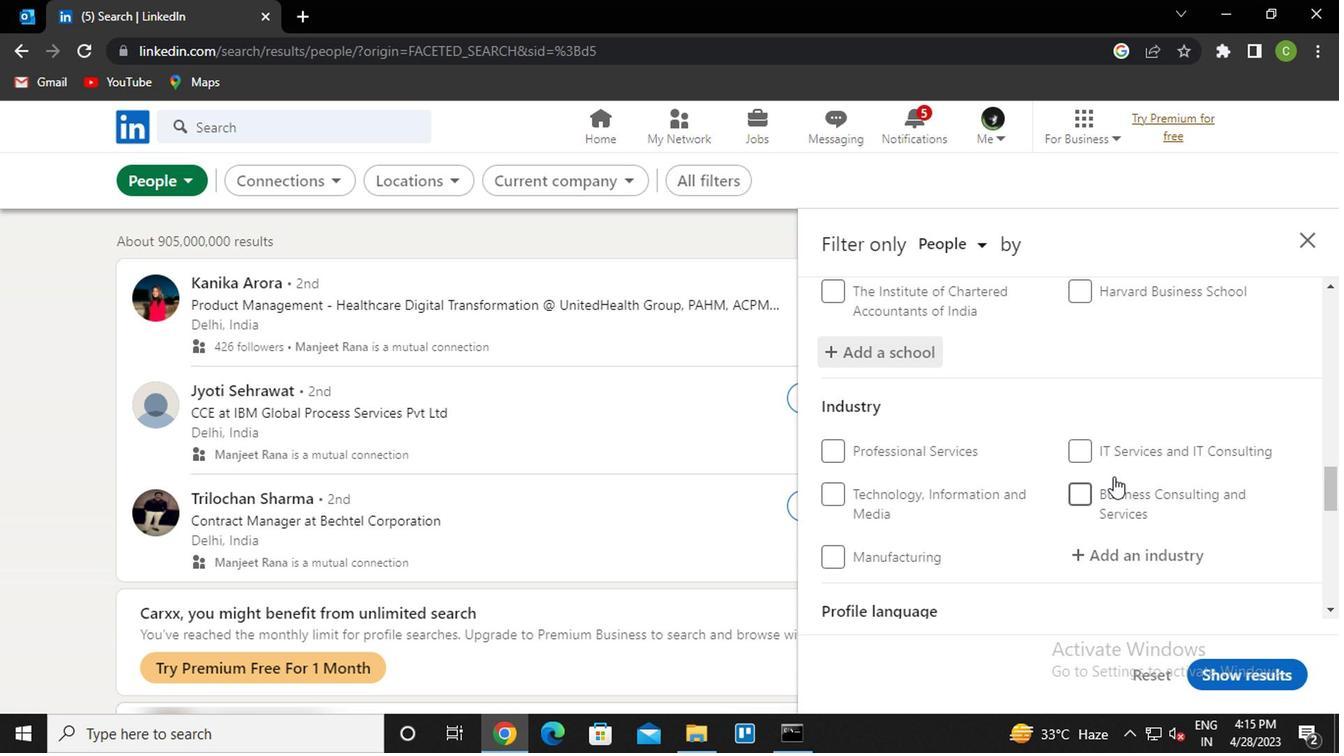 
Action: Mouse scrolled (1109, 477) with delta (0, 0)
Screenshot: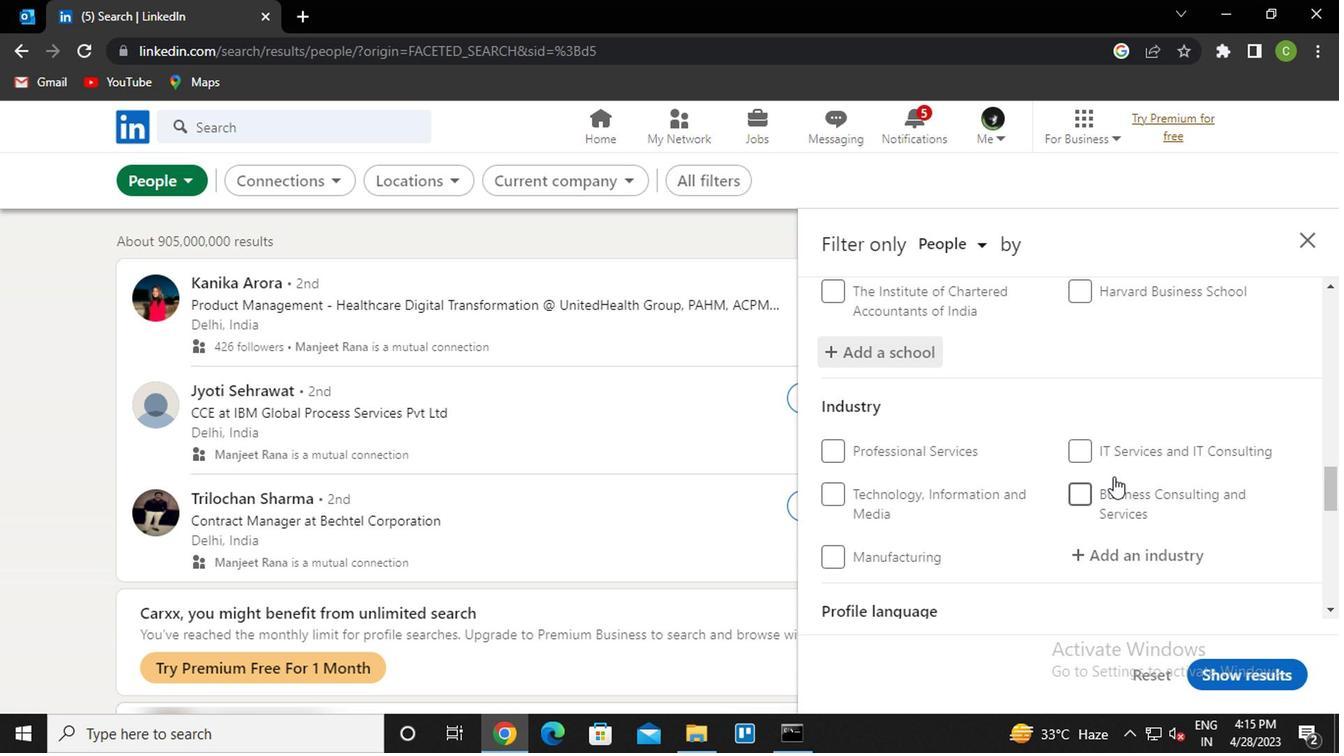 
Action: Mouse moved to (1156, 368)
Screenshot: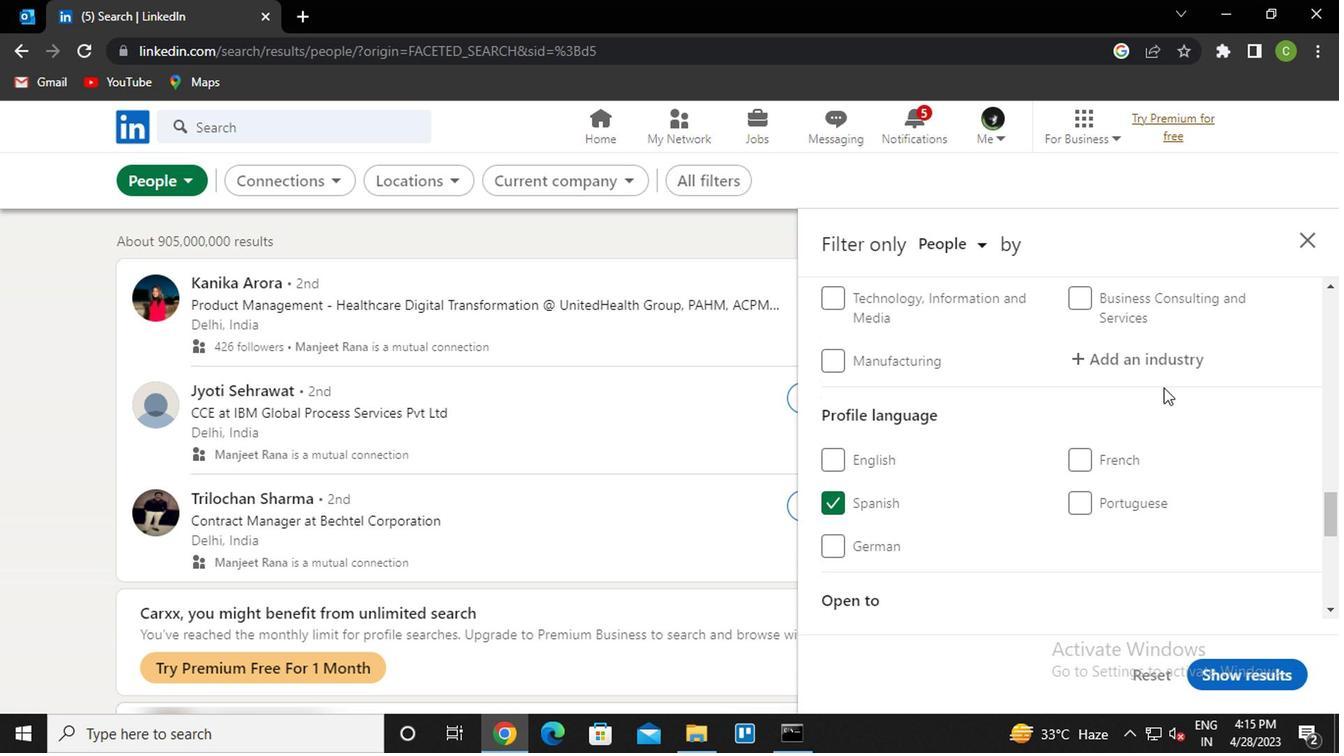 
Action: Mouse pressed left at (1156, 368)
Screenshot: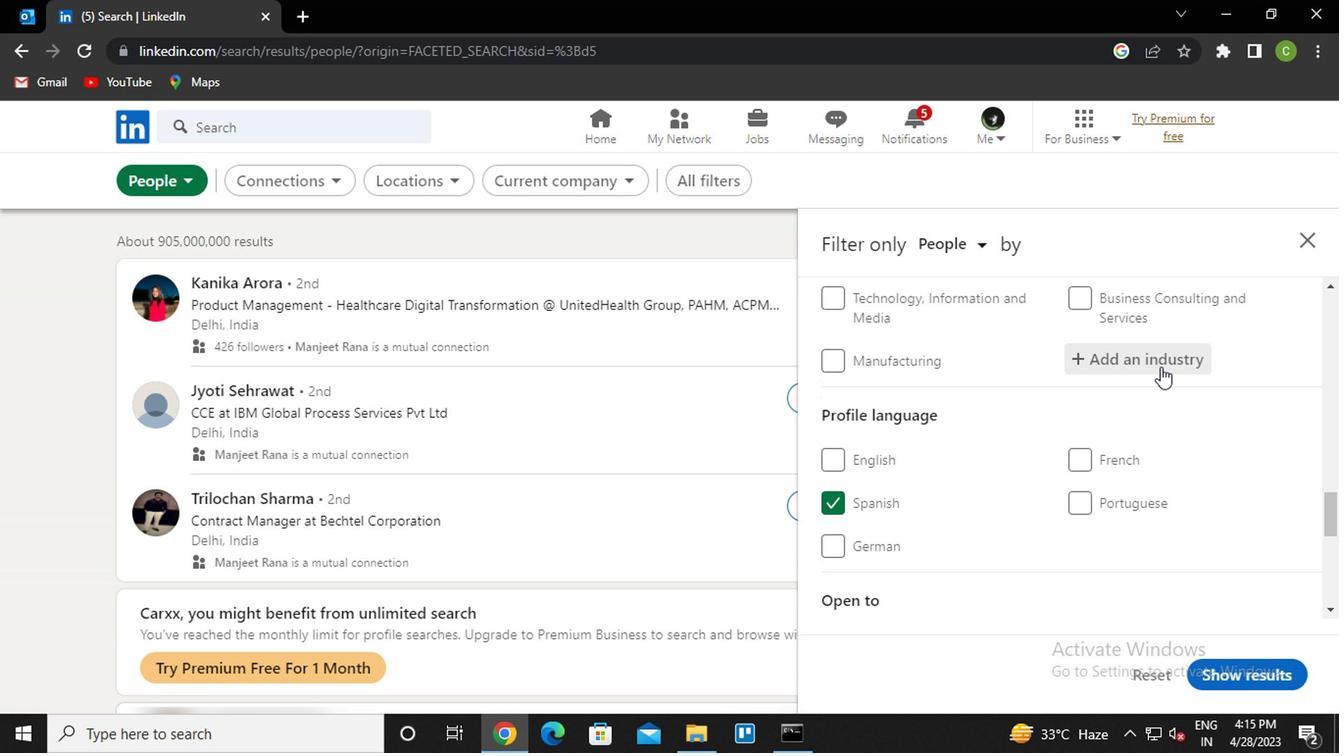
Action: Key pressed <Key.caps_lock>f<Key.caps_lock>arming<Key.down><Key.enter>
Screenshot: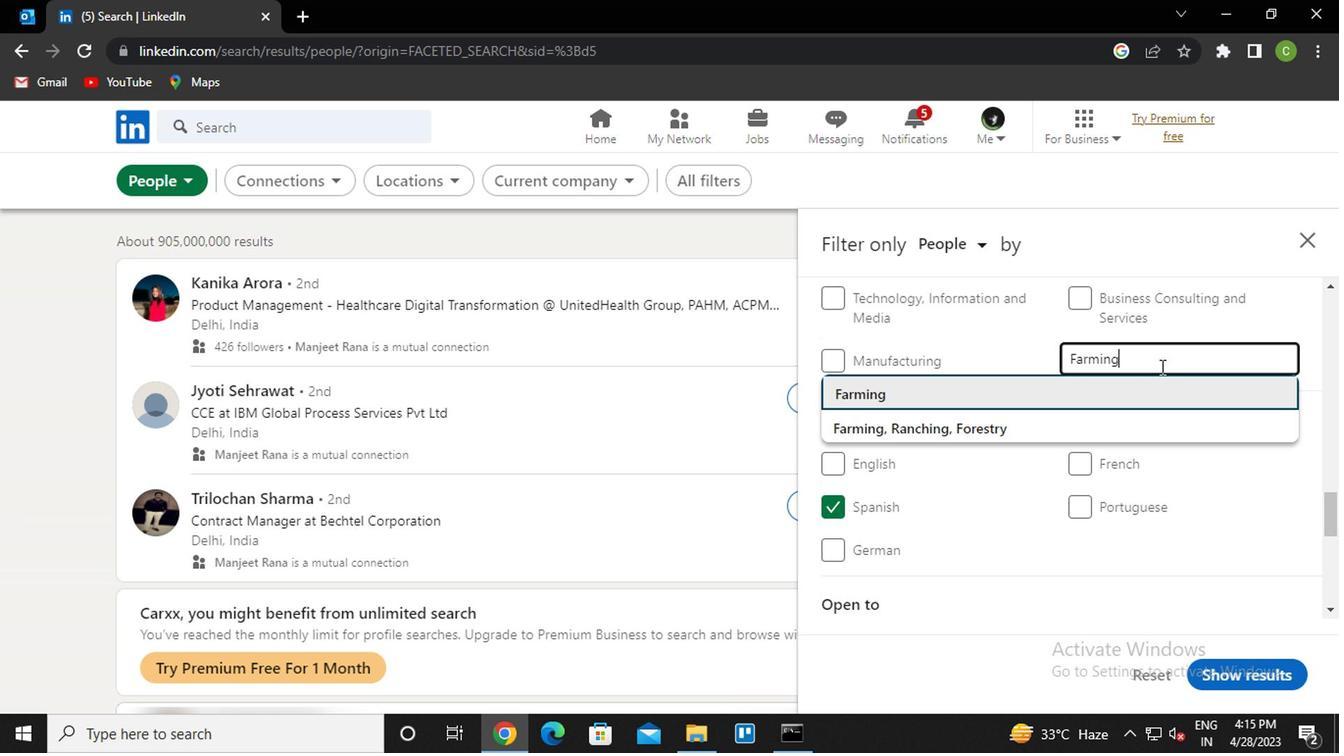 
Action: Mouse scrolled (1156, 366) with delta (0, -1)
Screenshot: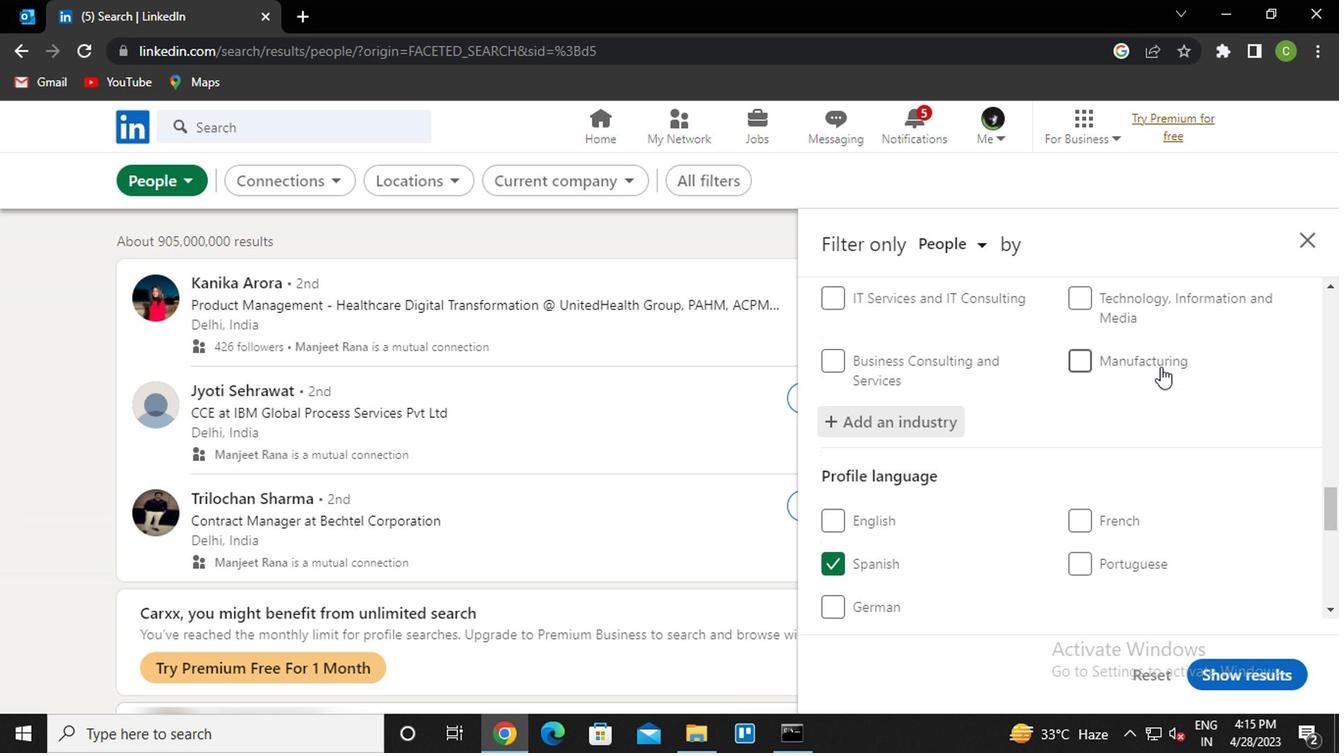 
Action: Mouse scrolled (1156, 366) with delta (0, -1)
Screenshot: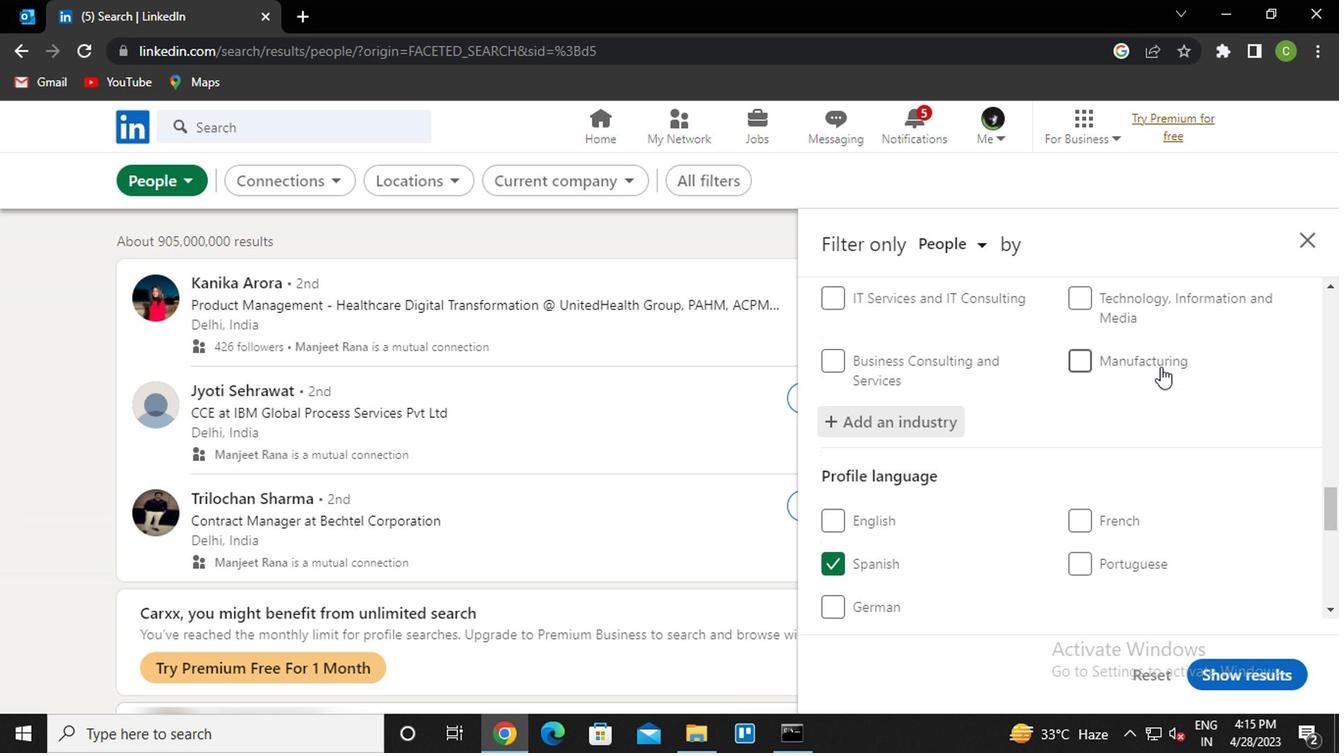 
Action: Mouse scrolled (1156, 366) with delta (0, -1)
Screenshot: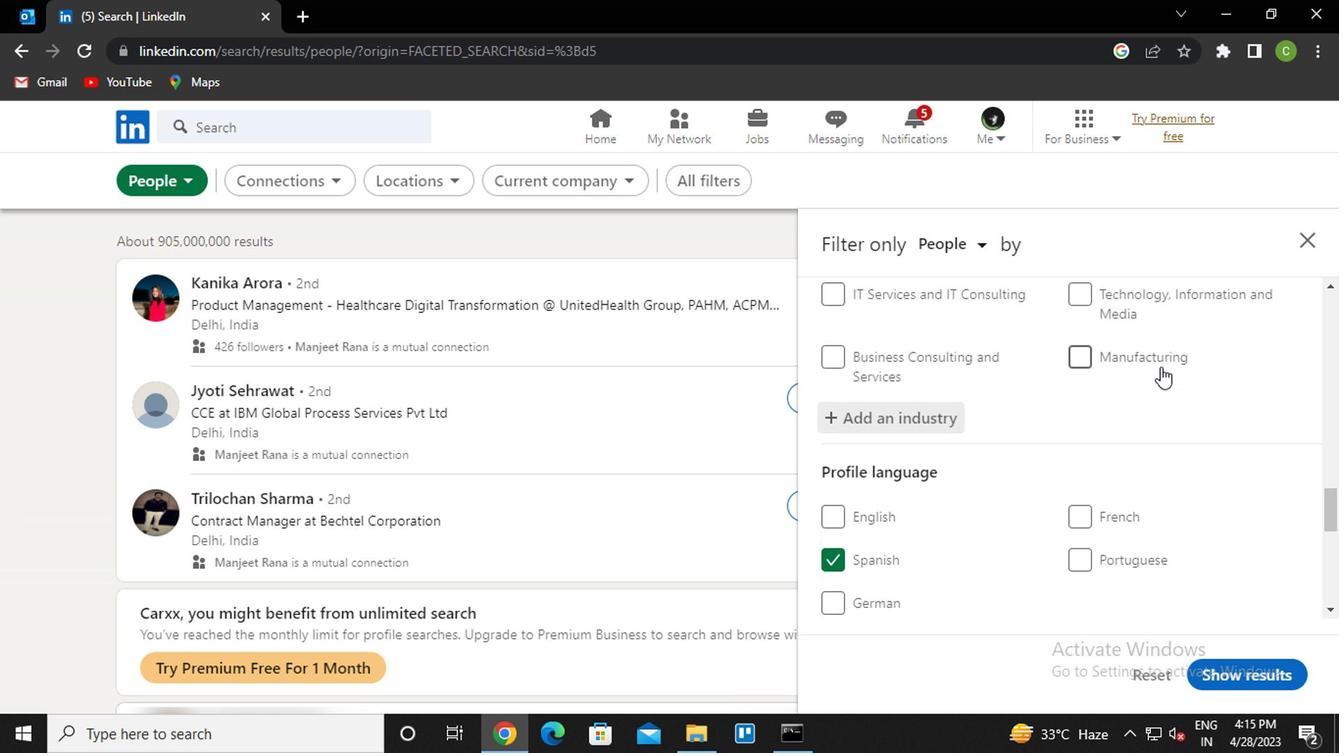 
Action: Mouse scrolled (1156, 366) with delta (0, -1)
Screenshot: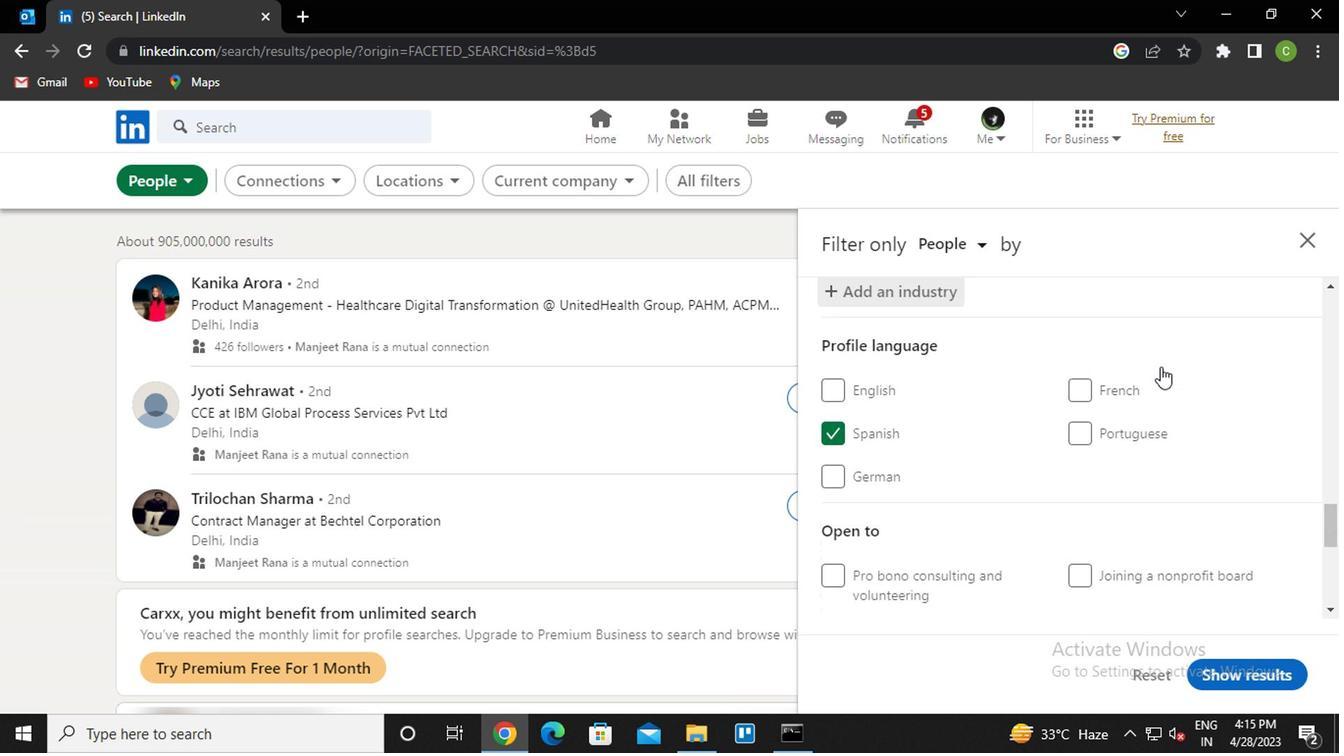 
Action: Mouse moved to (1154, 369)
Screenshot: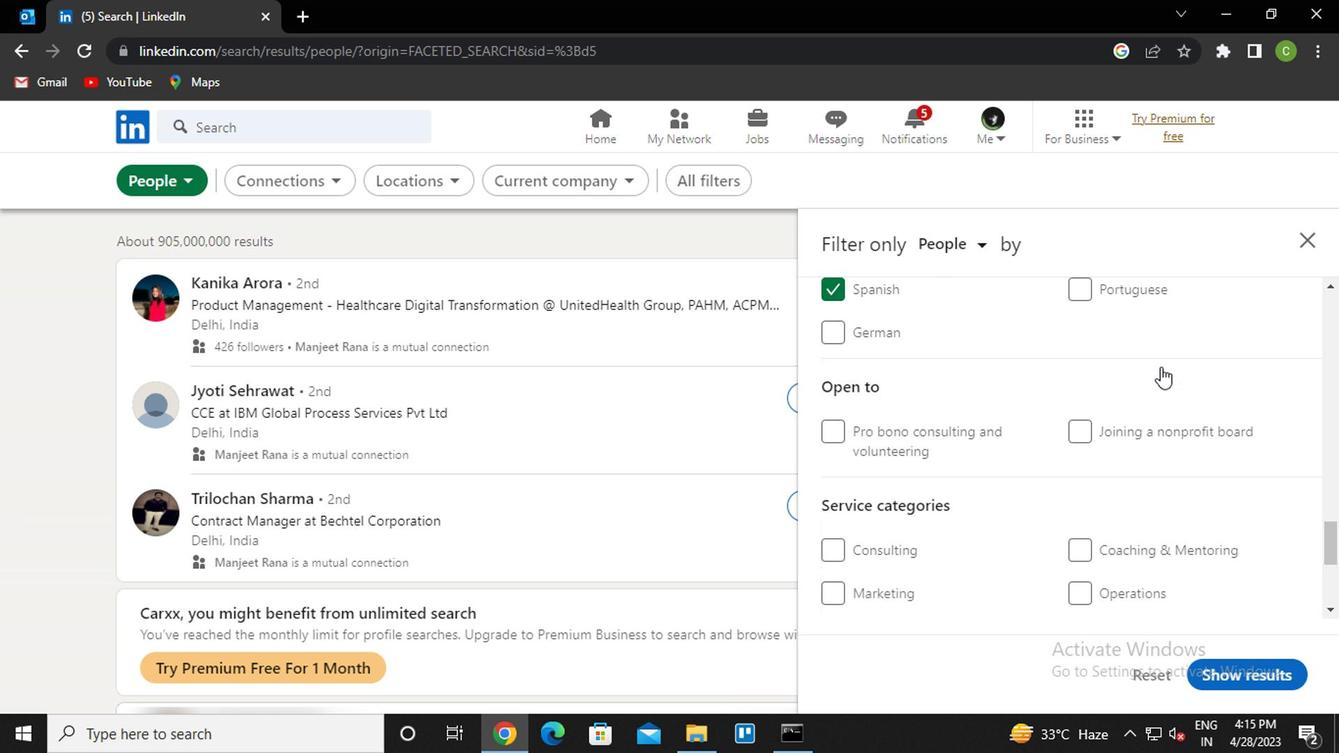 
Action: Mouse scrolled (1154, 368) with delta (0, 0)
Screenshot: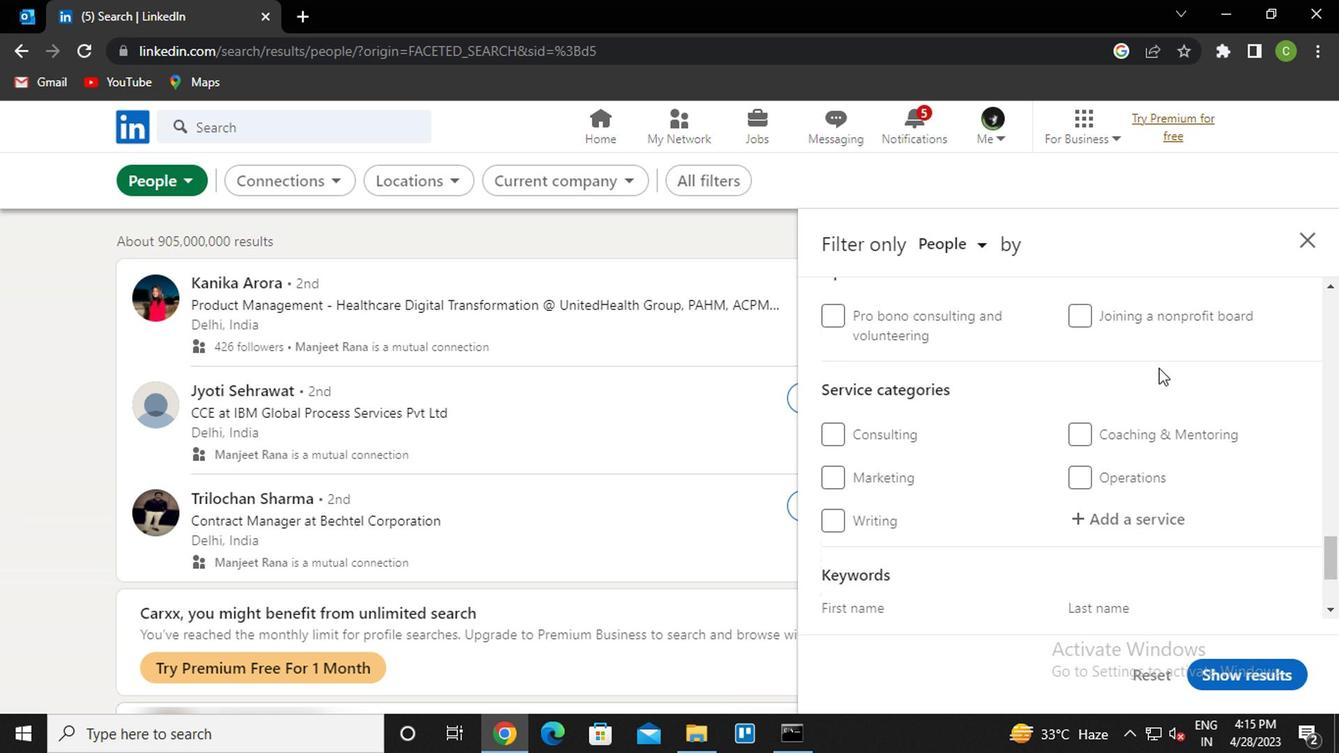 
Action: Mouse moved to (1153, 369)
Screenshot: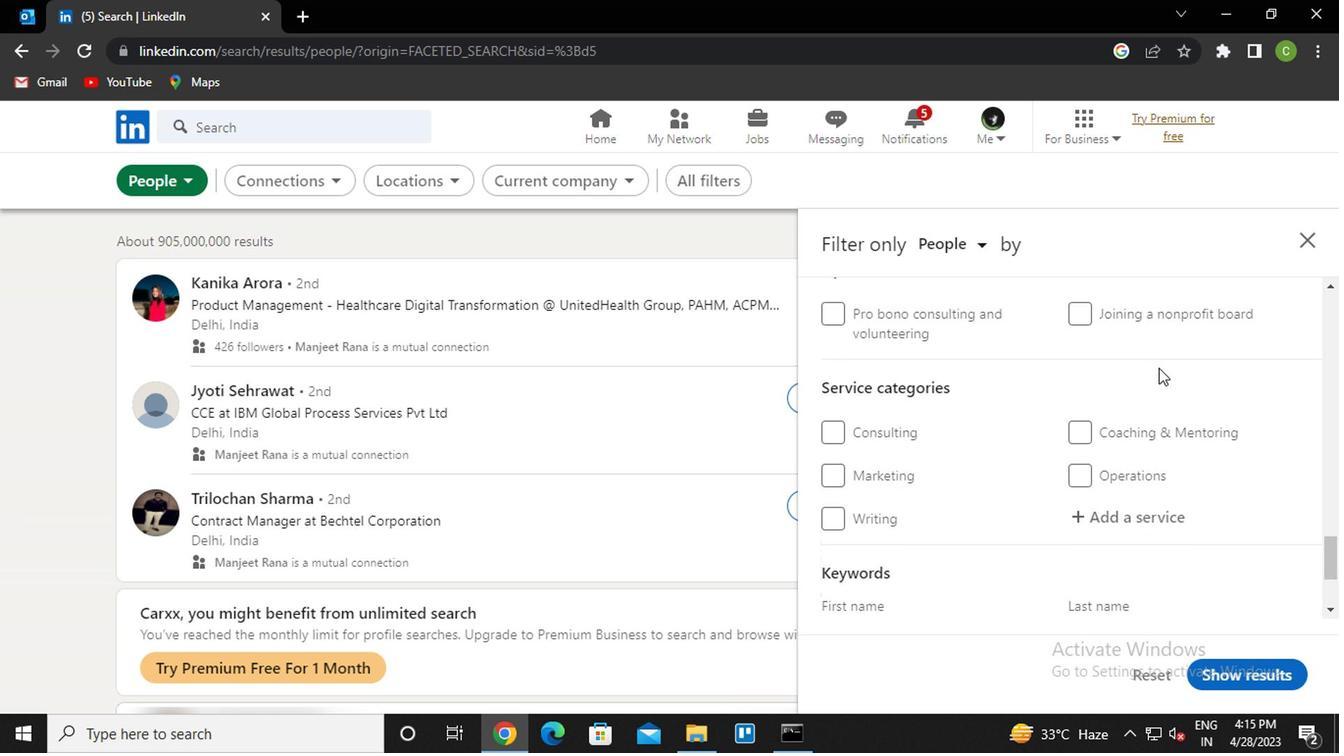 
Action: Mouse scrolled (1153, 368) with delta (0, 0)
Screenshot: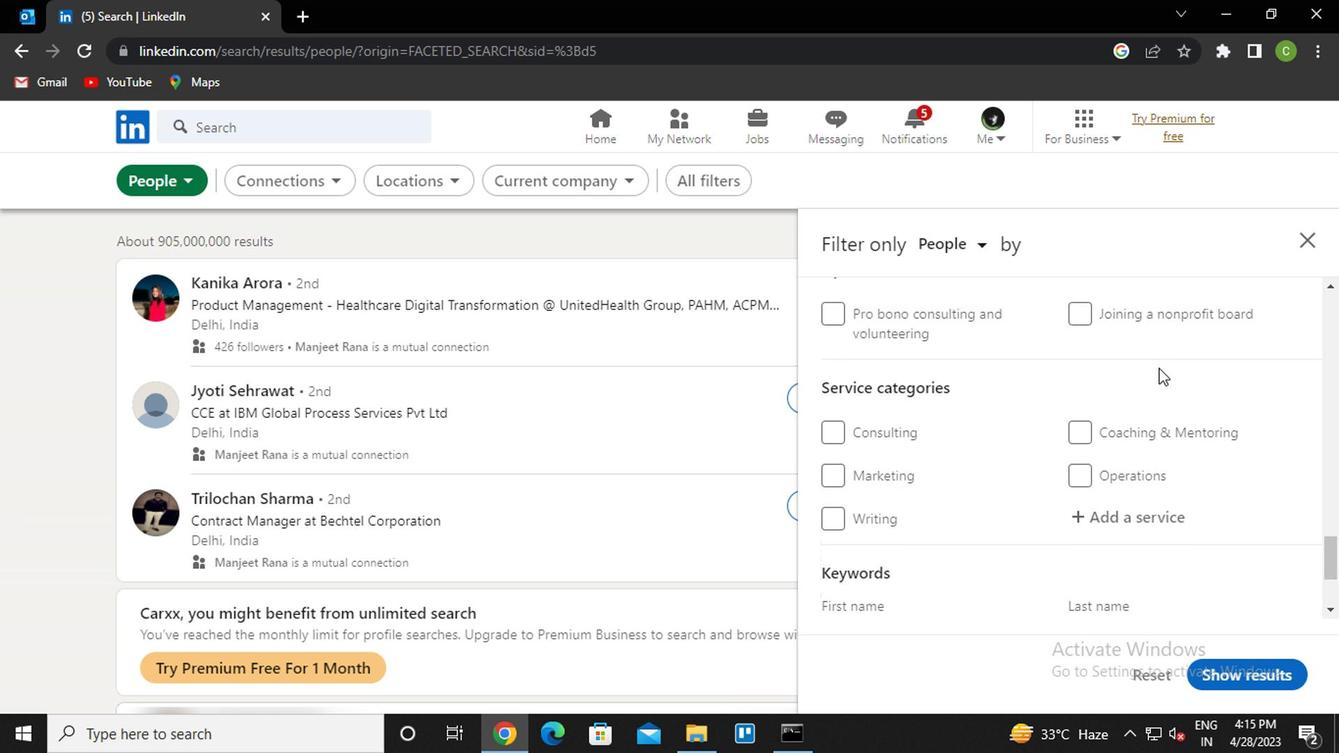 
Action: Mouse moved to (1149, 349)
Screenshot: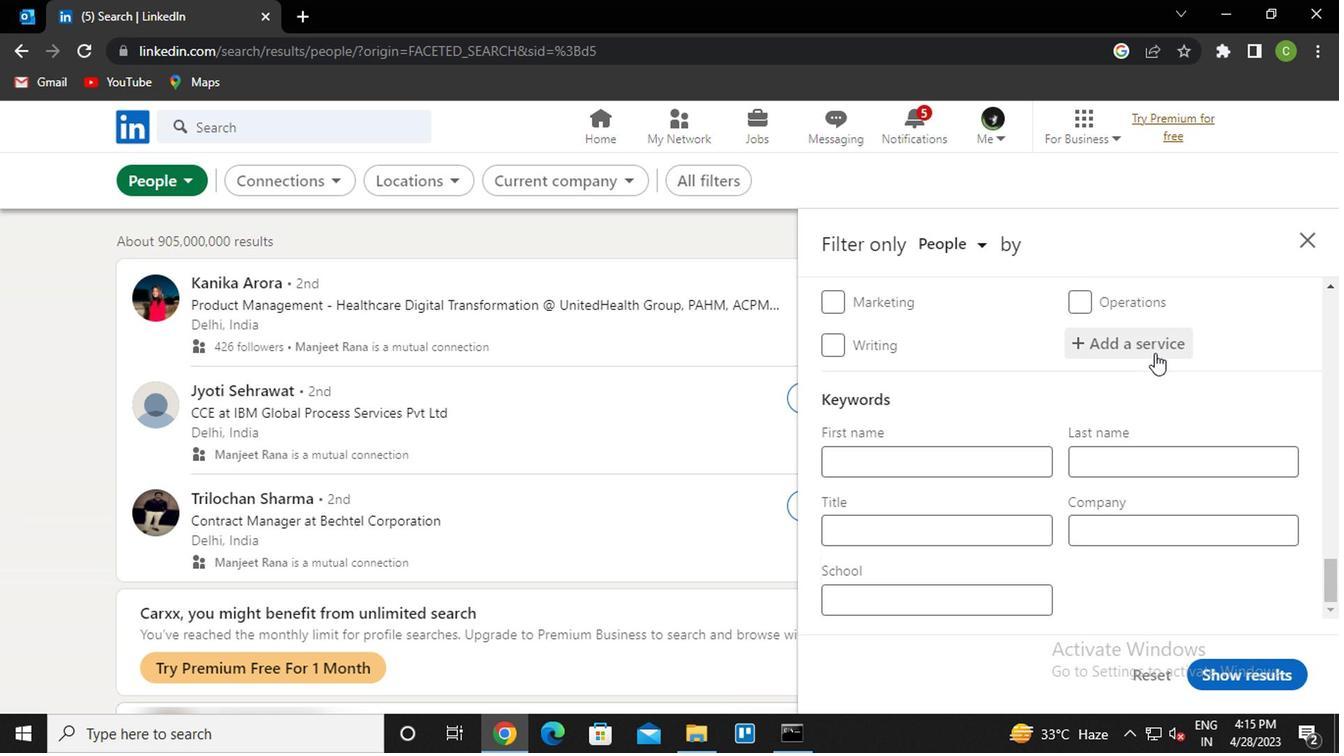 
Action: Mouse pressed left at (1149, 349)
Screenshot: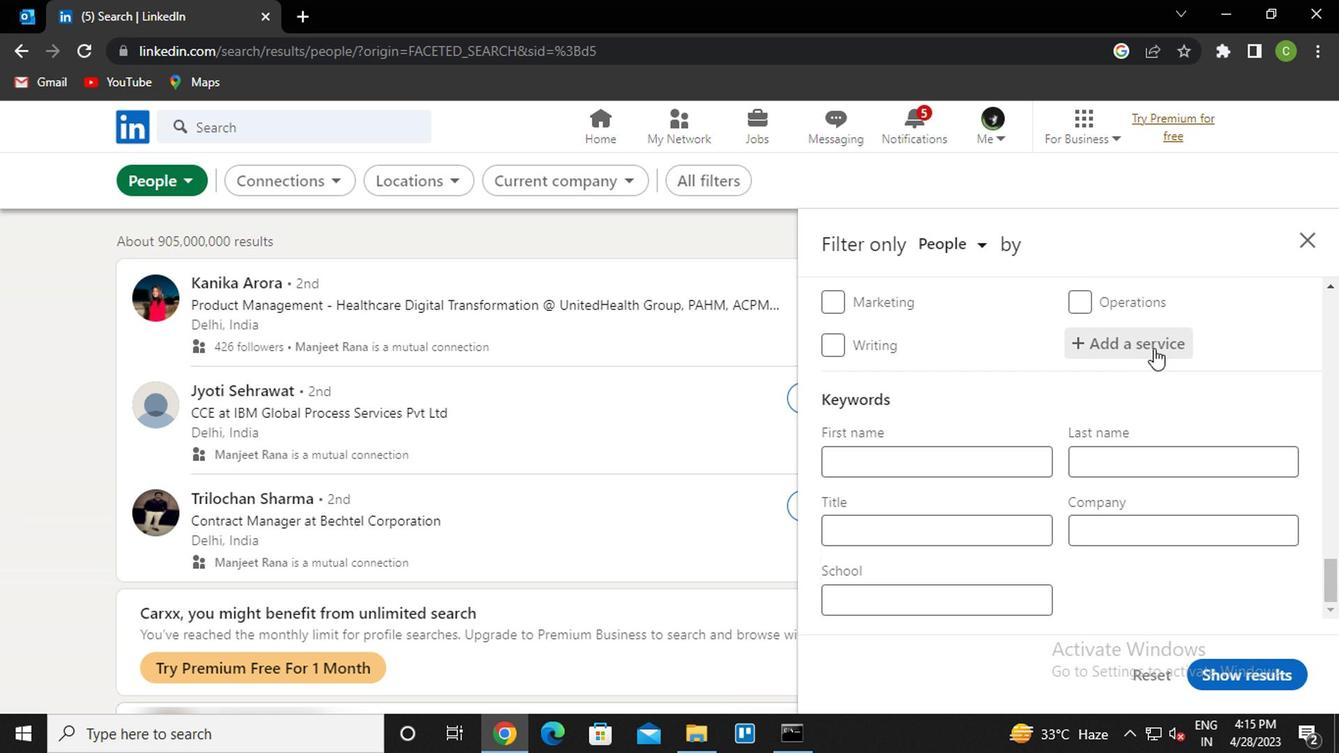 
Action: Key pressed <Key.caps_lock>t<Key.caps_lock>raining<Key.down><Key.enter>
Screenshot: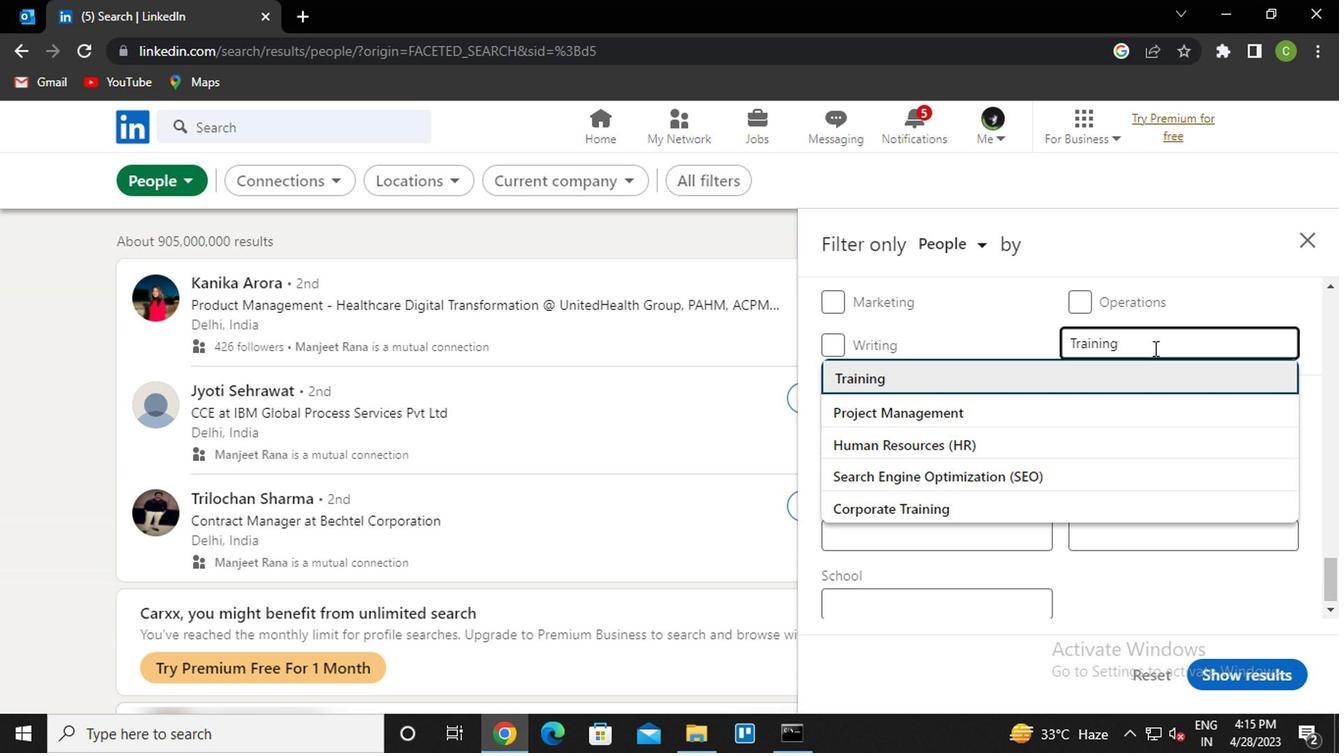 
Action: Mouse moved to (1146, 348)
Screenshot: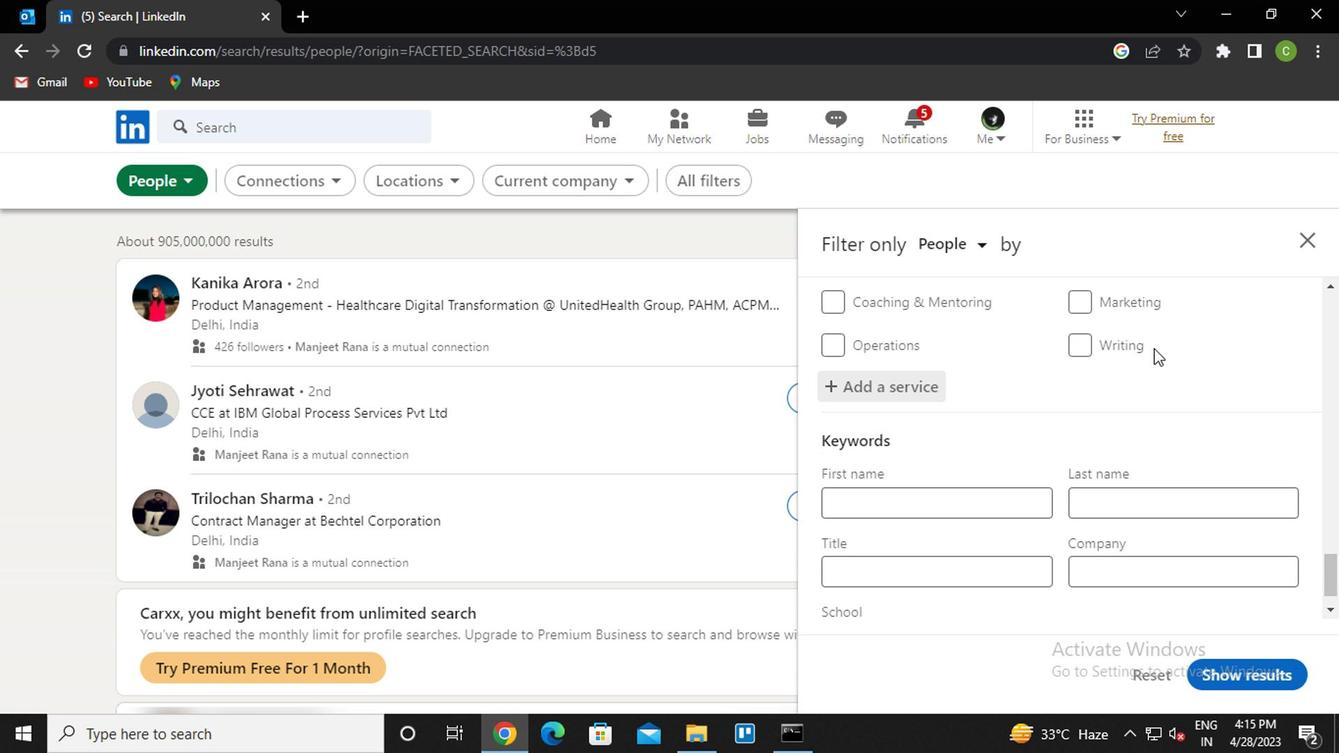 
Action: Mouse scrolled (1146, 347) with delta (0, -1)
Screenshot: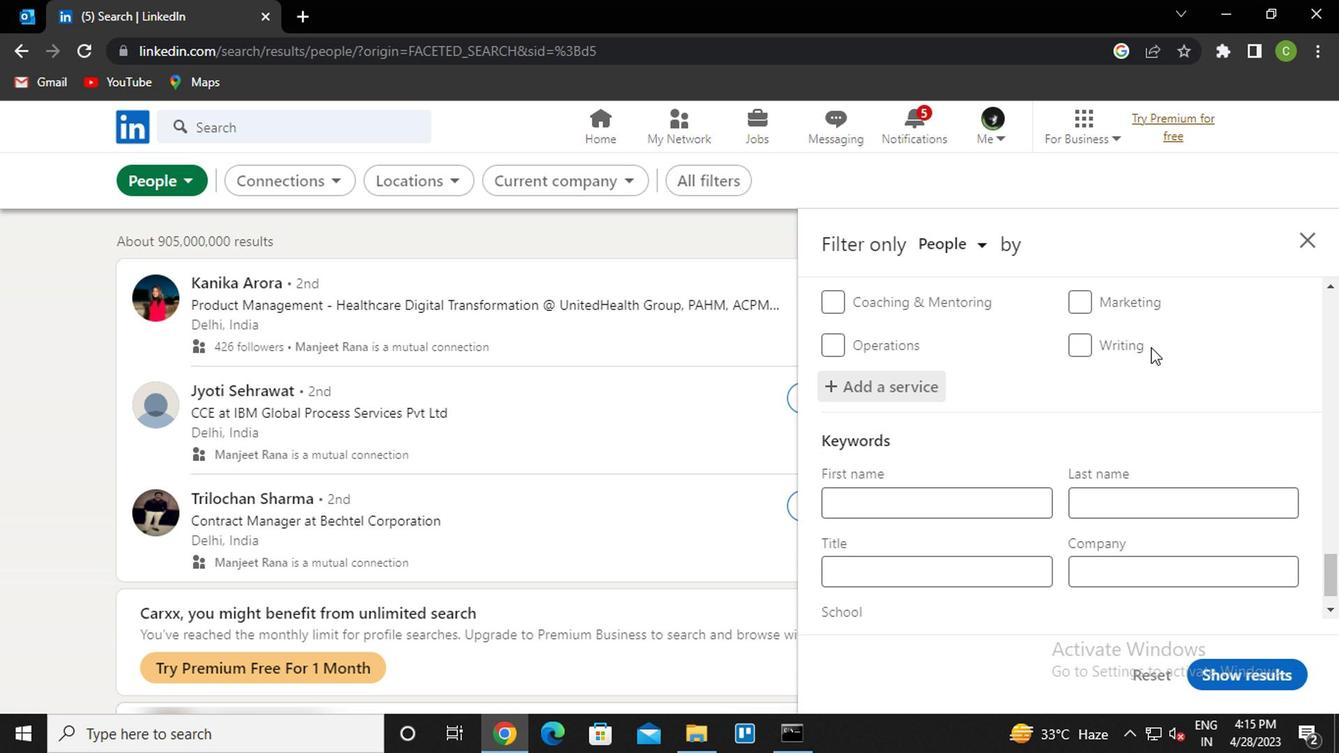
Action: Mouse scrolled (1146, 347) with delta (0, -1)
Screenshot: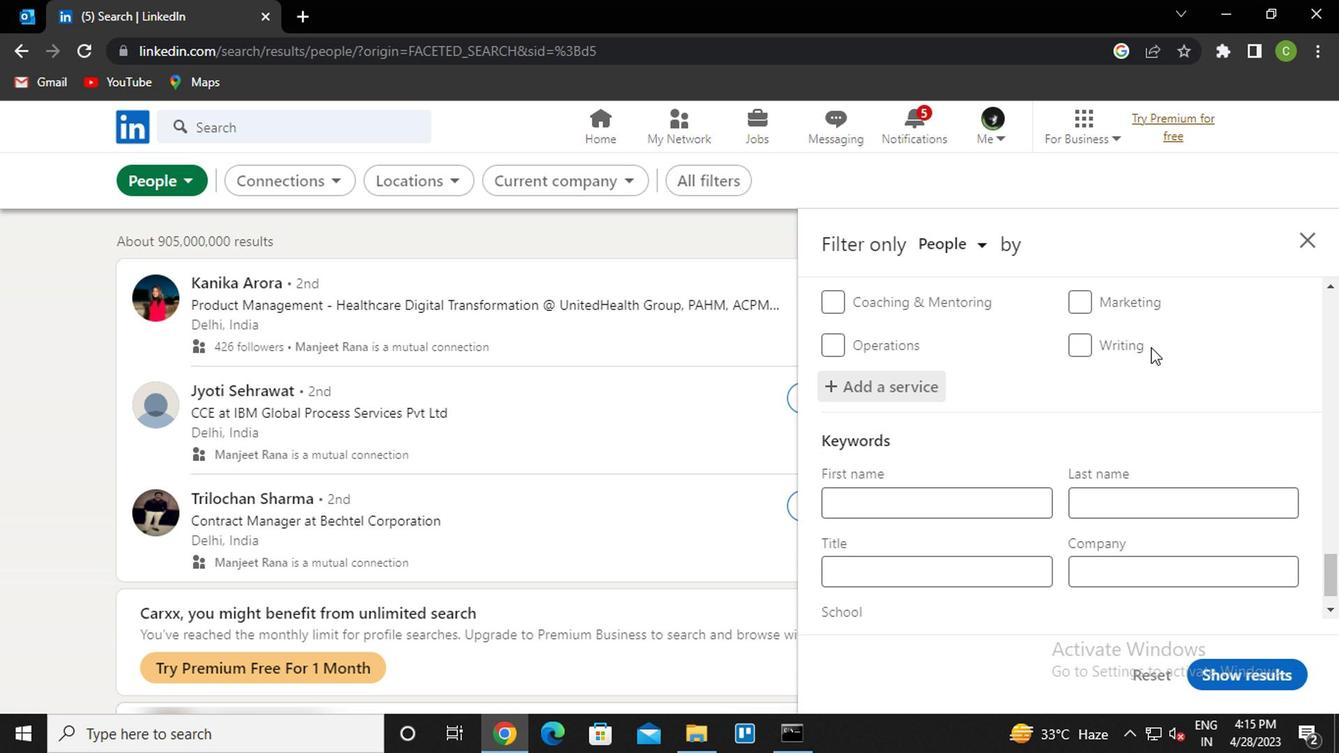 
Action: Mouse scrolled (1146, 347) with delta (0, -1)
Screenshot: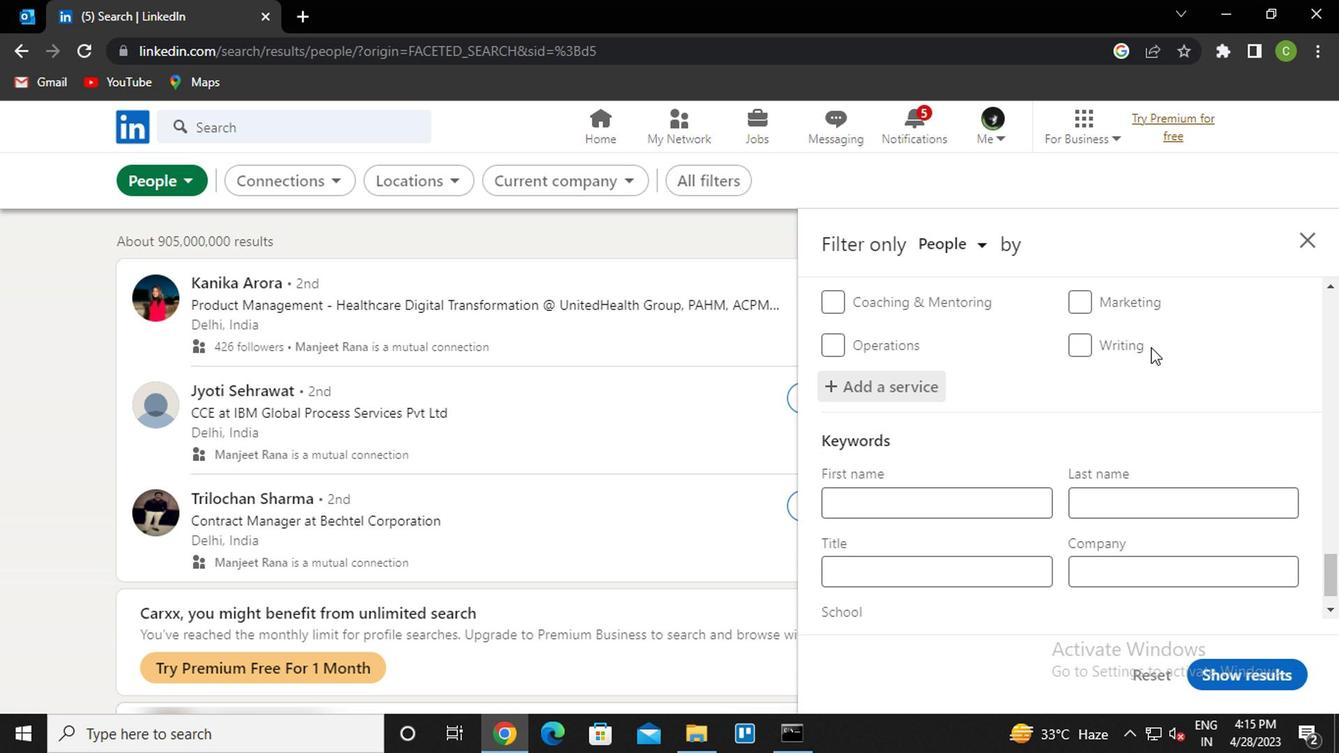 
Action: Mouse moved to (1138, 356)
Screenshot: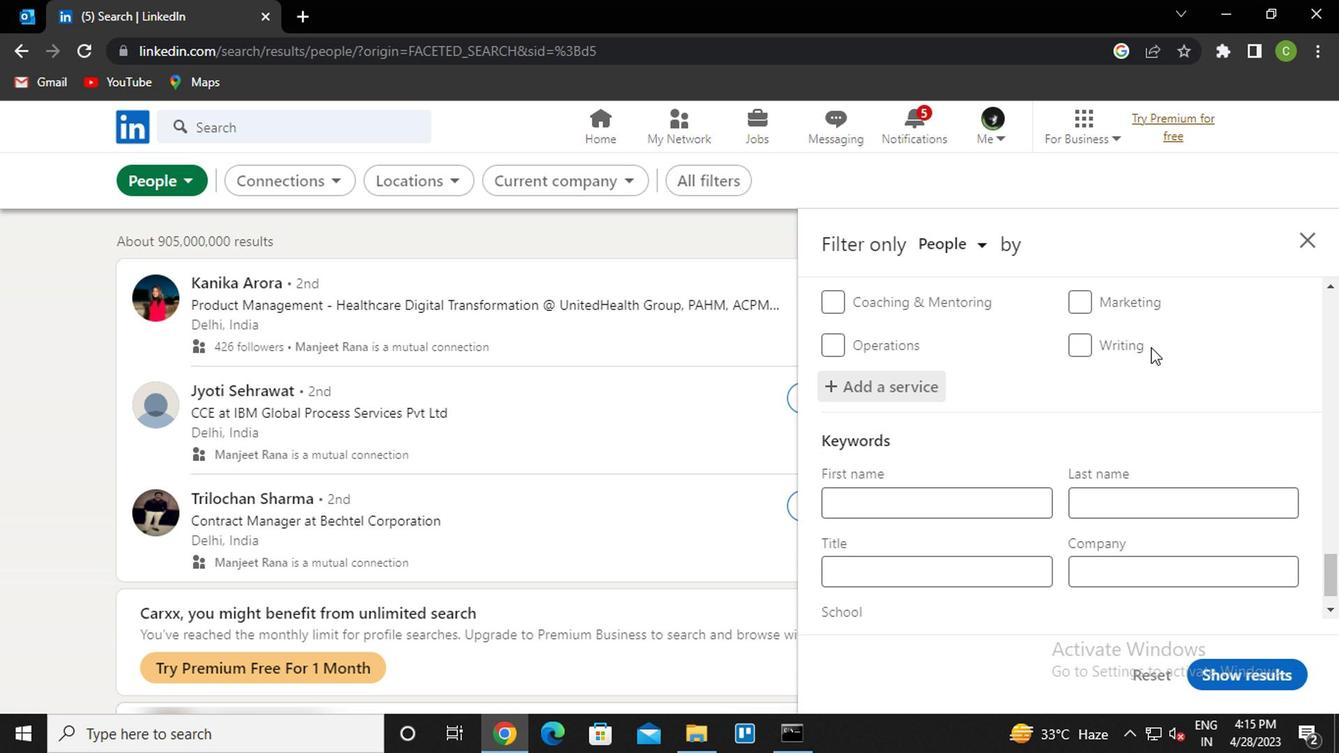 
Action: Mouse scrolled (1138, 355) with delta (0, 0)
Screenshot: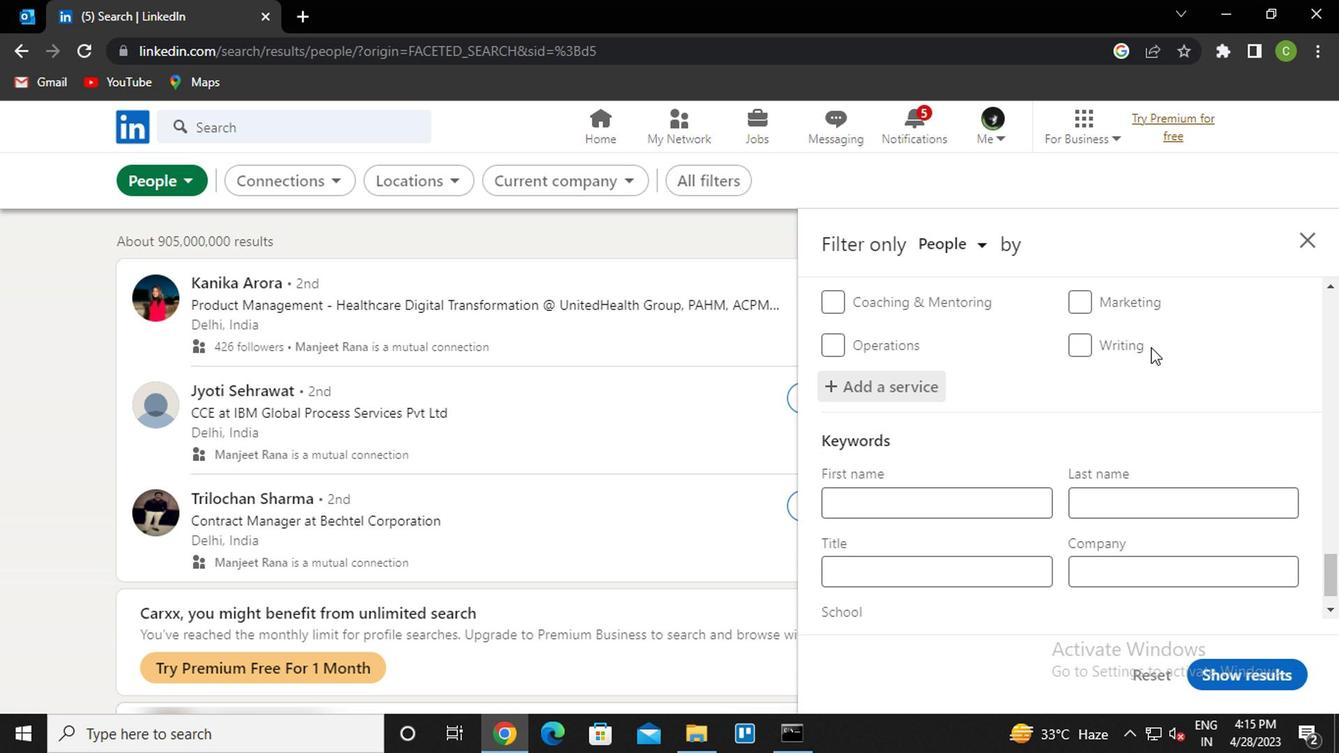 
Action: Mouse moved to (1121, 366)
Screenshot: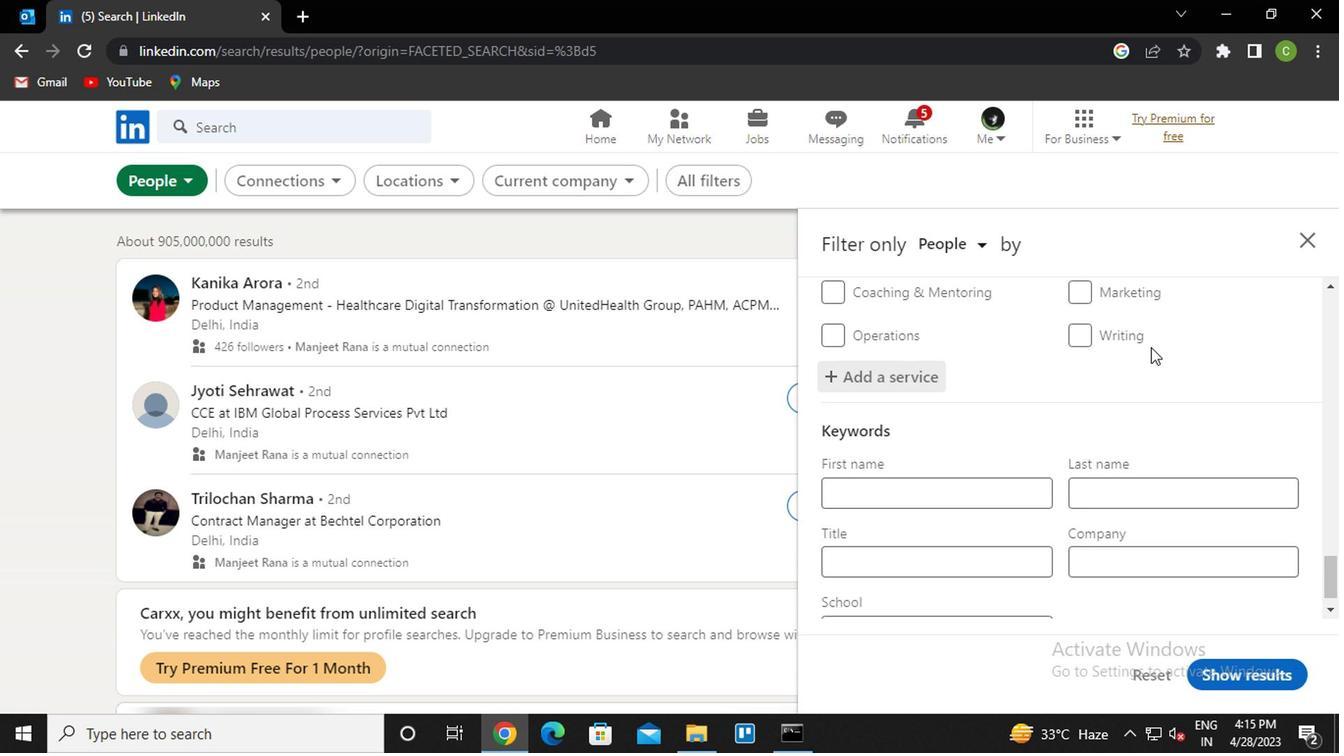 
Action: Mouse scrolled (1121, 366) with delta (0, 0)
Screenshot: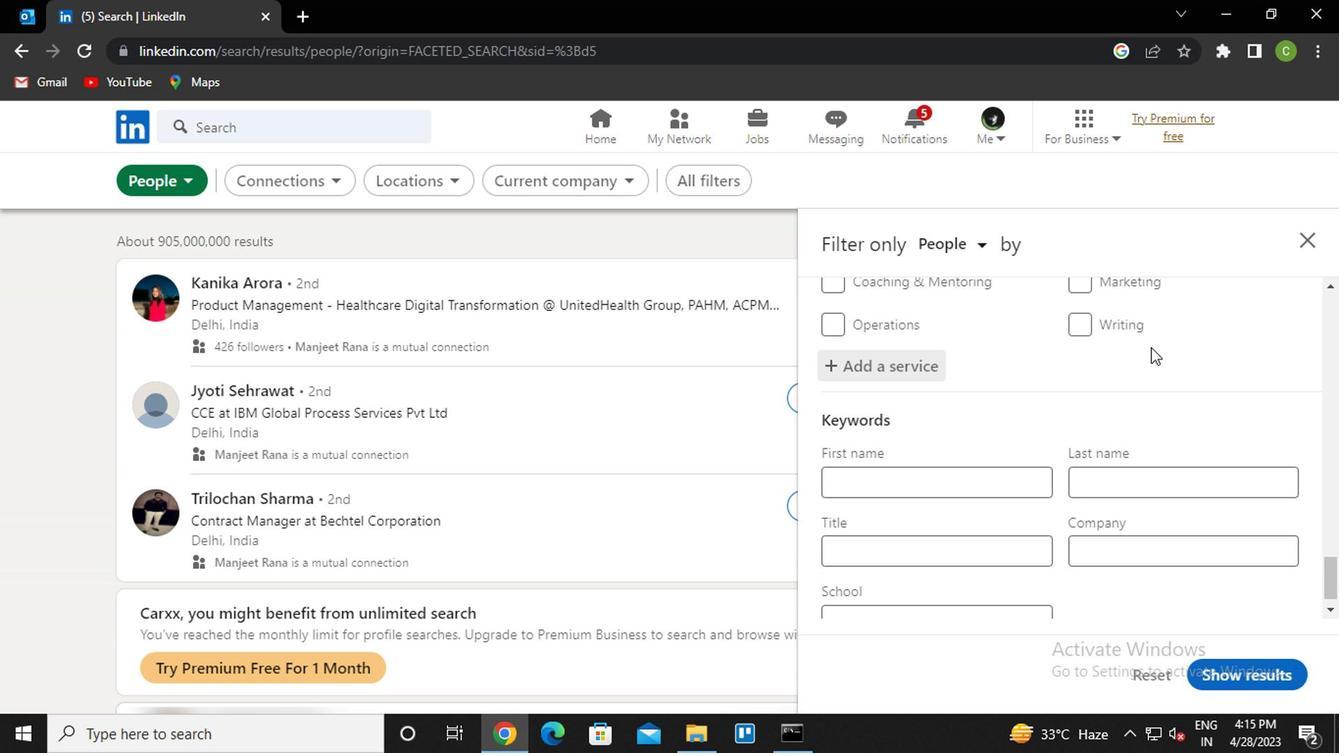 
Action: Mouse moved to (1116, 369)
Screenshot: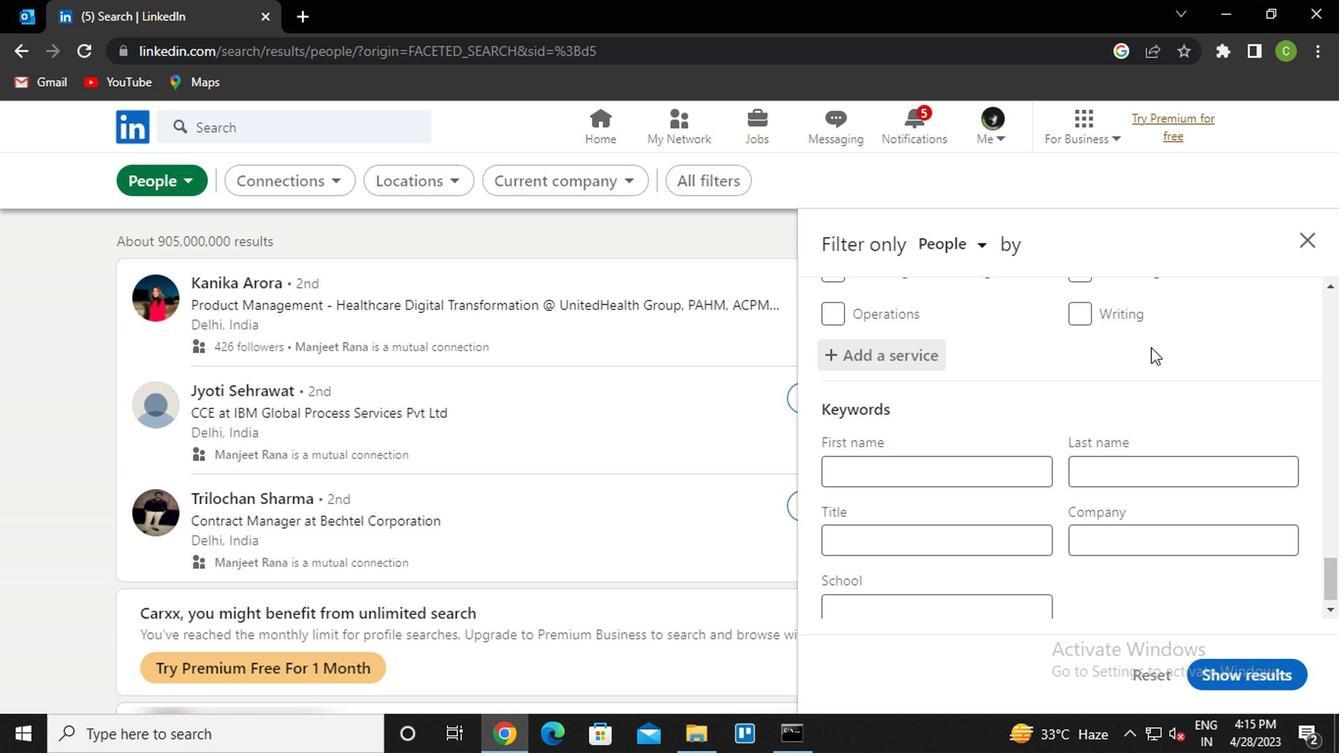 
Action: Mouse scrolled (1116, 368) with delta (0, 0)
Screenshot: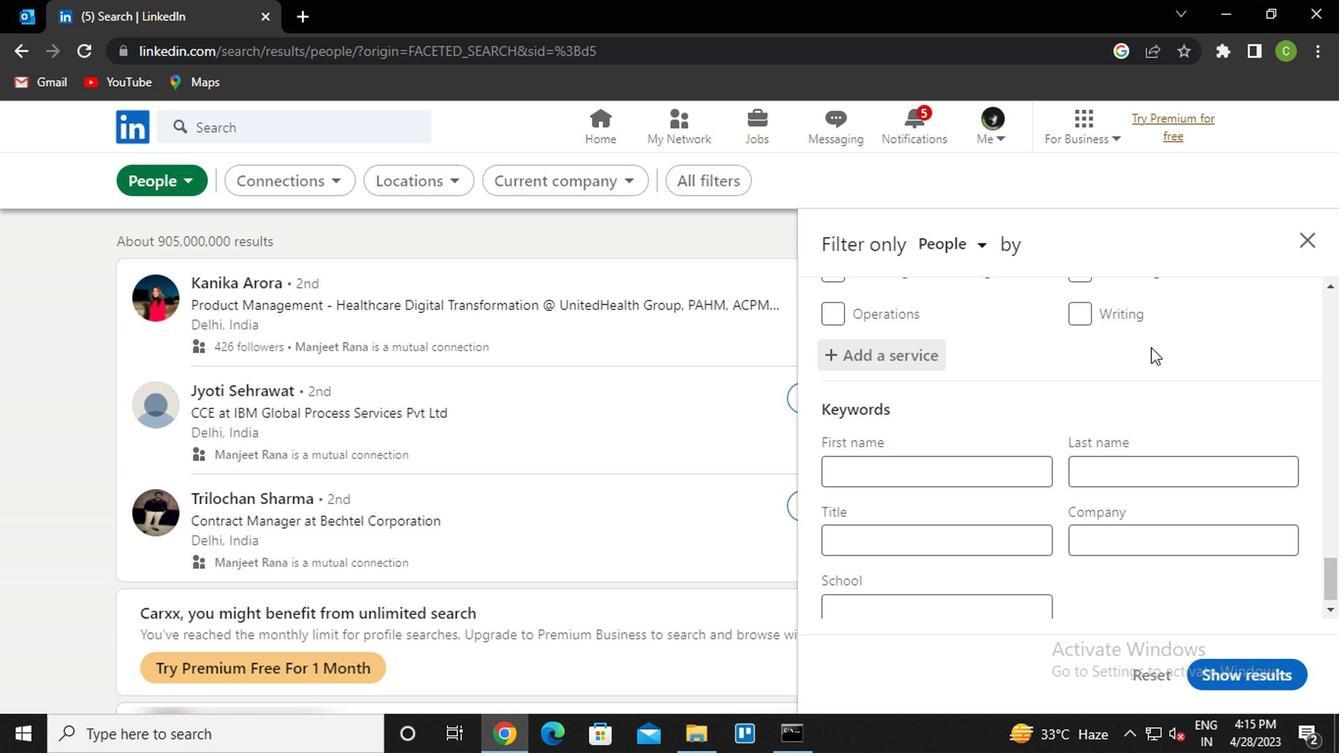 
Action: Mouse moved to (931, 540)
Screenshot: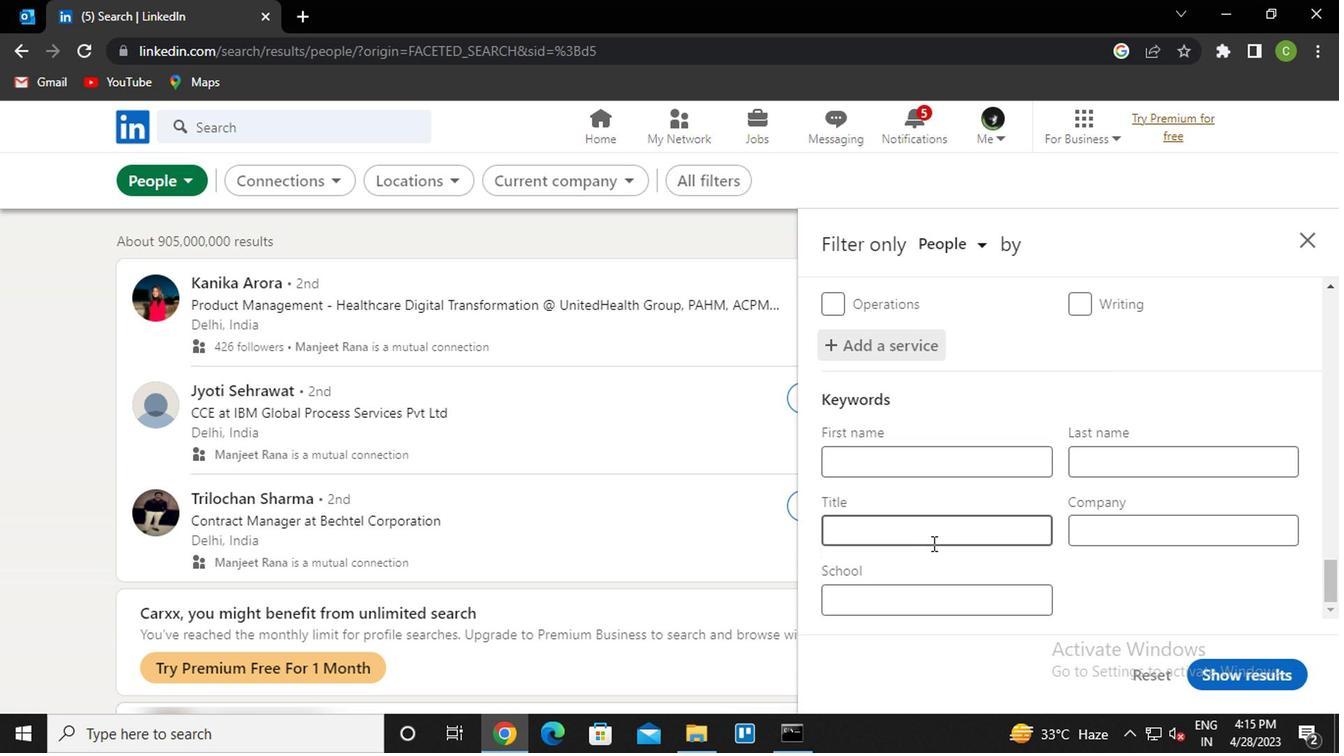 
Action: Mouse pressed left at (931, 540)
Screenshot: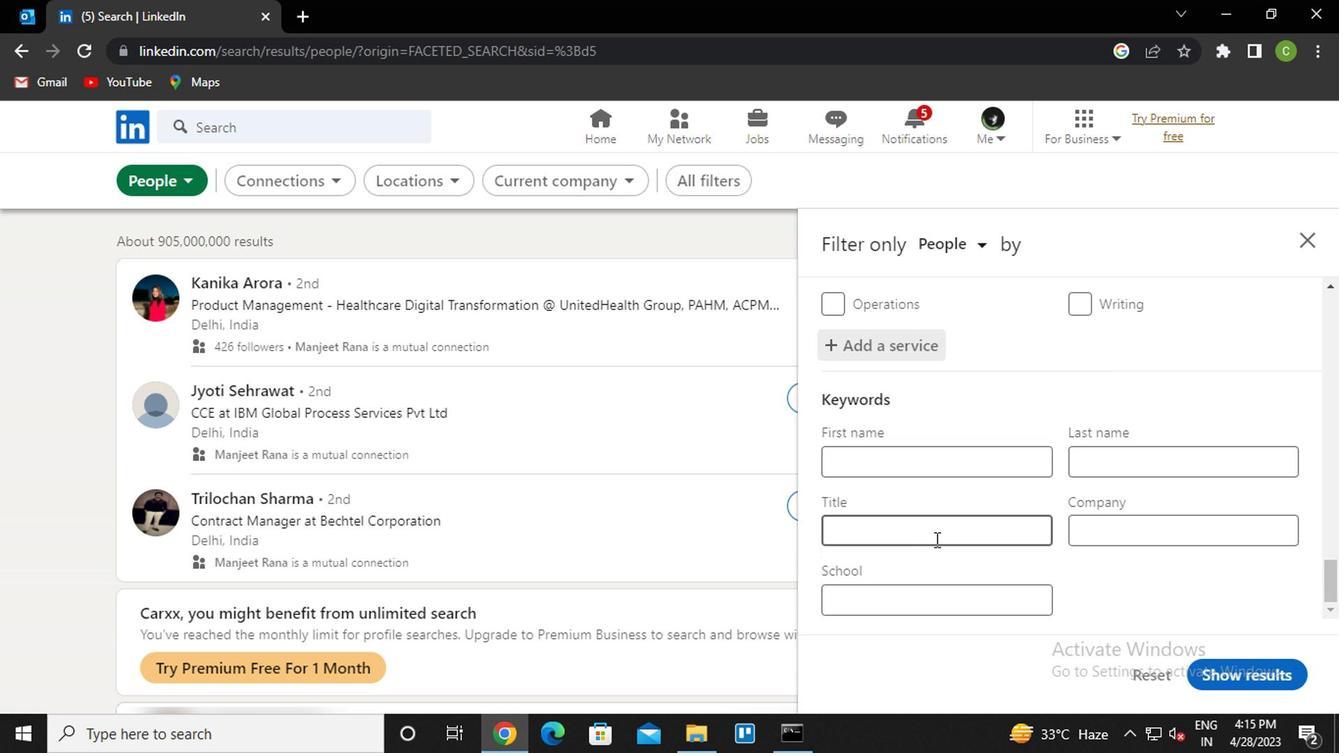 
Action: Key pressed <Key.caps_lock>t<Key.caps_lock>ranslator
Screenshot: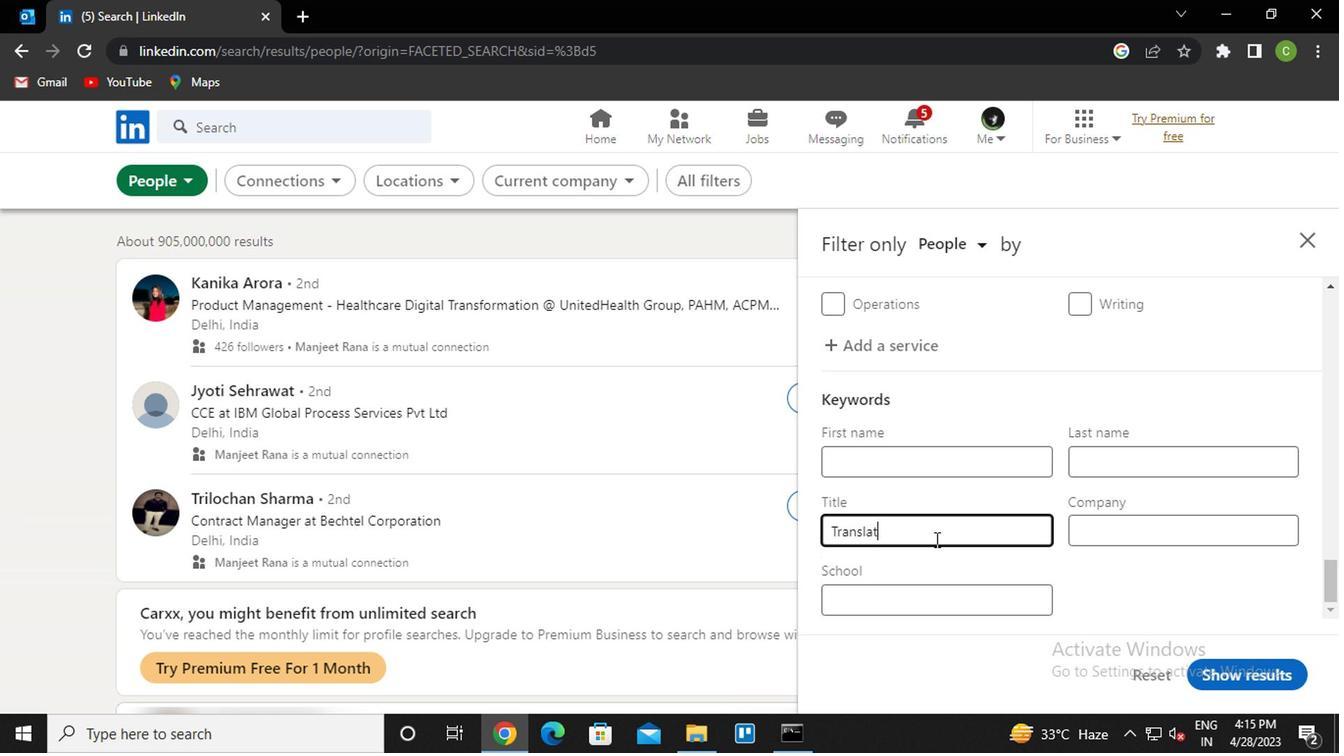 
Action: Mouse moved to (1252, 673)
Screenshot: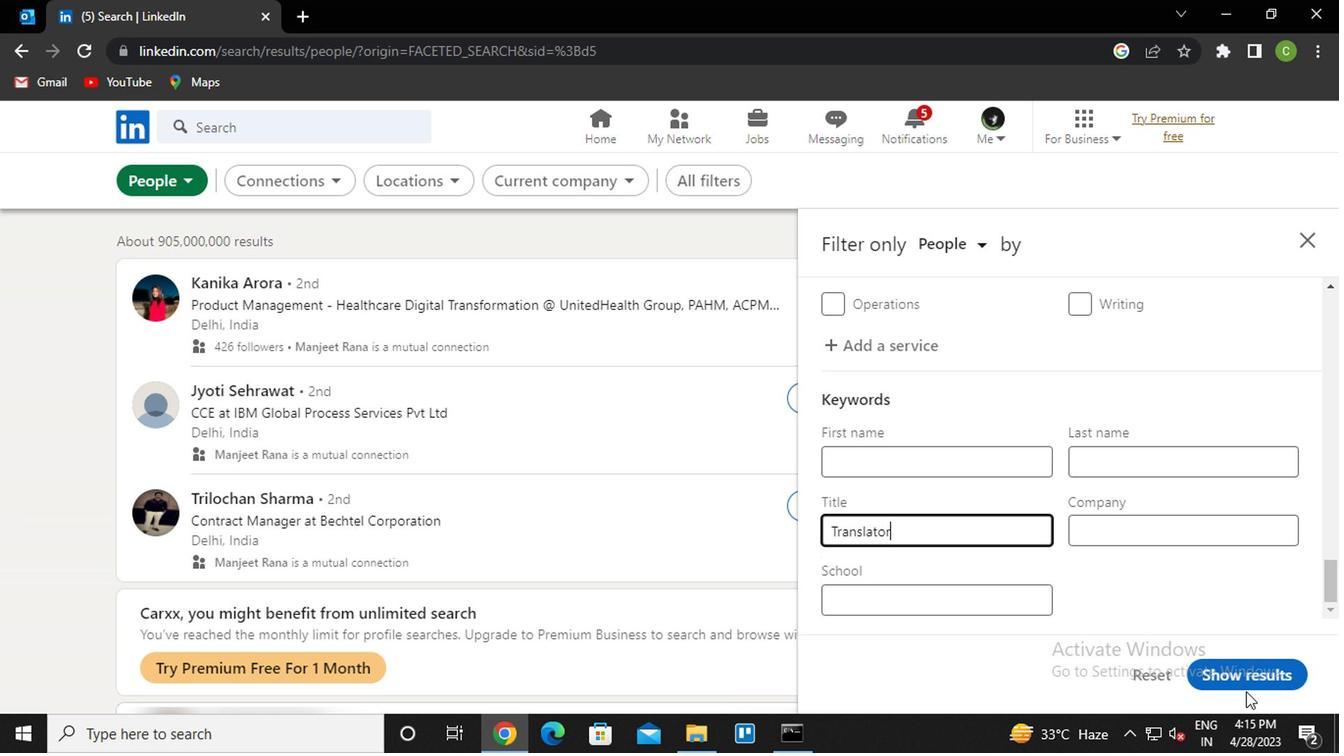 
Action: Mouse pressed left at (1252, 673)
Screenshot: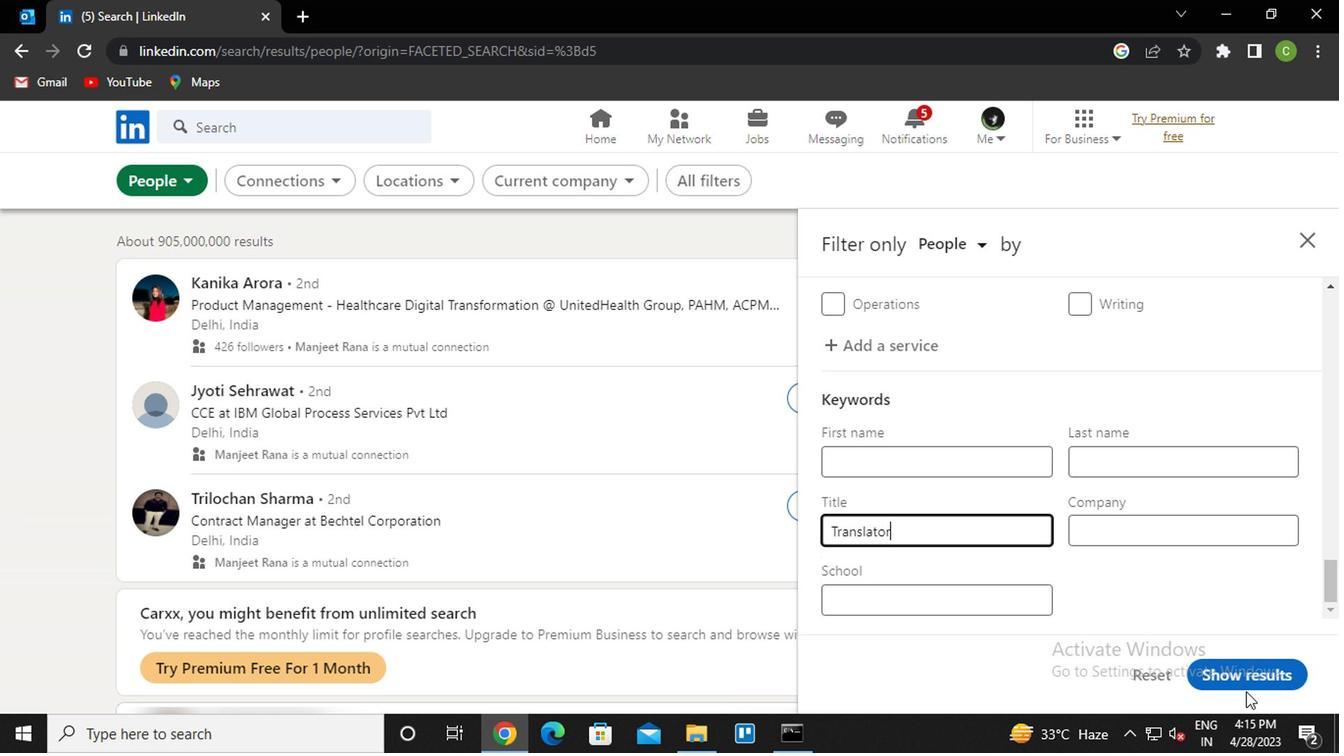 
Action: Mouse moved to (736, 689)
Screenshot: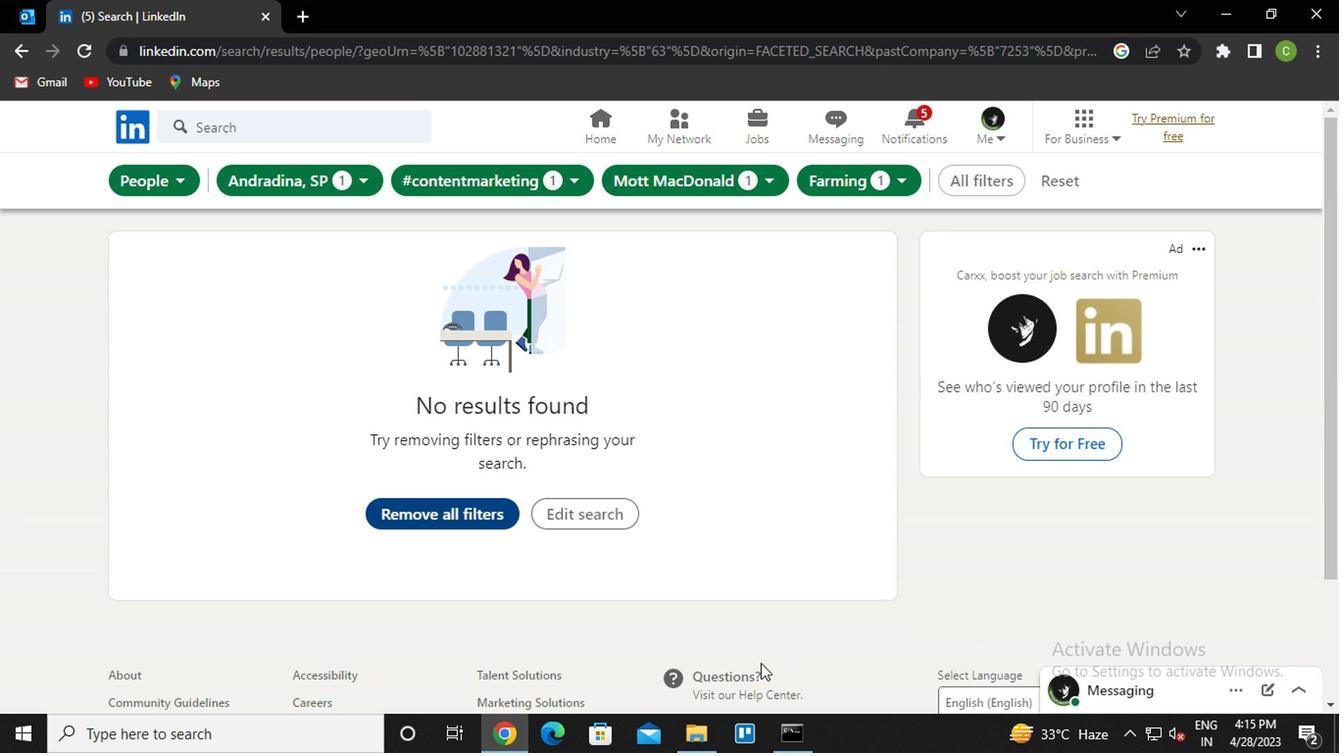 
